 Task: Look for space in São Fidélis, Brazil from 8th June, 2023 to 16th June, 2023 for 2 adults in price range Rs.10000 to Rs.15000. Place can be entire place with 1  bedroom having 1 bed and 1 bathroom. Property type can be hotel. Amenities needed are: washing machine, . Booking option can be shelf check-in. Required host language is Spanish.
Action: Mouse moved to (510, 138)
Screenshot: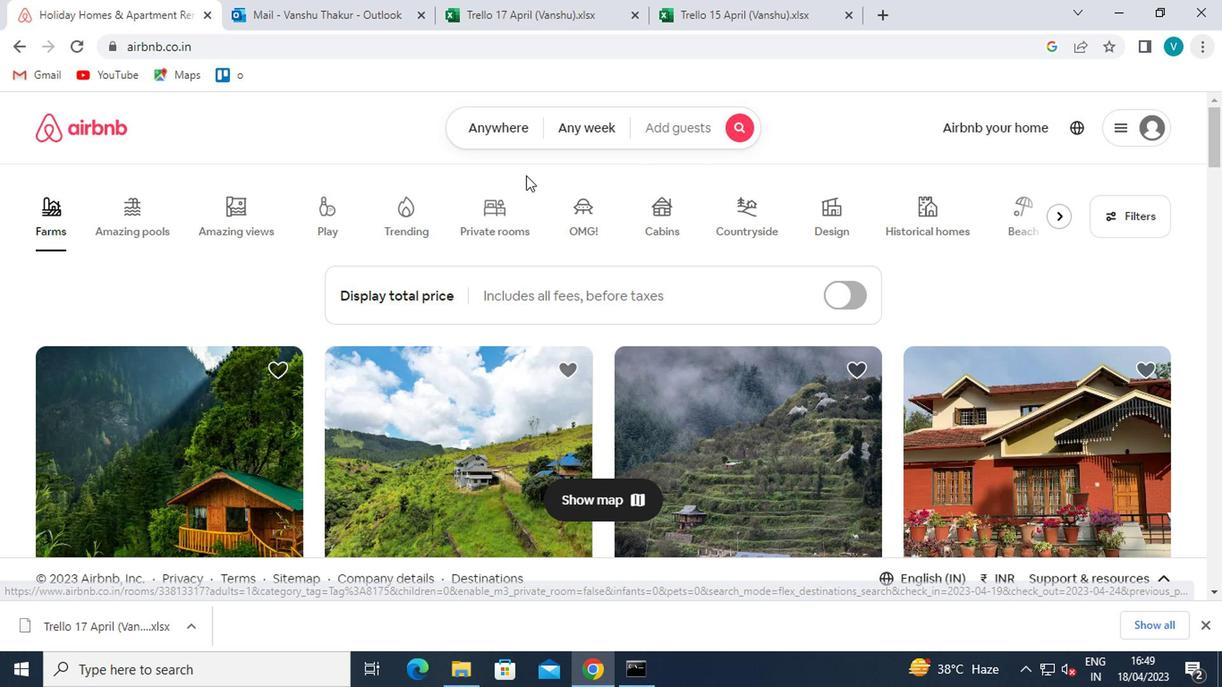 
Action: Mouse pressed left at (510, 138)
Screenshot: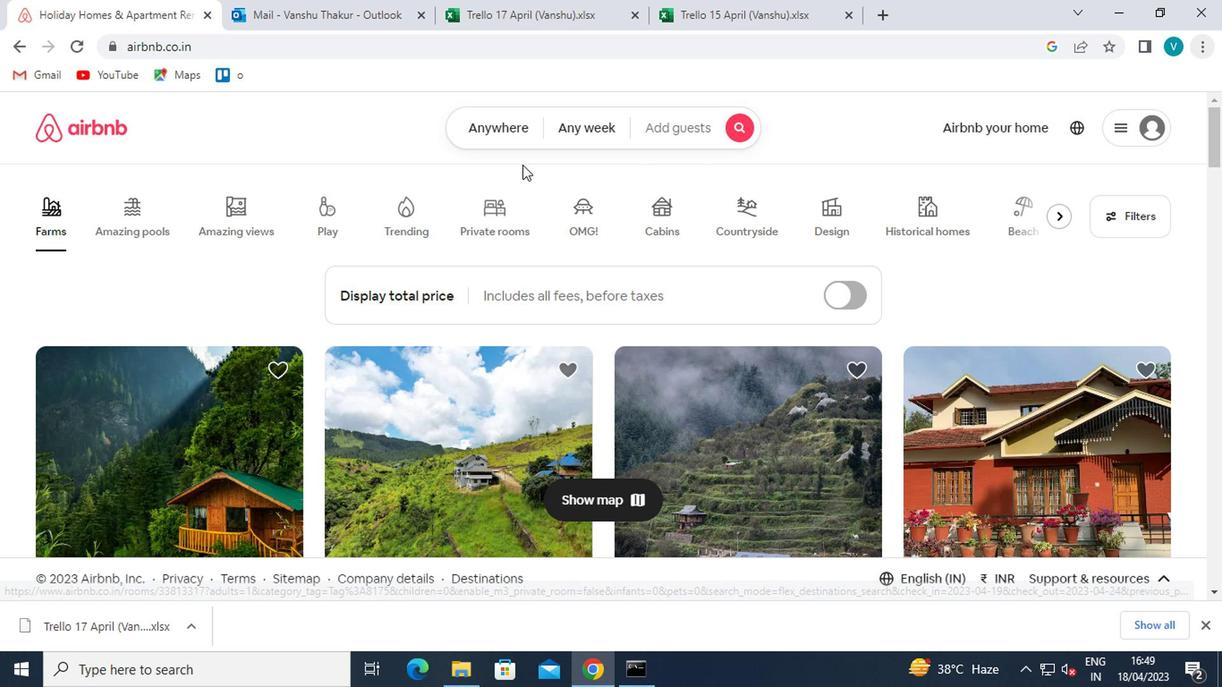 
Action: Mouse moved to (412, 194)
Screenshot: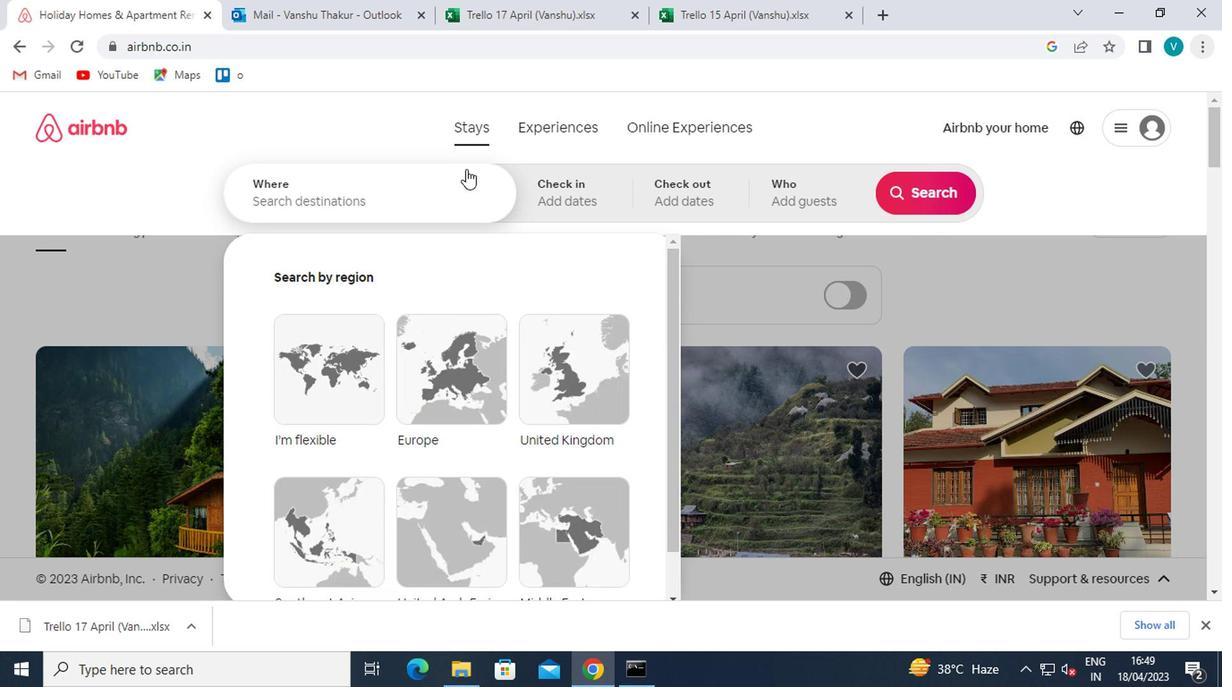 
Action: Mouse pressed left at (412, 194)
Screenshot: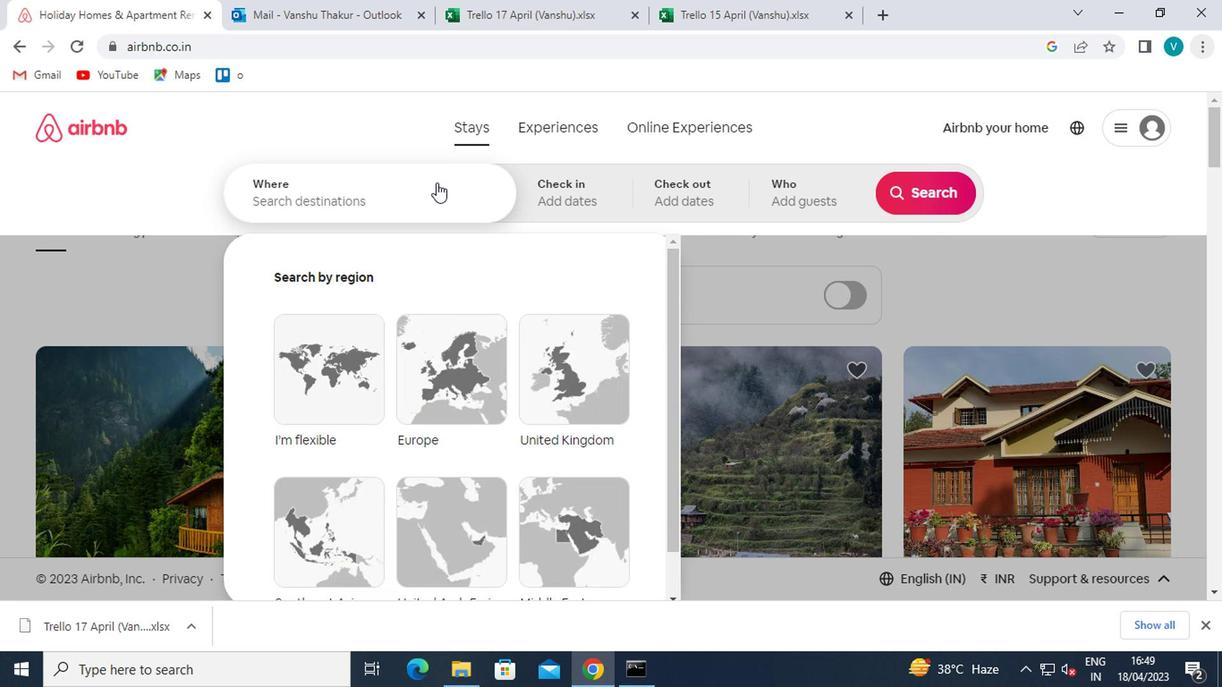 
Action: Mouse moved to (394, 192)
Screenshot: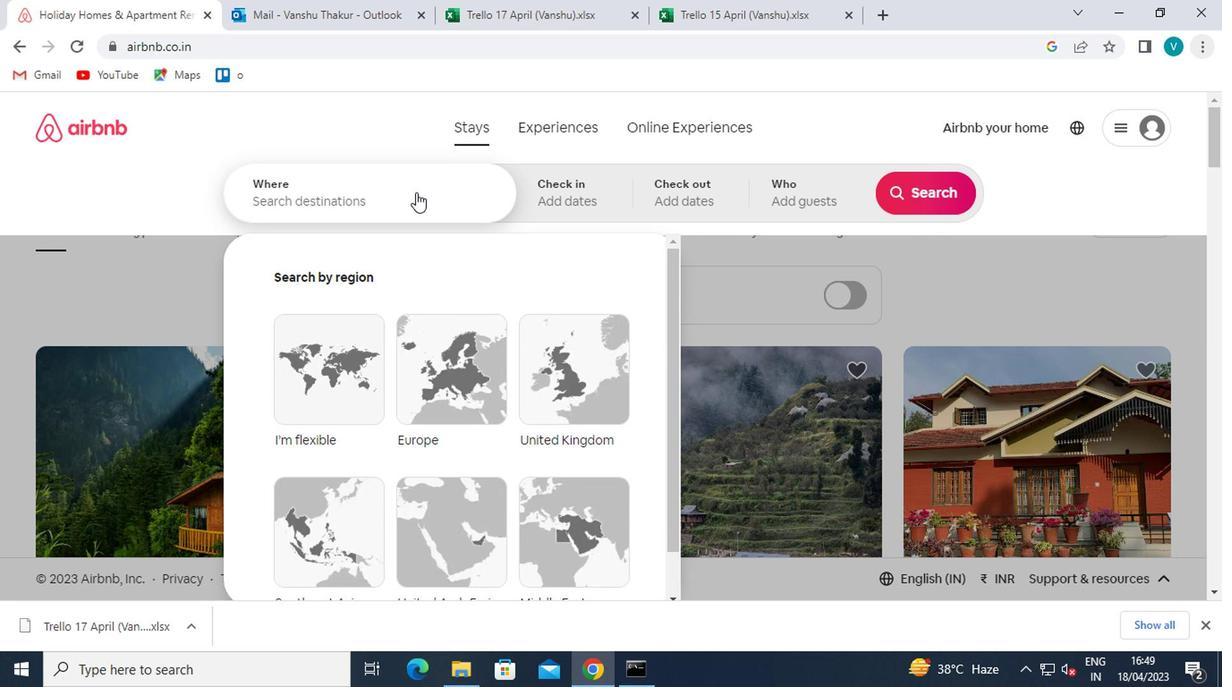 
Action: Key pressed <Key.shift>SAO<Key.space><Key.shift>FIDELIS
Screenshot: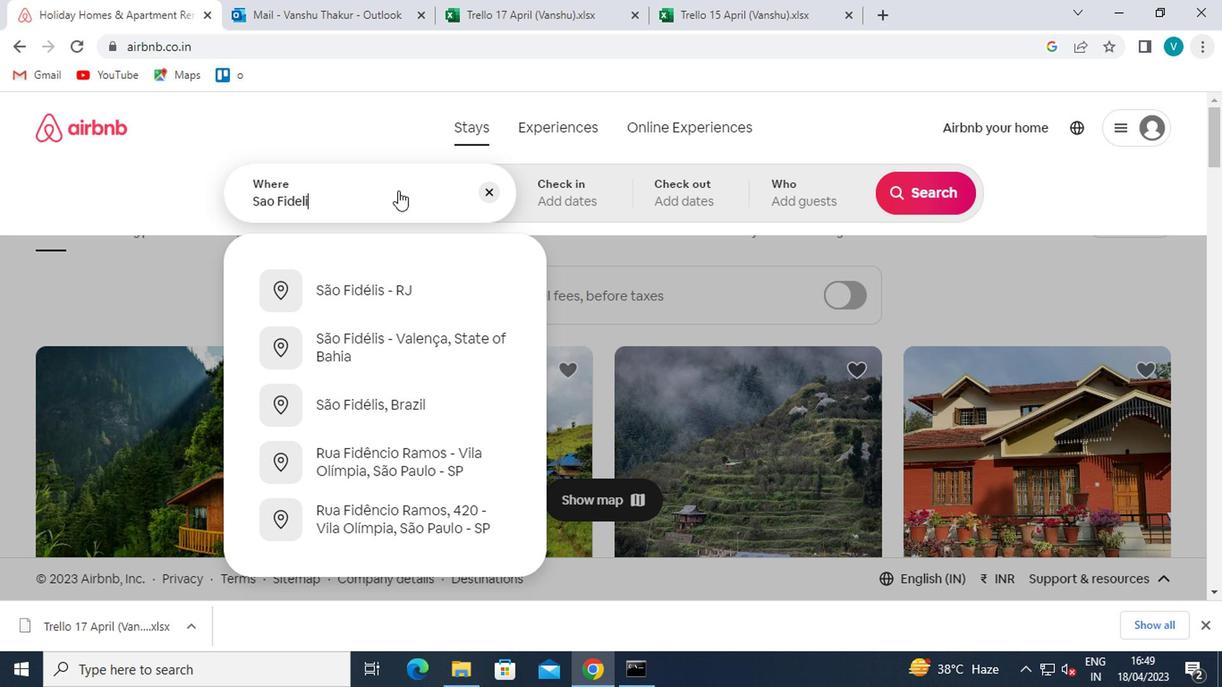 
Action: Mouse moved to (374, 334)
Screenshot: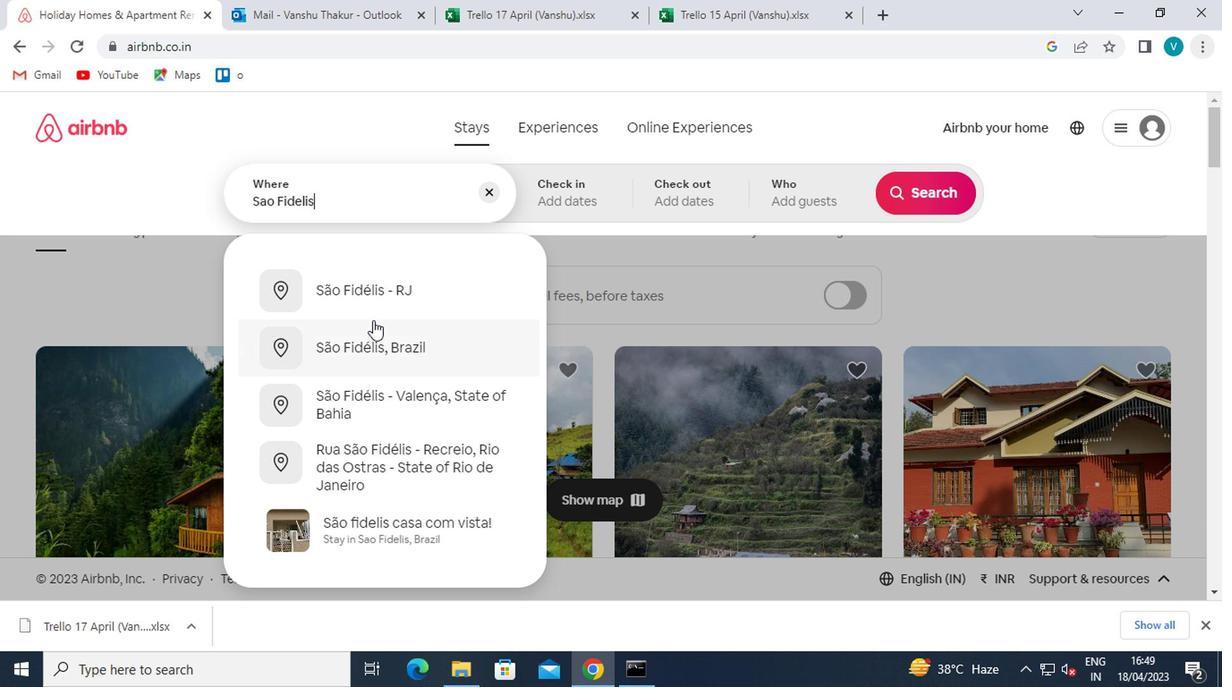 
Action: Mouse pressed left at (374, 334)
Screenshot: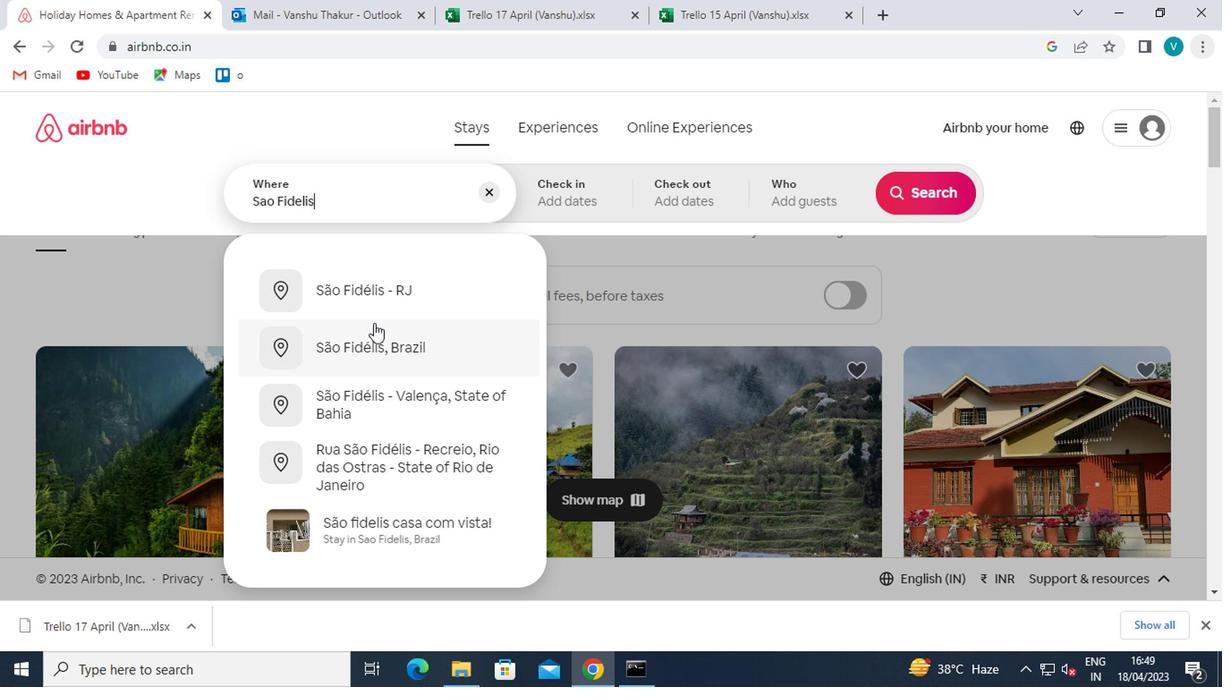 
Action: Mouse moved to (908, 343)
Screenshot: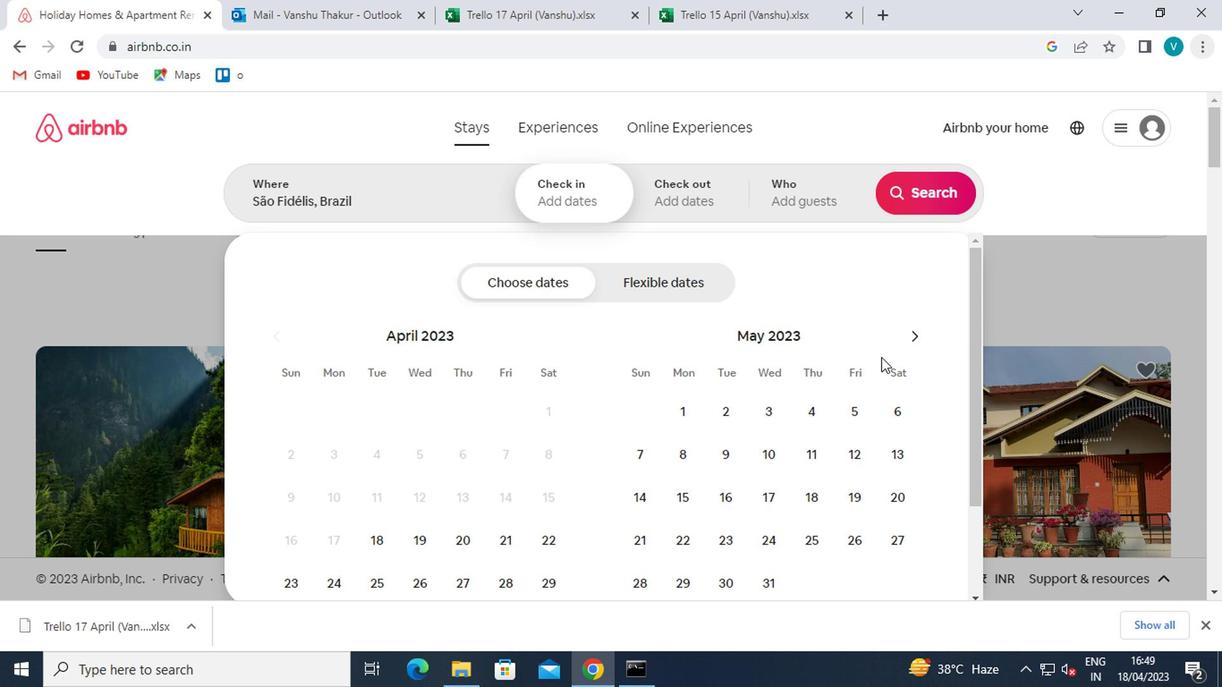 
Action: Mouse pressed left at (908, 343)
Screenshot: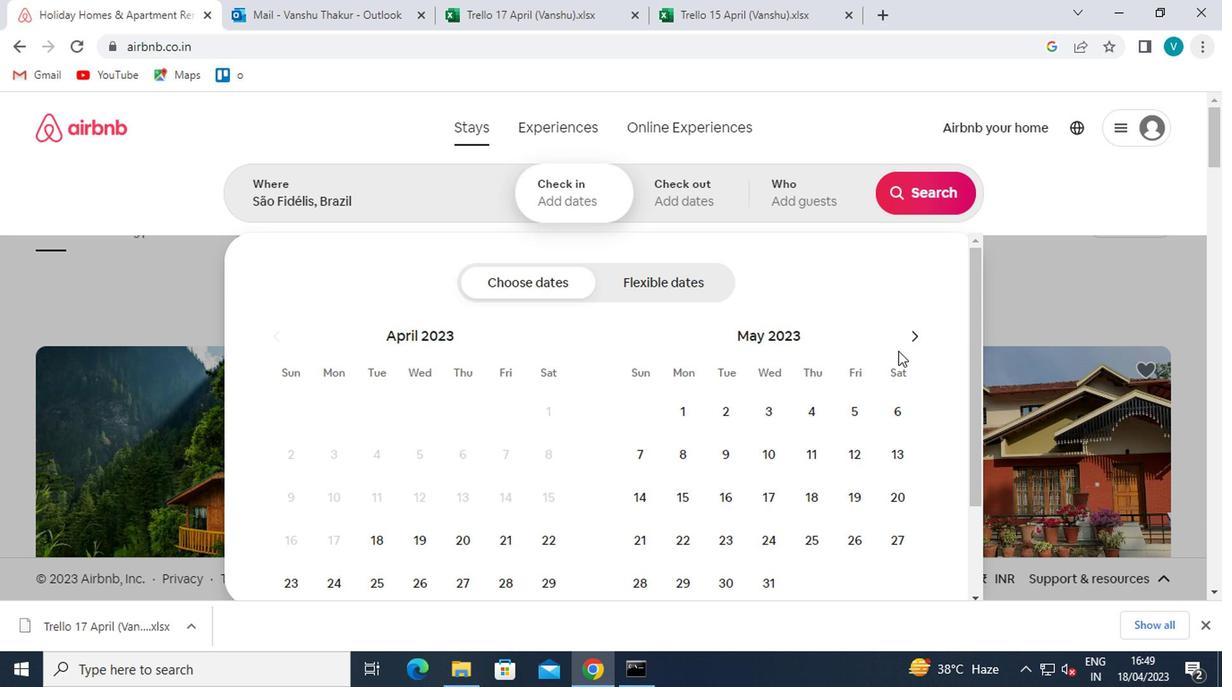 
Action: Mouse pressed left at (908, 343)
Screenshot: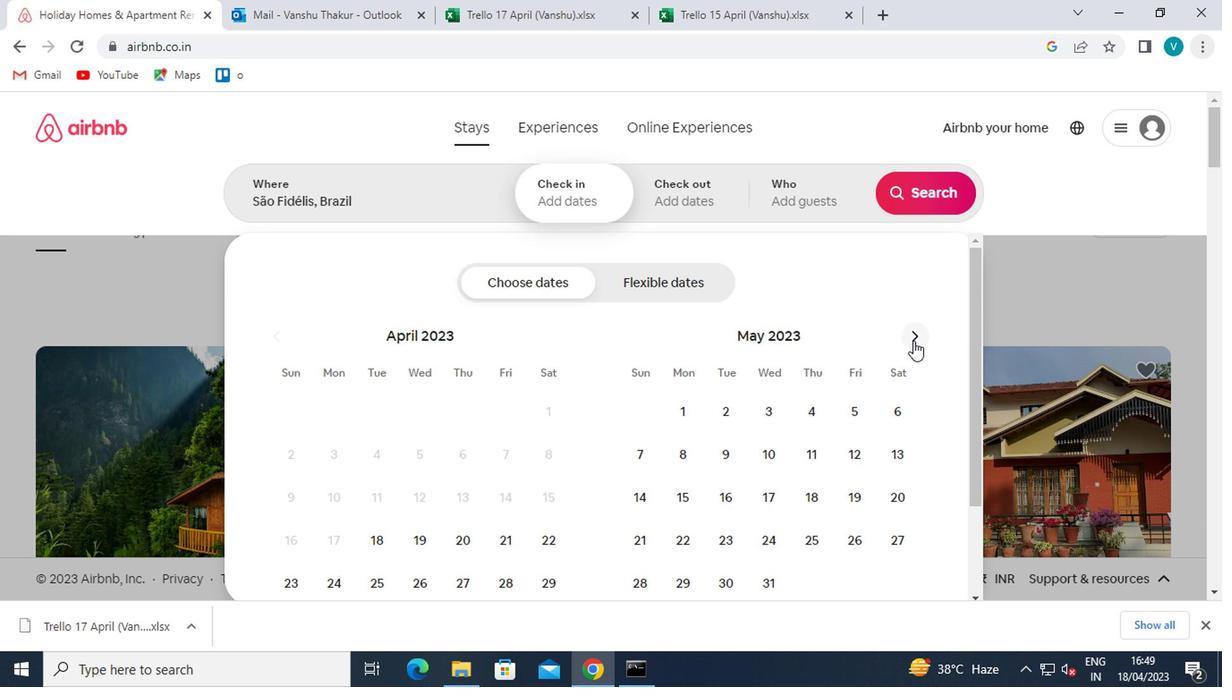 
Action: Mouse moved to (807, 451)
Screenshot: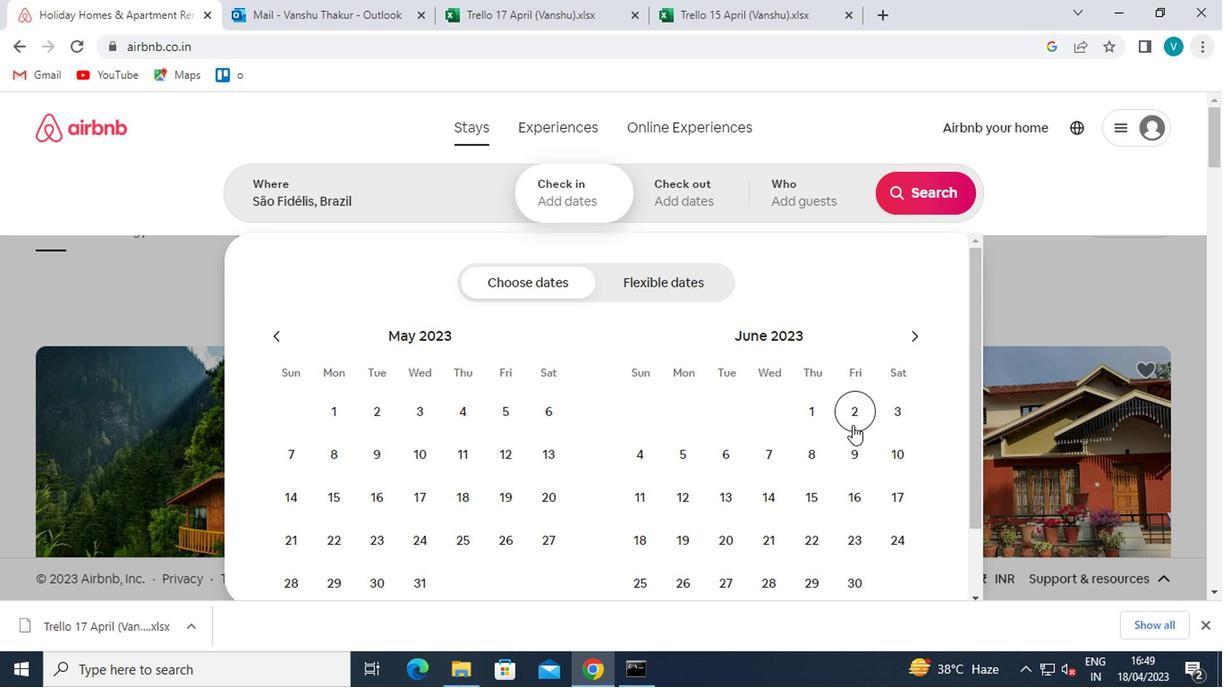 
Action: Mouse pressed left at (807, 451)
Screenshot: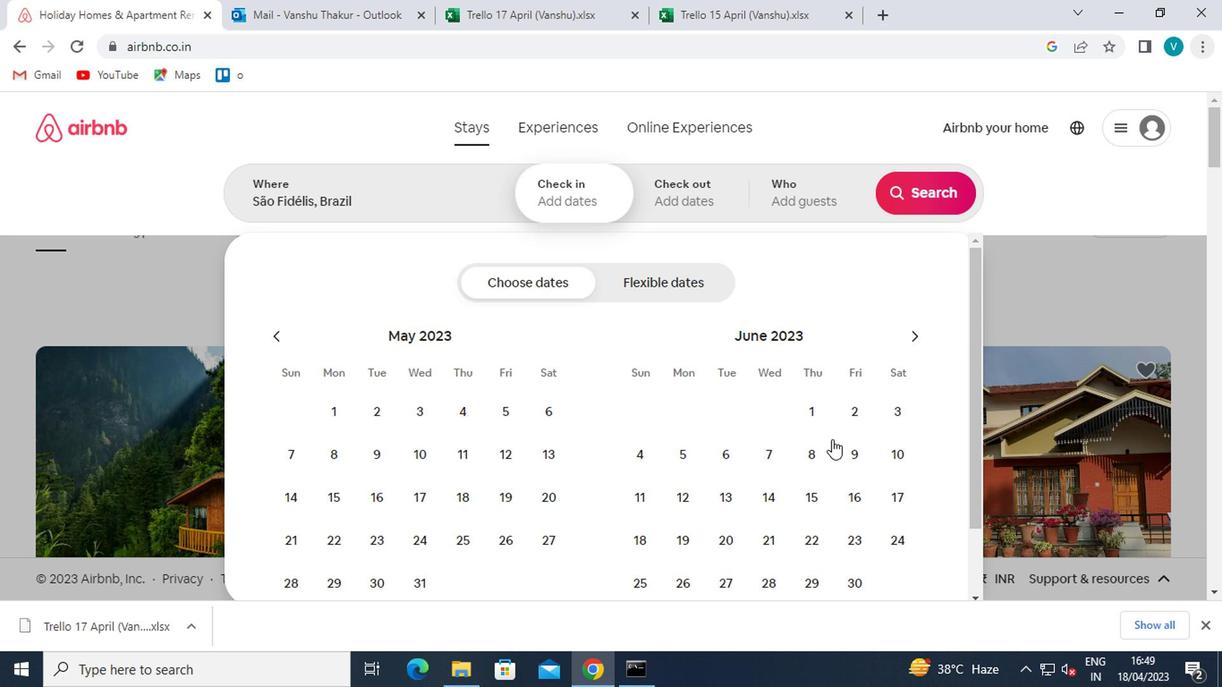 
Action: Mouse moved to (848, 496)
Screenshot: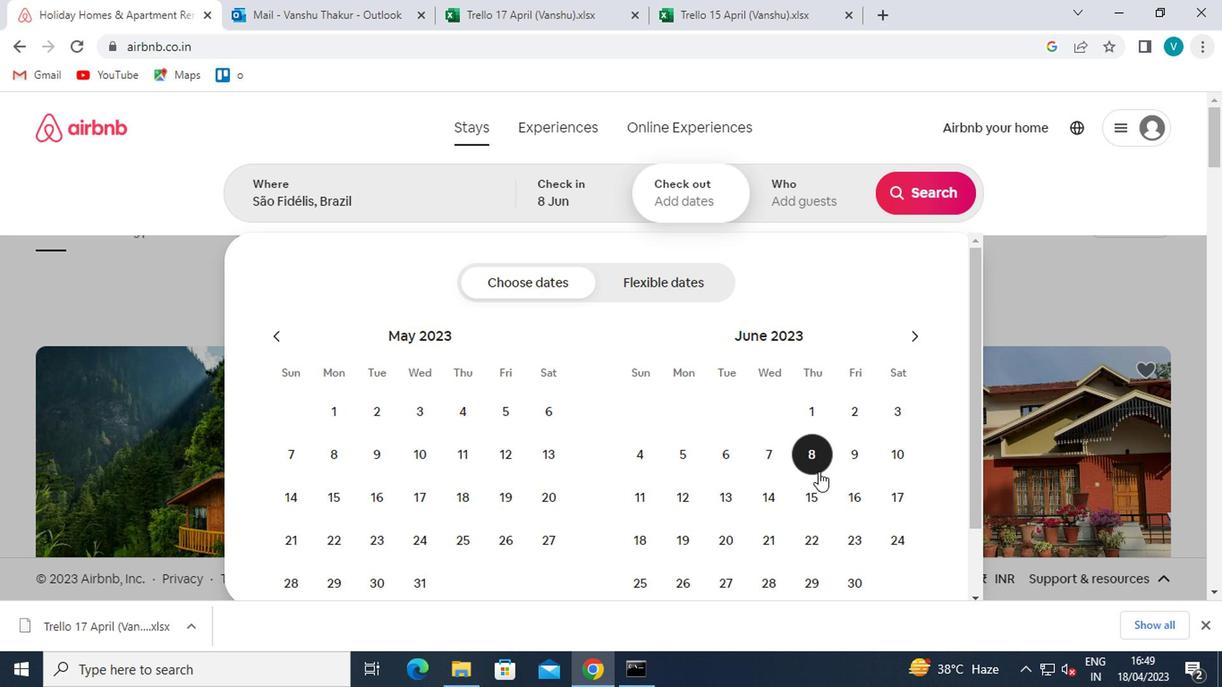 
Action: Mouse pressed left at (848, 496)
Screenshot: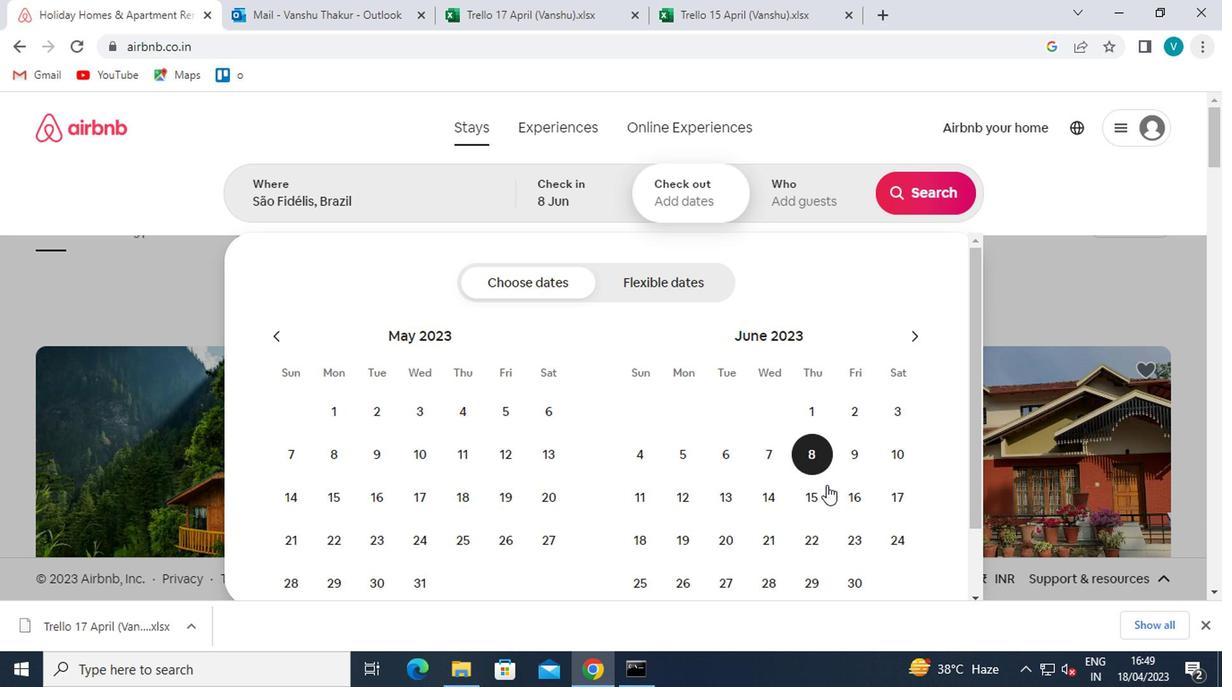 
Action: Mouse moved to (839, 213)
Screenshot: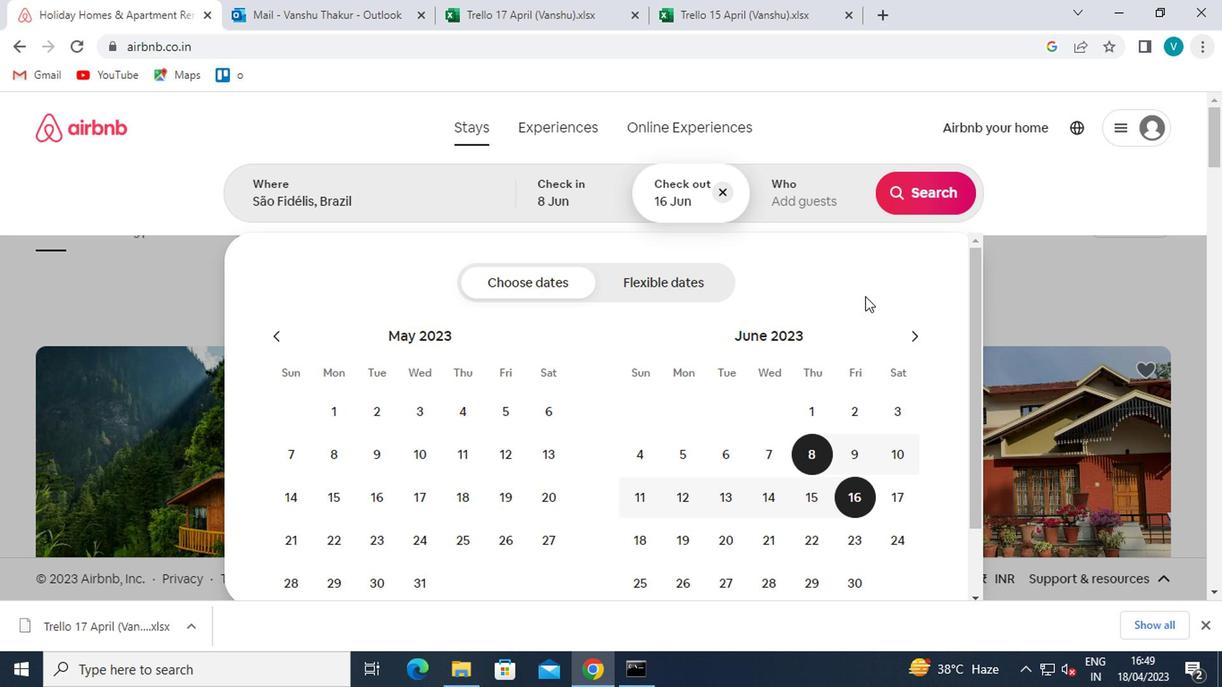 
Action: Mouse pressed left at (839, 213)
Screenshot: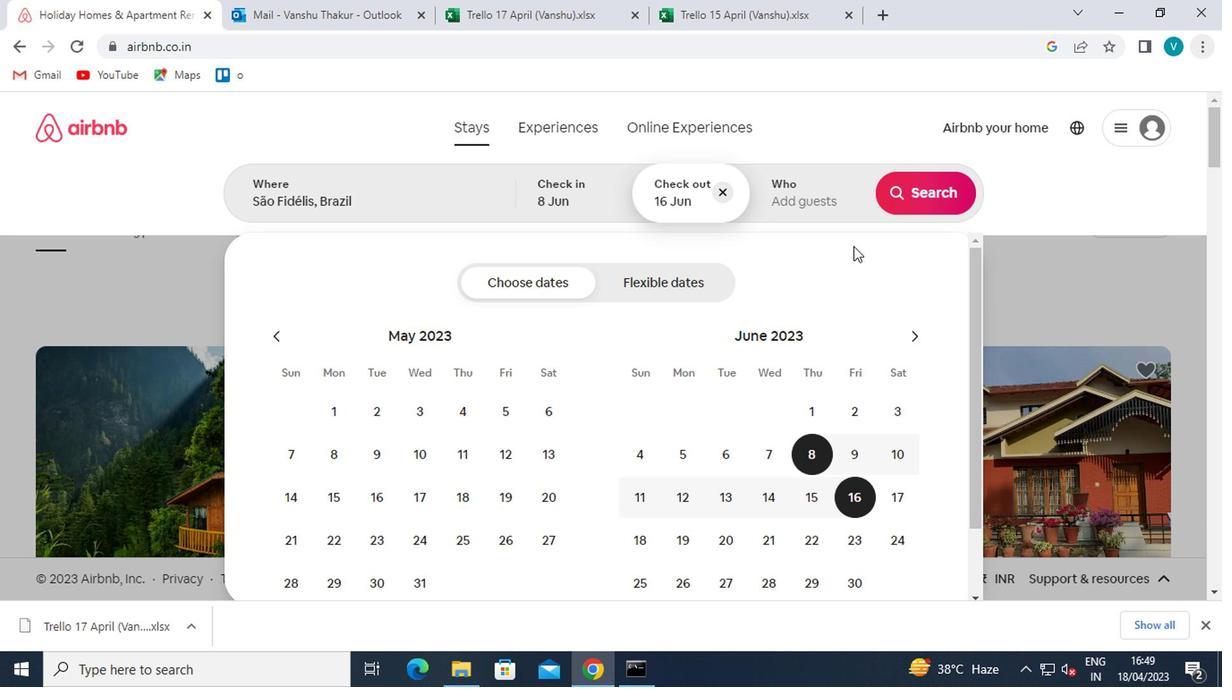 
Action: Mouse moved to (933, 285)
Screenshot: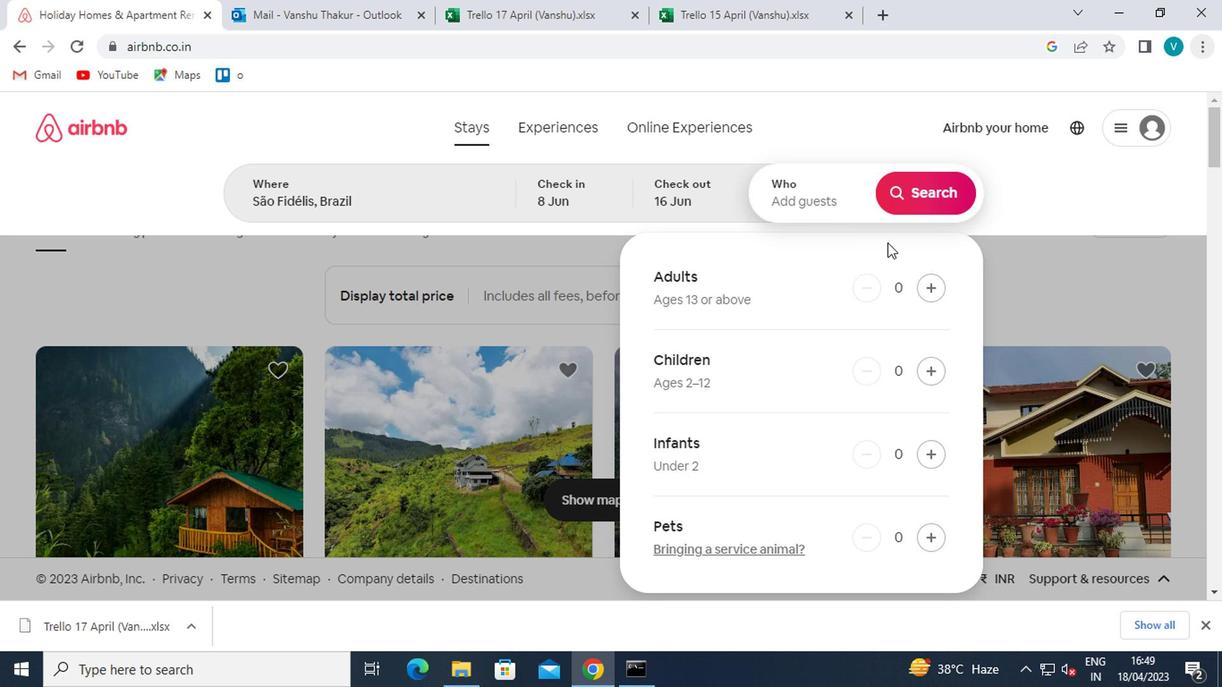 
Action: Mouse pressed left at (933, 285)
Screenshot: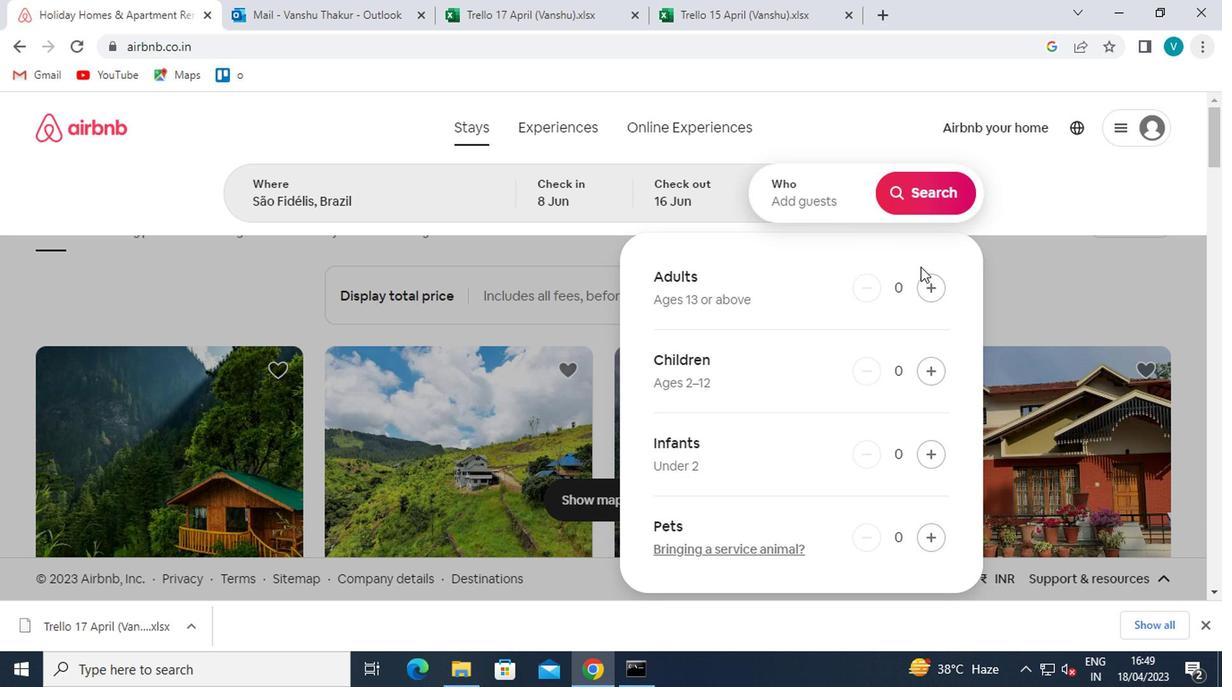 
Action: Mouse pressed left at (933, 285)
Screenshot: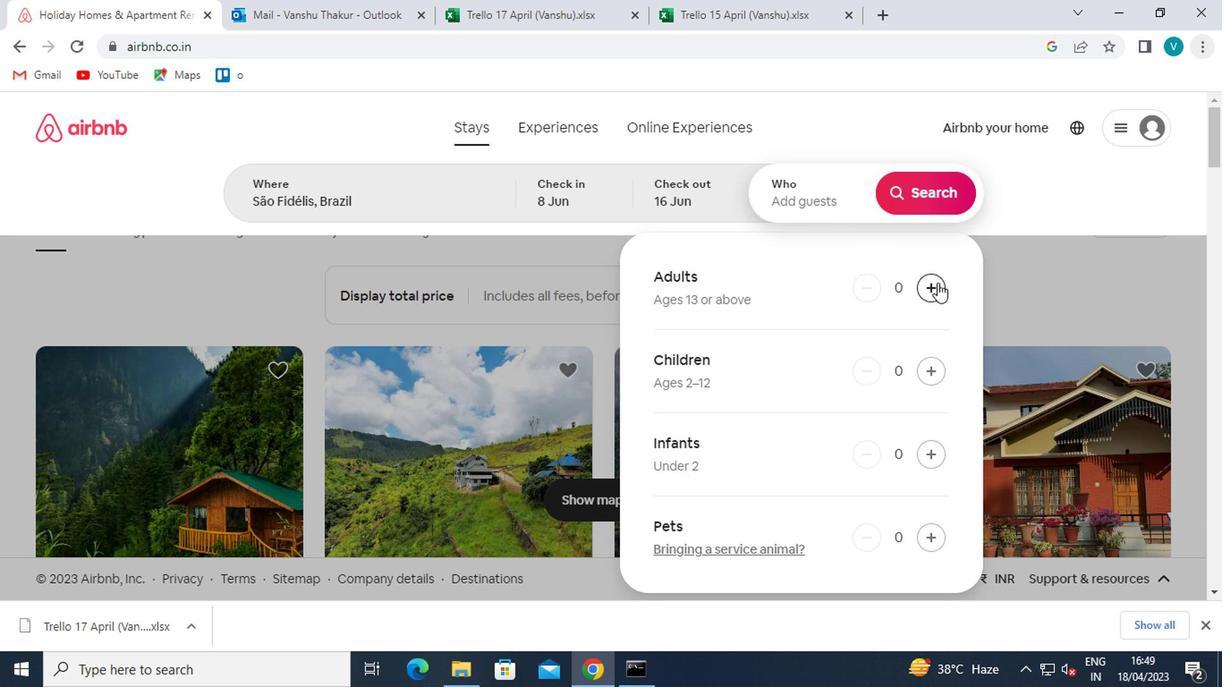 
Action: Mouse moved to (931, 203)
Screenshot: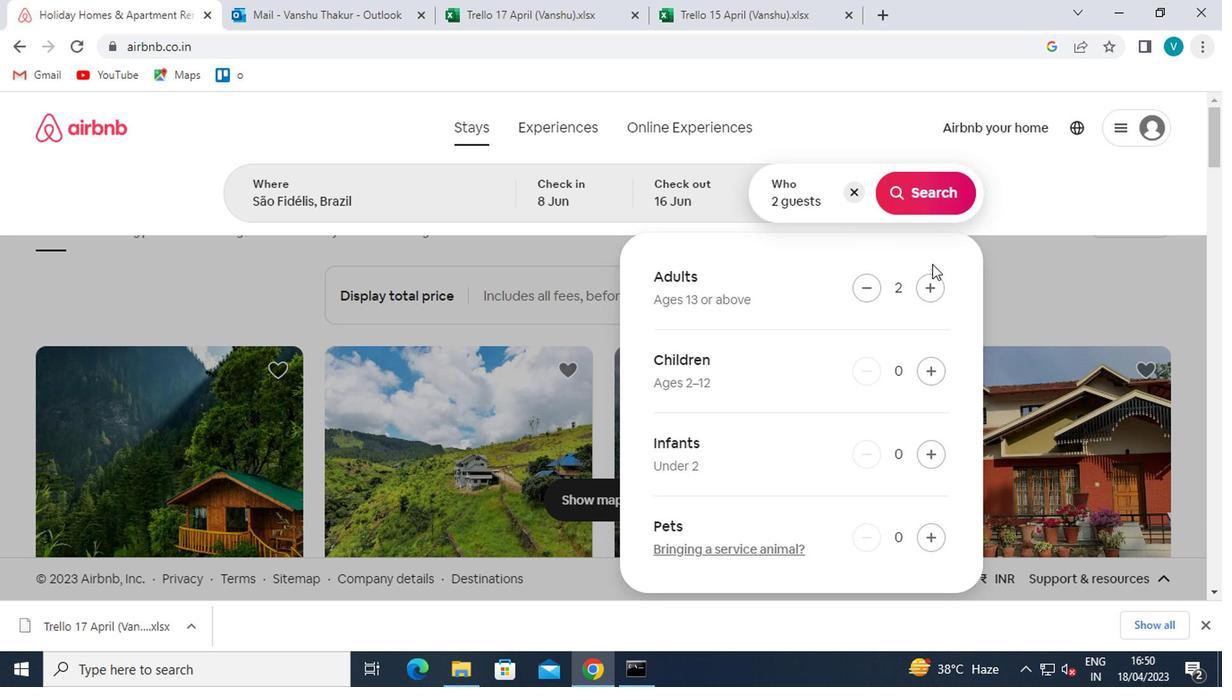
Action: Mouse pressed left at (931, 203)
Screenshot: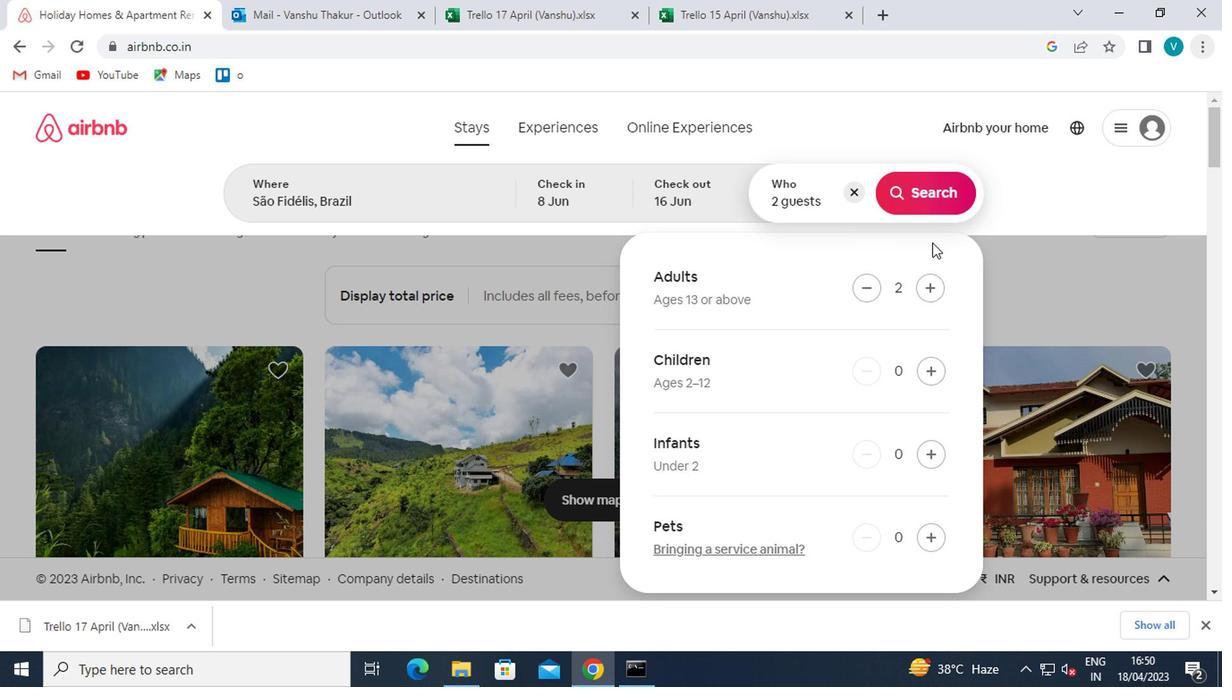 
Action: Mouse moved to (1128, 194)
Screenshot: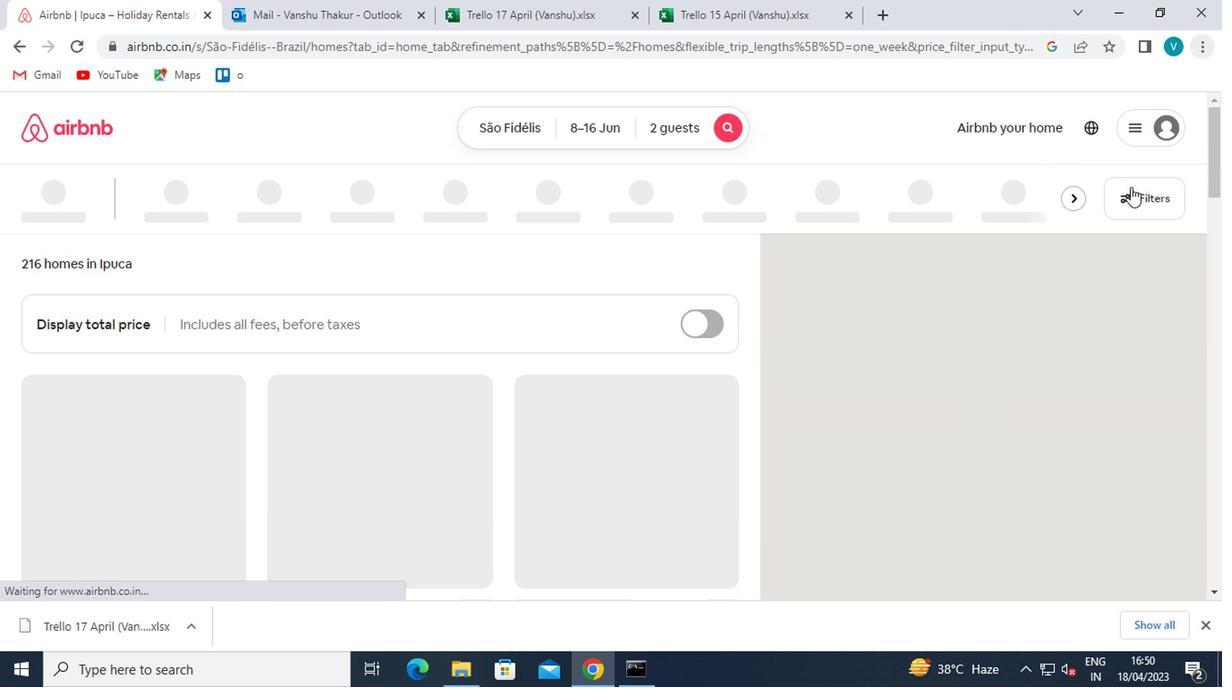 
Action: Mouse pressed left at (1128, 194)
Screenshot: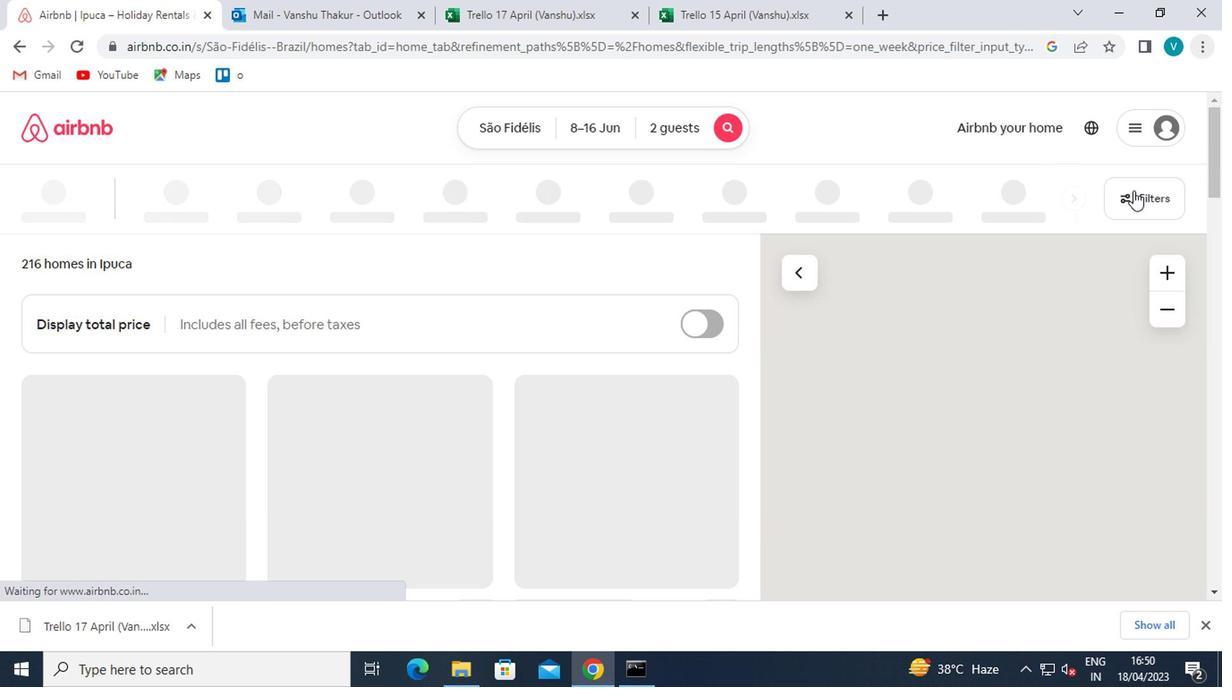 
Action: Mouse moved to (438, 433)
Screenshot: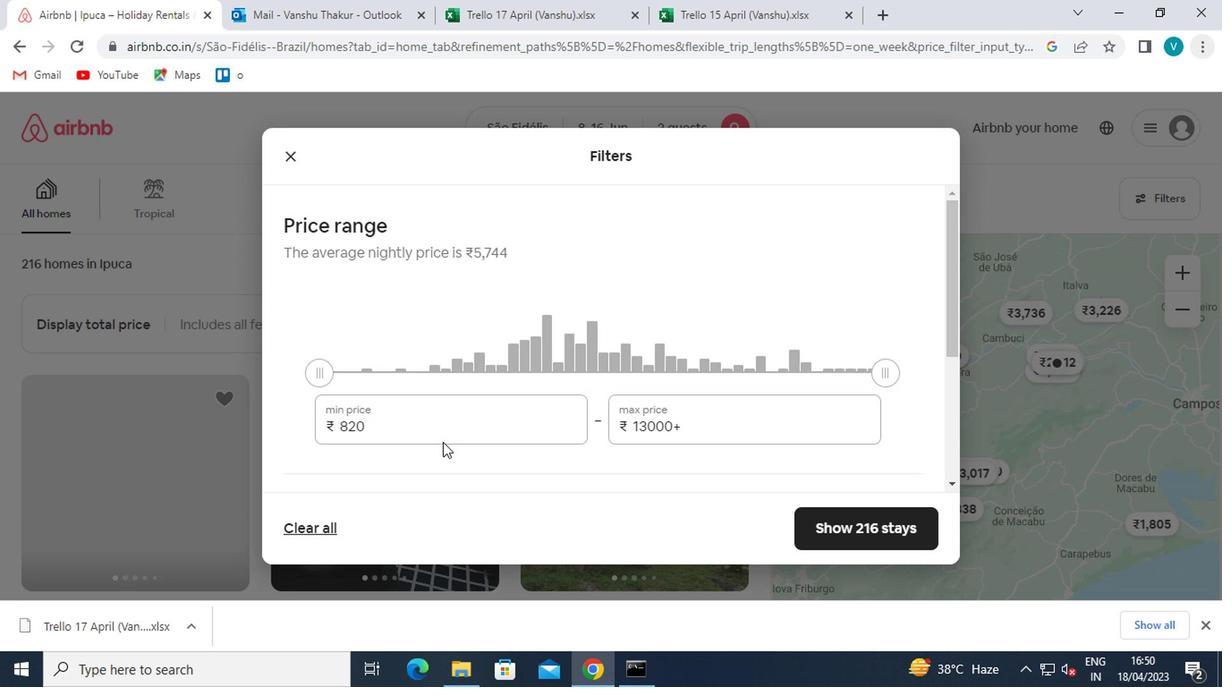 
Action: Mouse pressed left at (438, 433)
Screenshot: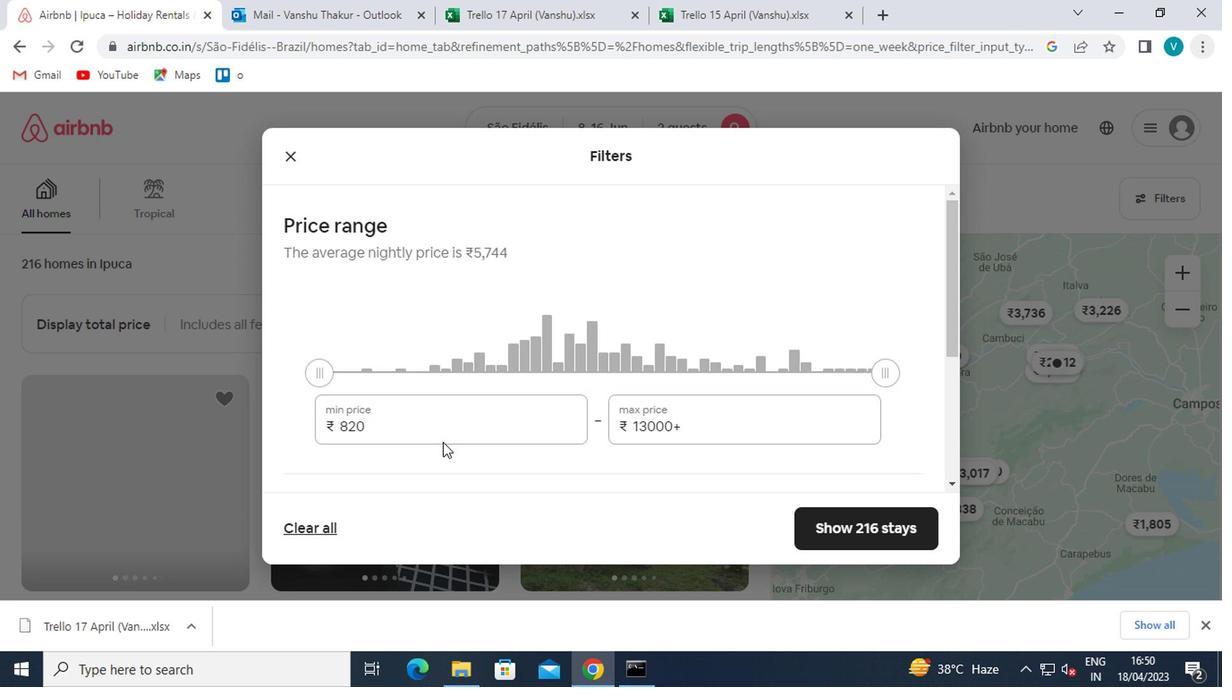 
Action: Key pressed <Key.backspace><Key.backspace><Key.backspace>10000
Screenshot: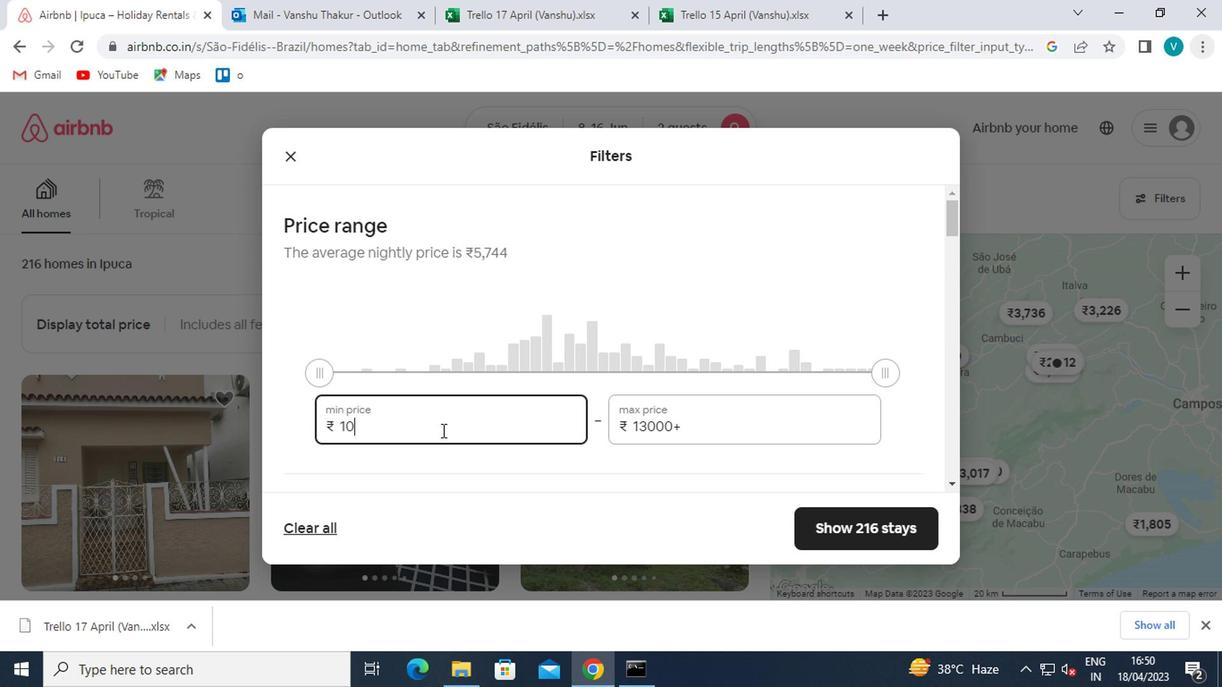 
Action: Mouse moved to (699, 438)
Screenshot: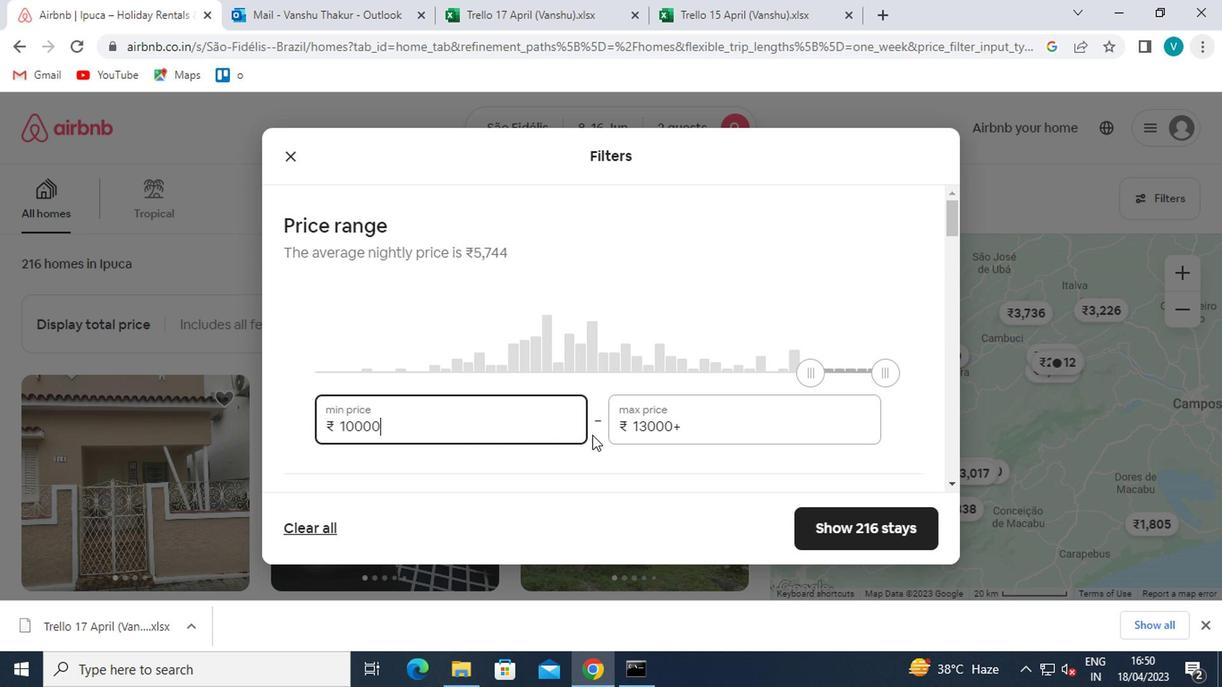 
Action: Mouse pressed left at (699, 438)
Screenshot: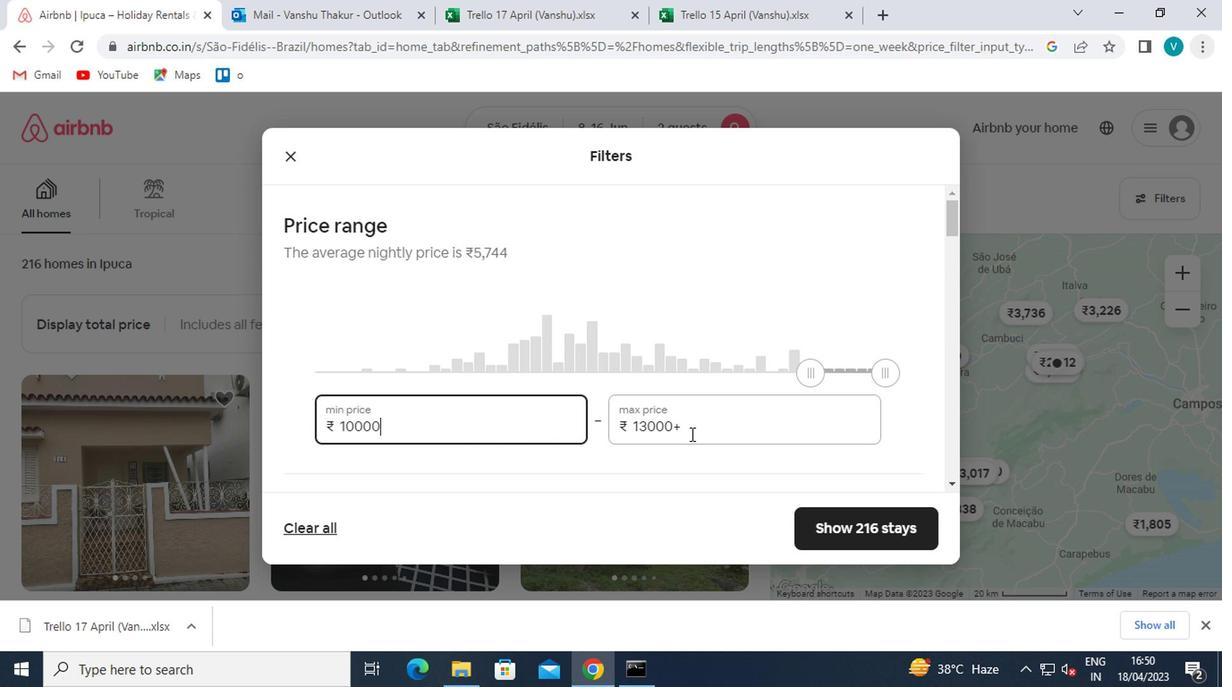 
Action: Mouse moved to (605, 371)
Screenshot: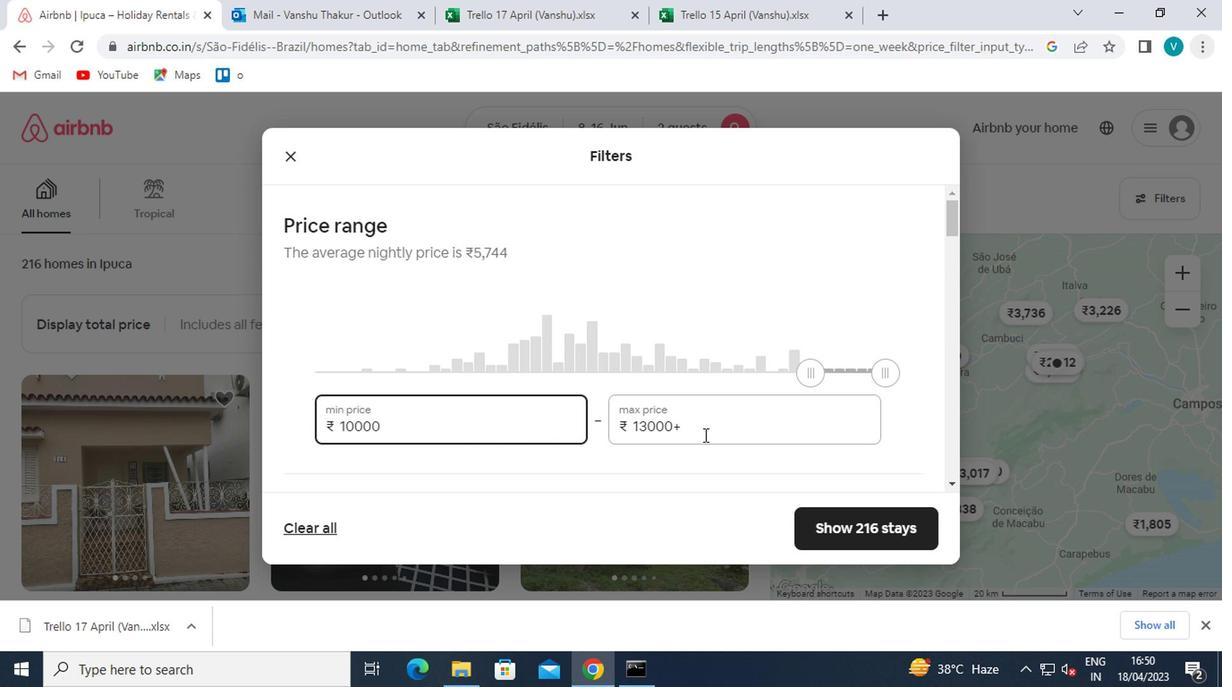 
Action: Key pressed <Key.backspace><Key.backspace><Key.backspace><Key.backspace><Key.backspace><Key.backspace><Key.backspace>15000
Screenshot: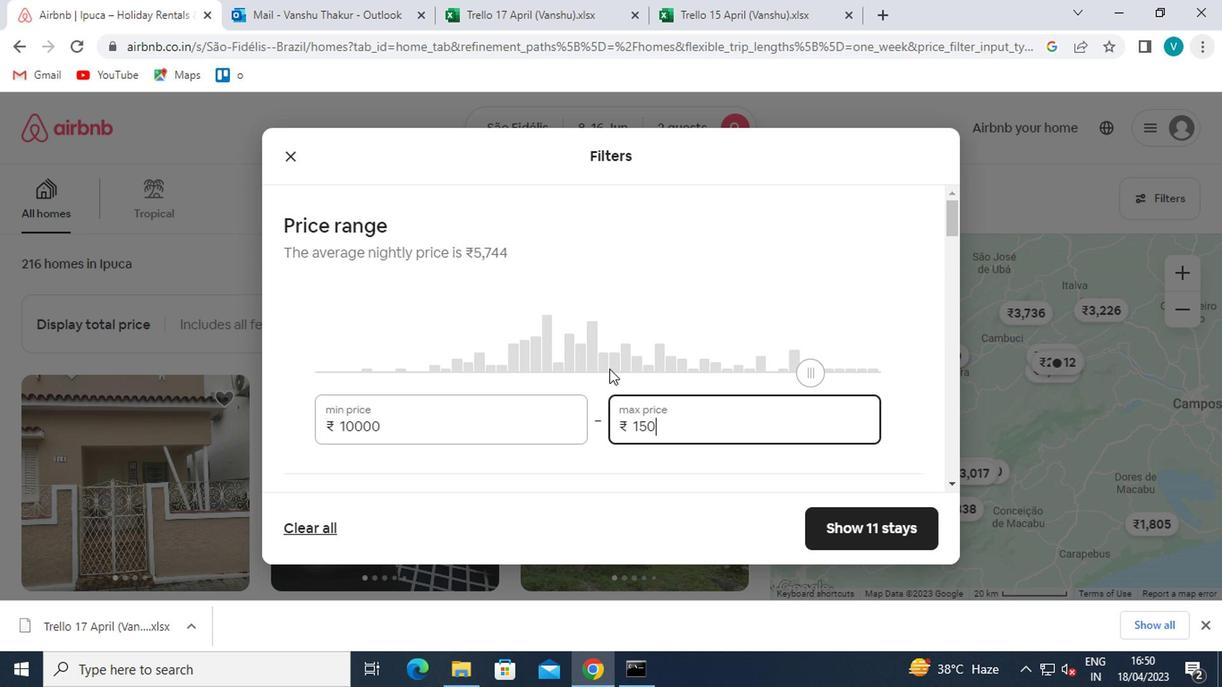 
Action: Mouse moved to (724, 466)
Screenshot: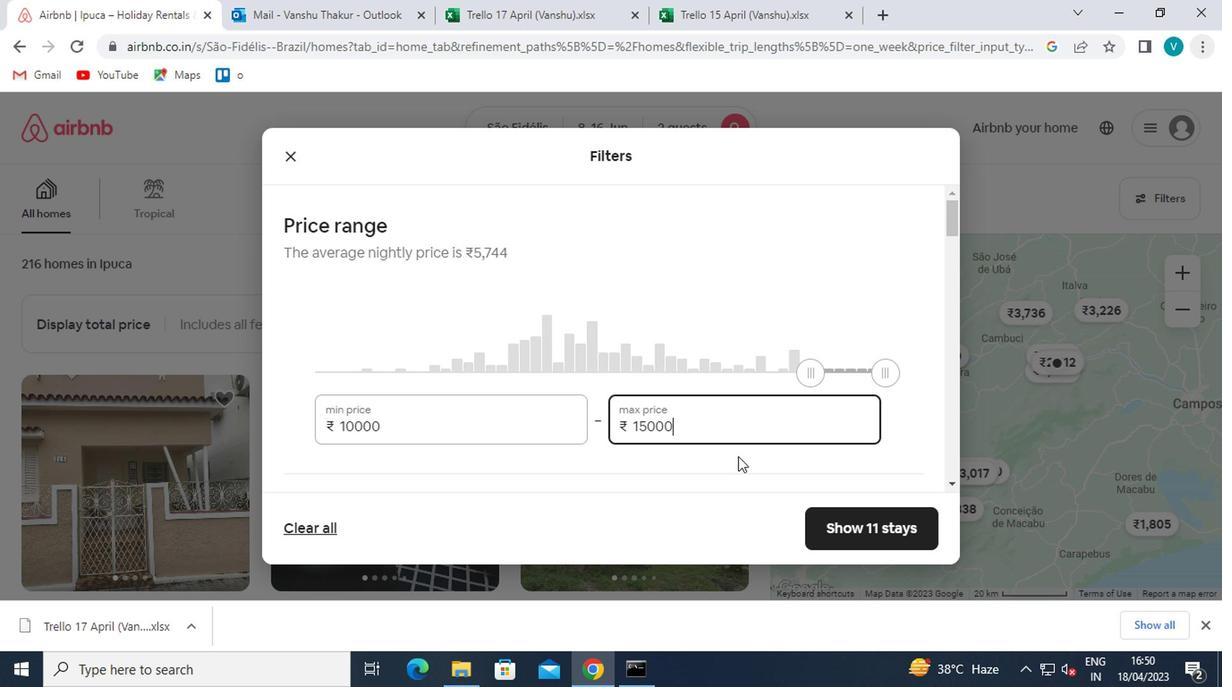 
Action: Mouse scrolled (724, 465) with delta (0, 0)
Screenshot: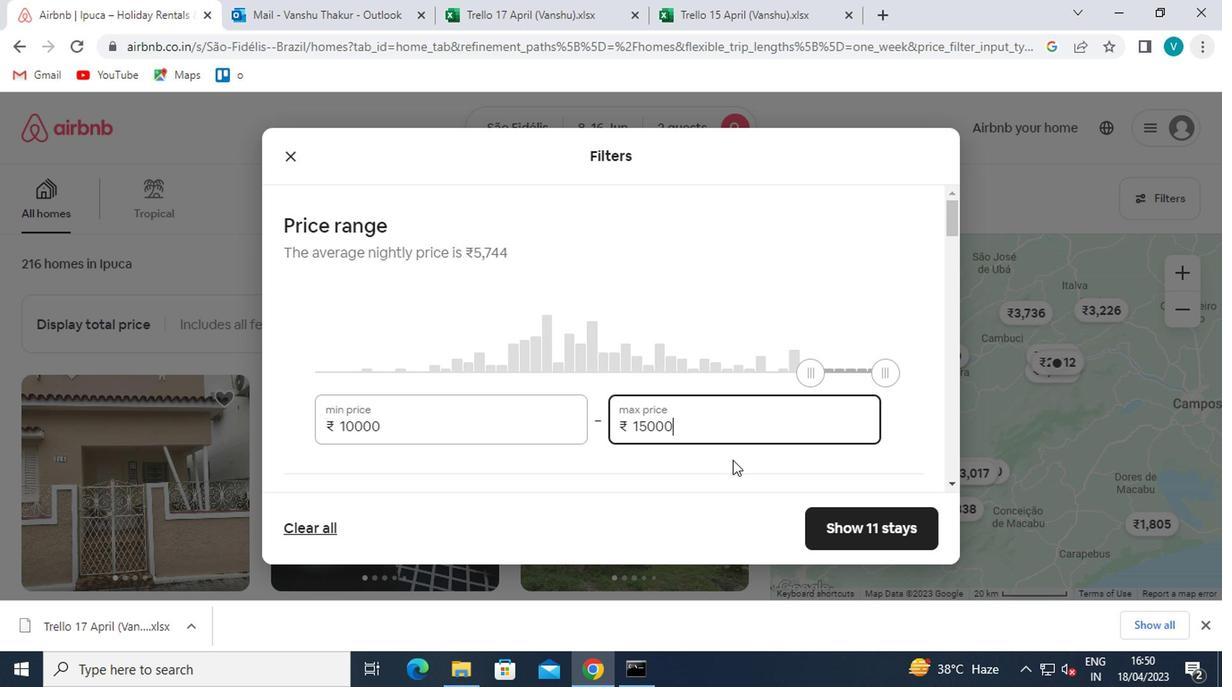 
Action: Mouse scrolled (724, 465) with delta (0, 0)
Screenshot: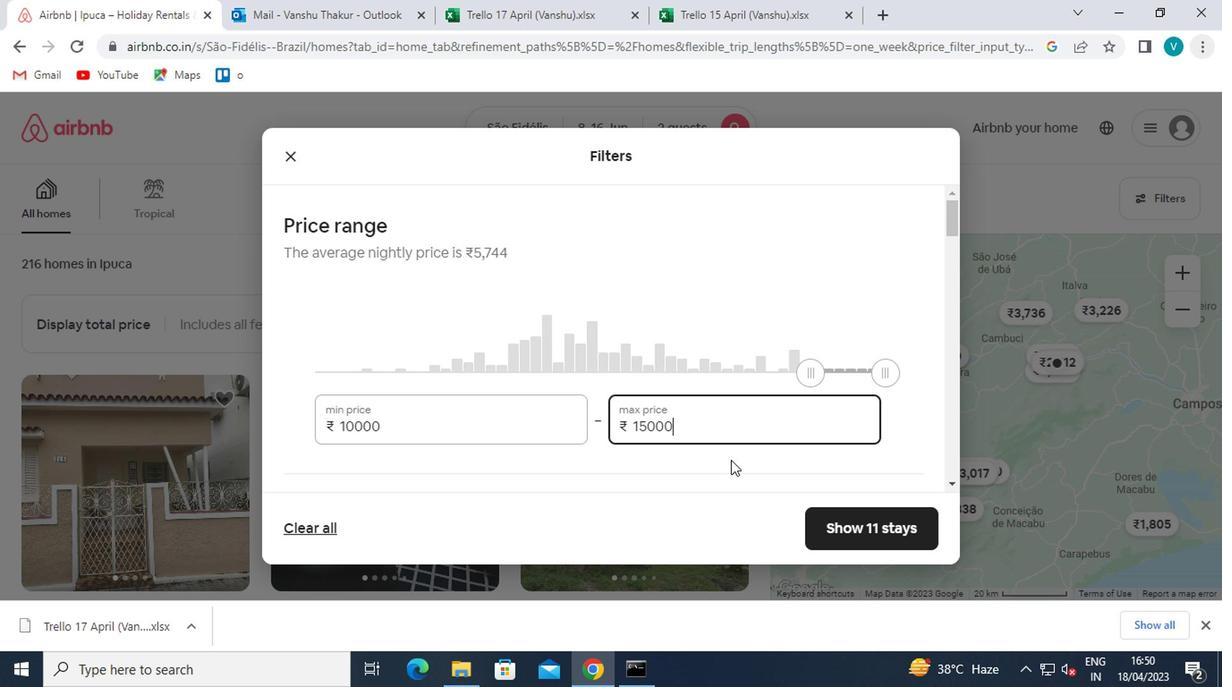 
Action: Mouse scrolled (724, 465) with delta (0, 0)
Screenshot: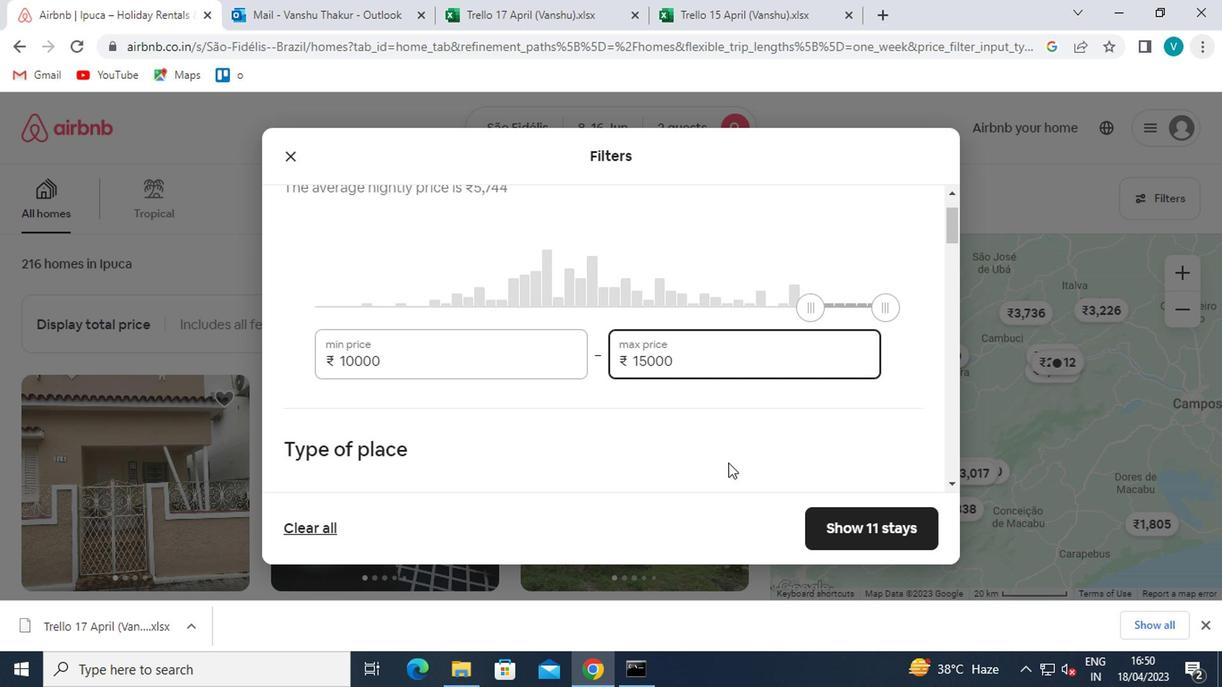 
Action: Mouse moved to (289, 317)
Screenshot: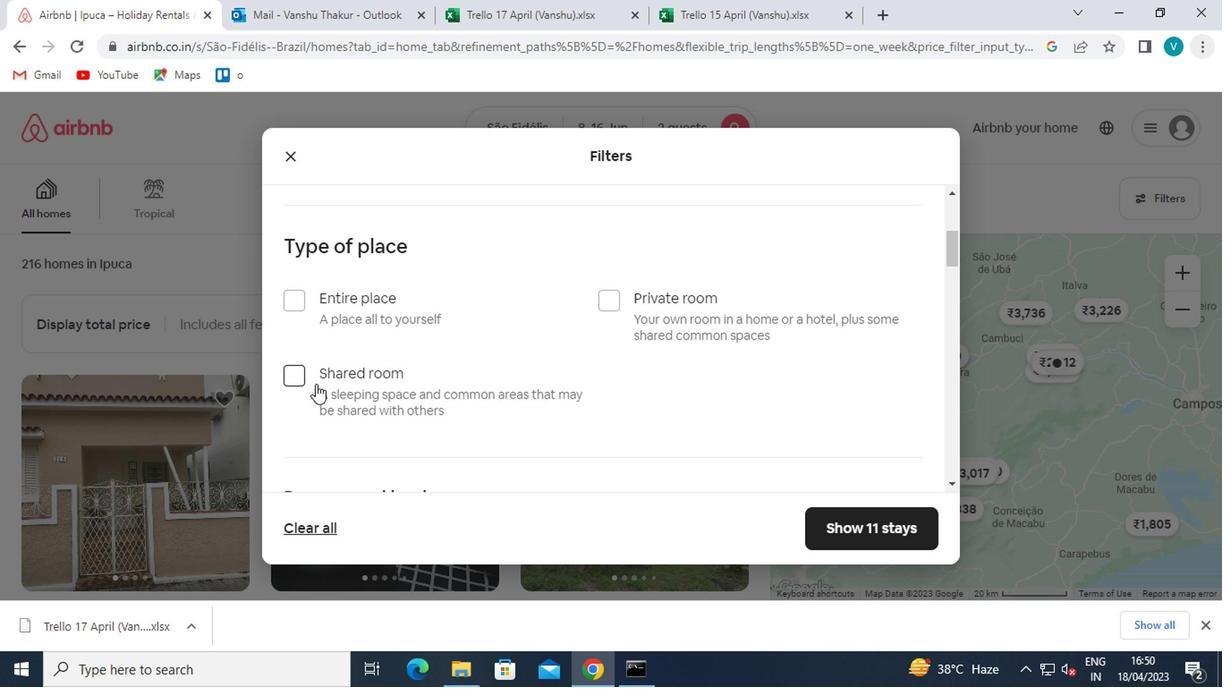 
Action: Mouse pressed left at (289, 317)
Screenshot: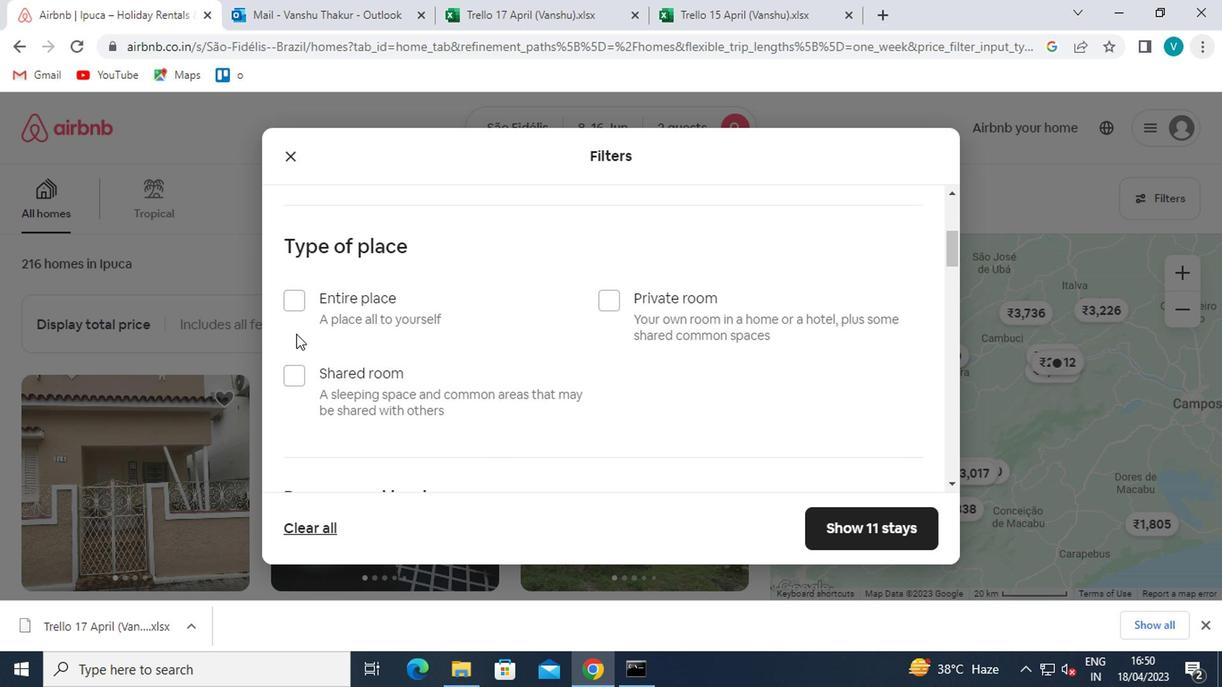 
Action: Mouse moved to (300, 321)
Screenshot: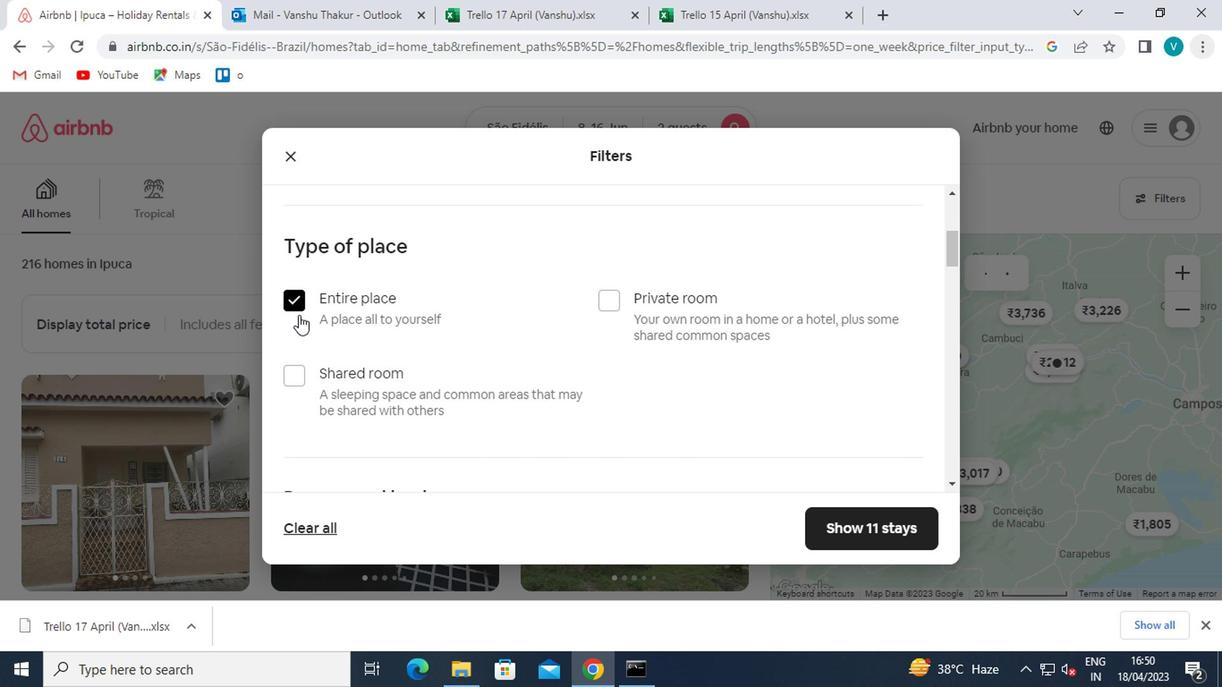 
Action: Mouse scrolled (300, 320) with delta (0, -1)
Screenshot: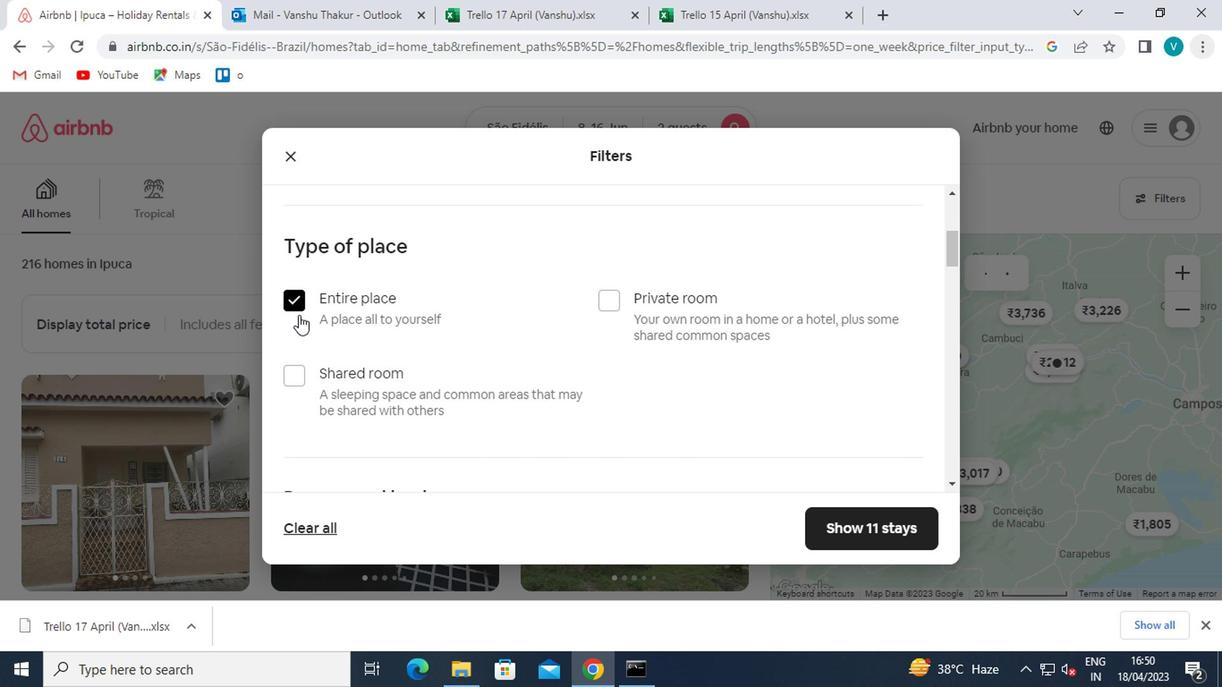 
Action: Mouse moved to (300, 321)
Screenshot: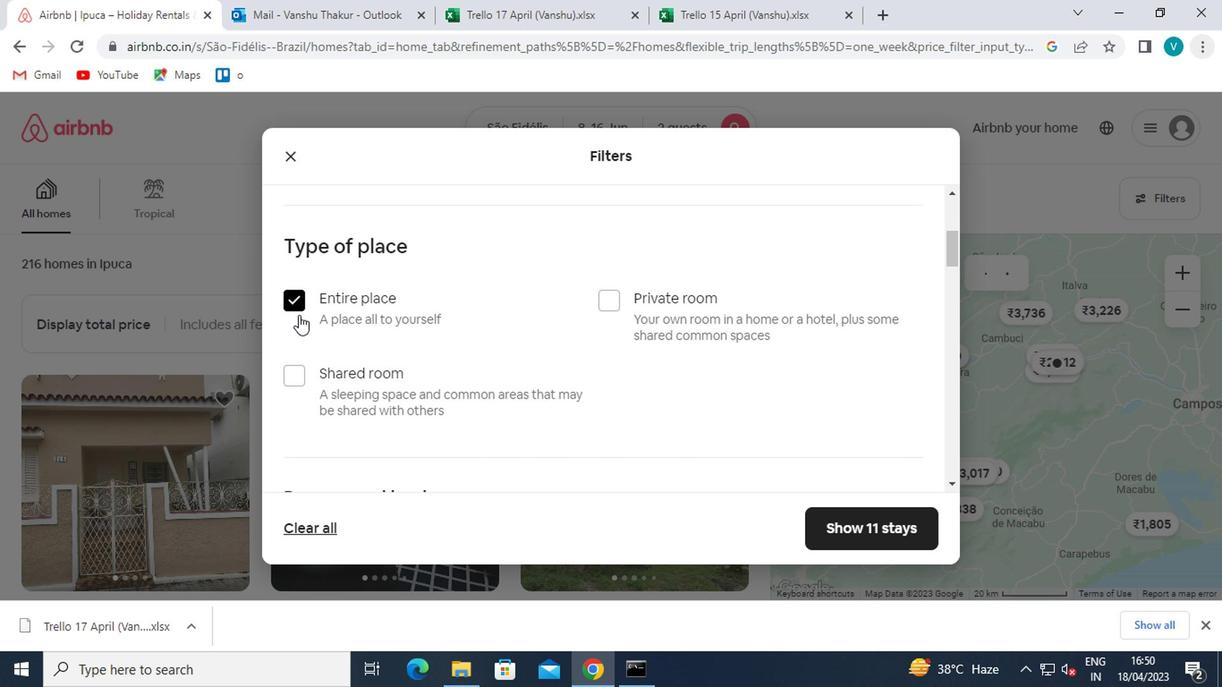 
Action: Mouse scrolled (300, 320) with delta (0, -1)
Screenshot: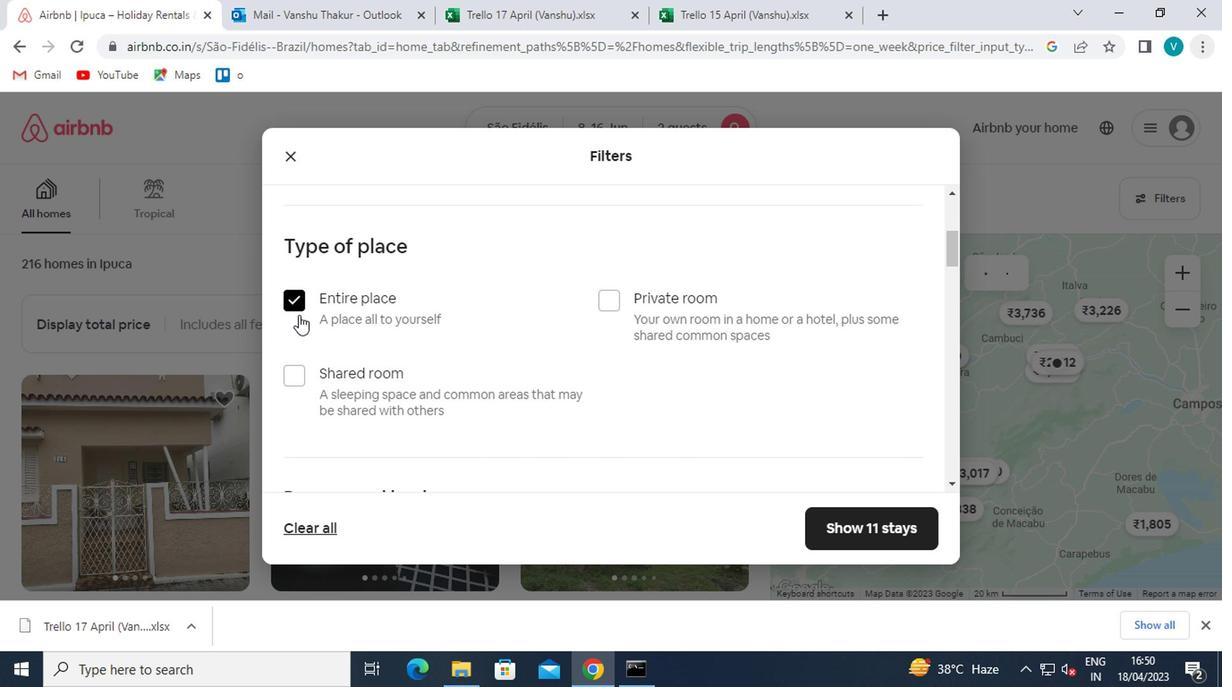 
Action: Mouse moved to (380, 411)
Screenshot: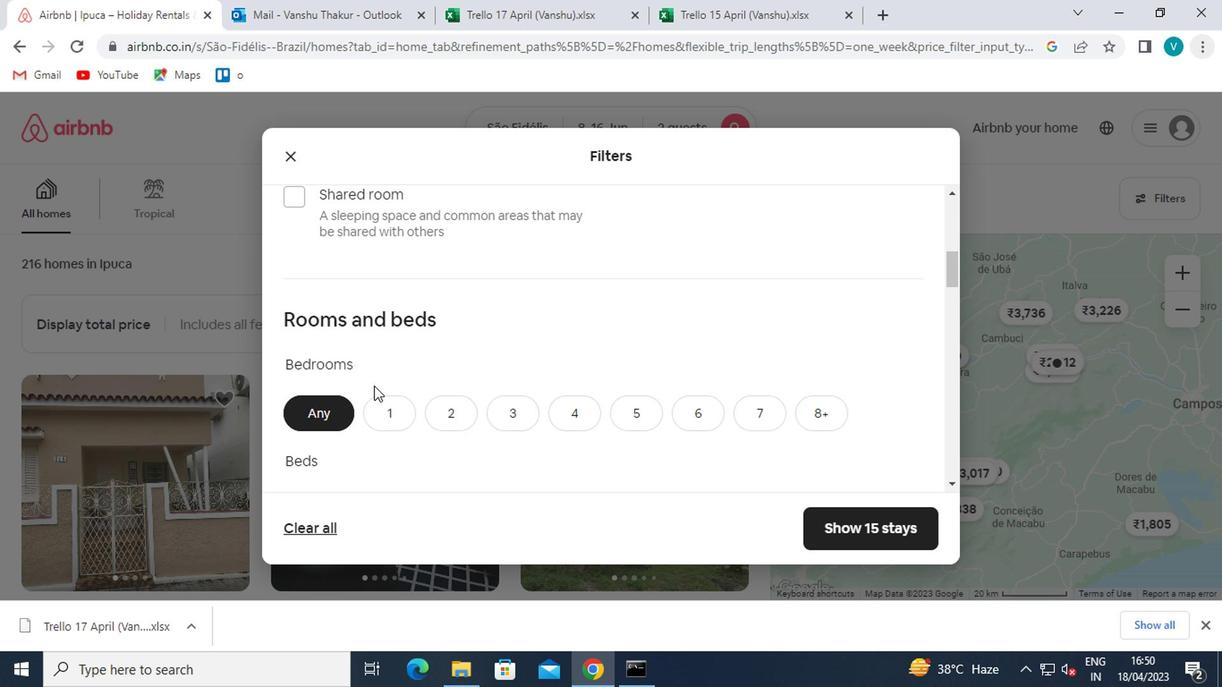 
Action: Mouse pressed left at (380, 411)
Screenshot: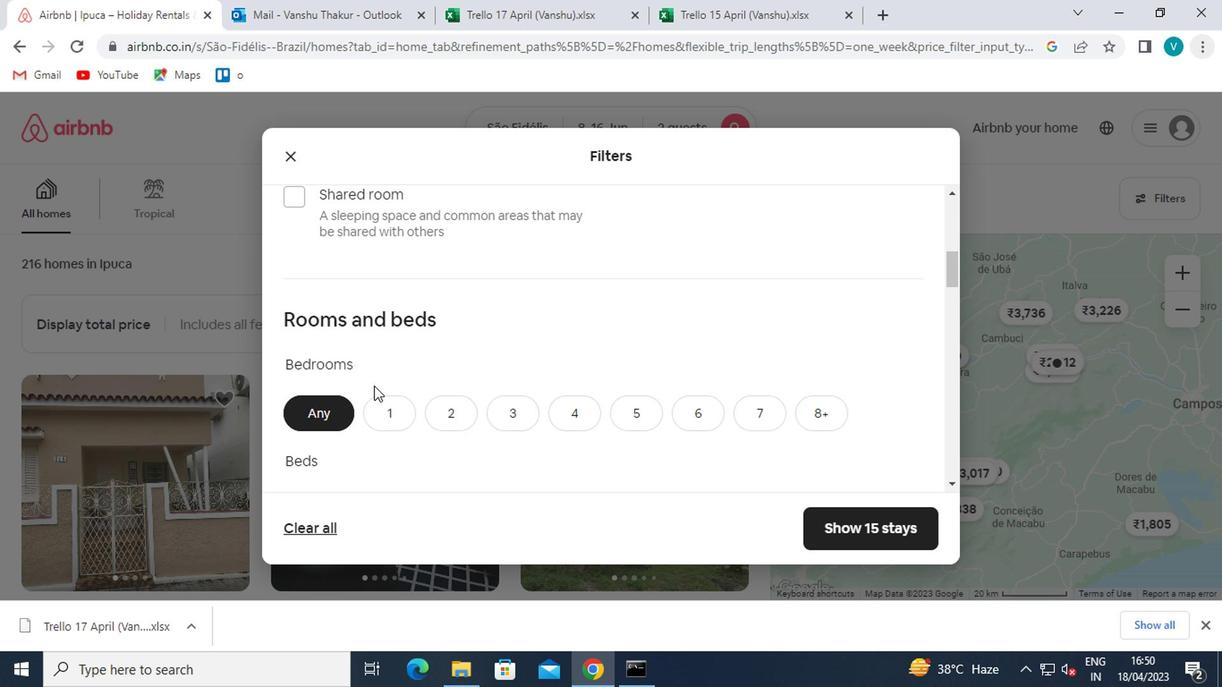
Action: Mouse moved to (380, 411)
Screenshot: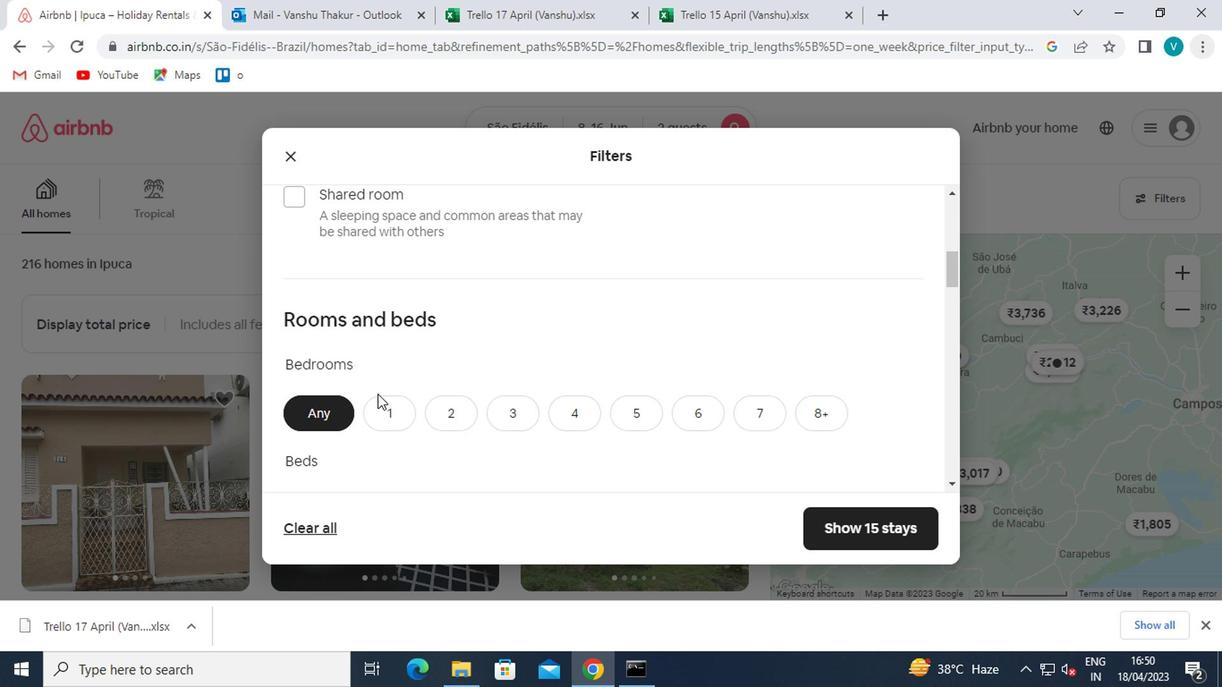 
Action: Mouse scrolled (380, 410) with delta (0, 0)
Screenshot: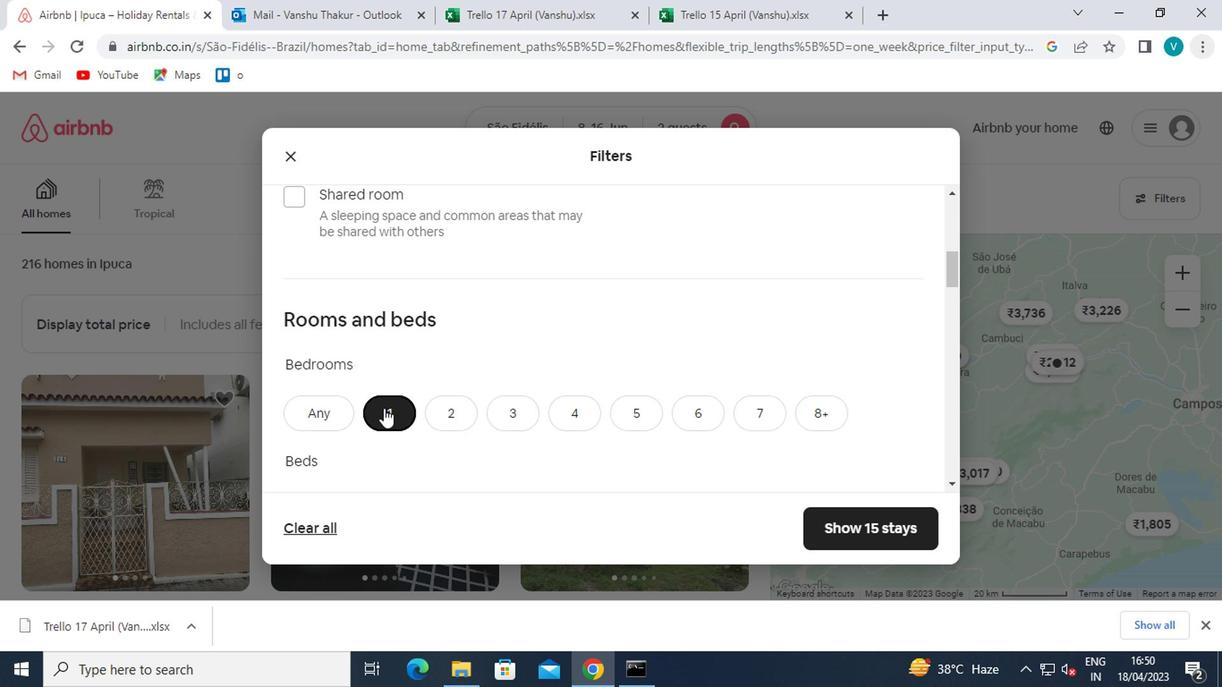 
Action: Mouse scrolled (380, 410) with delta (0, 0)
Screenshot: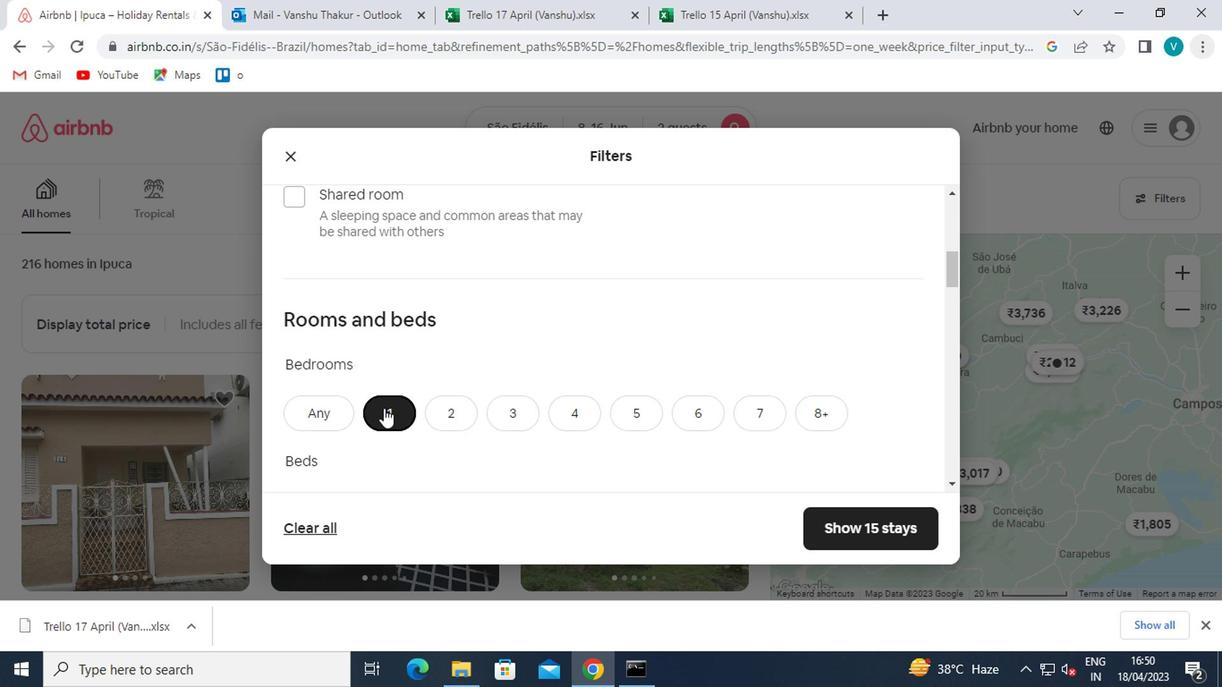 
Action: Mouse moved to (387, 341)
Screenshot: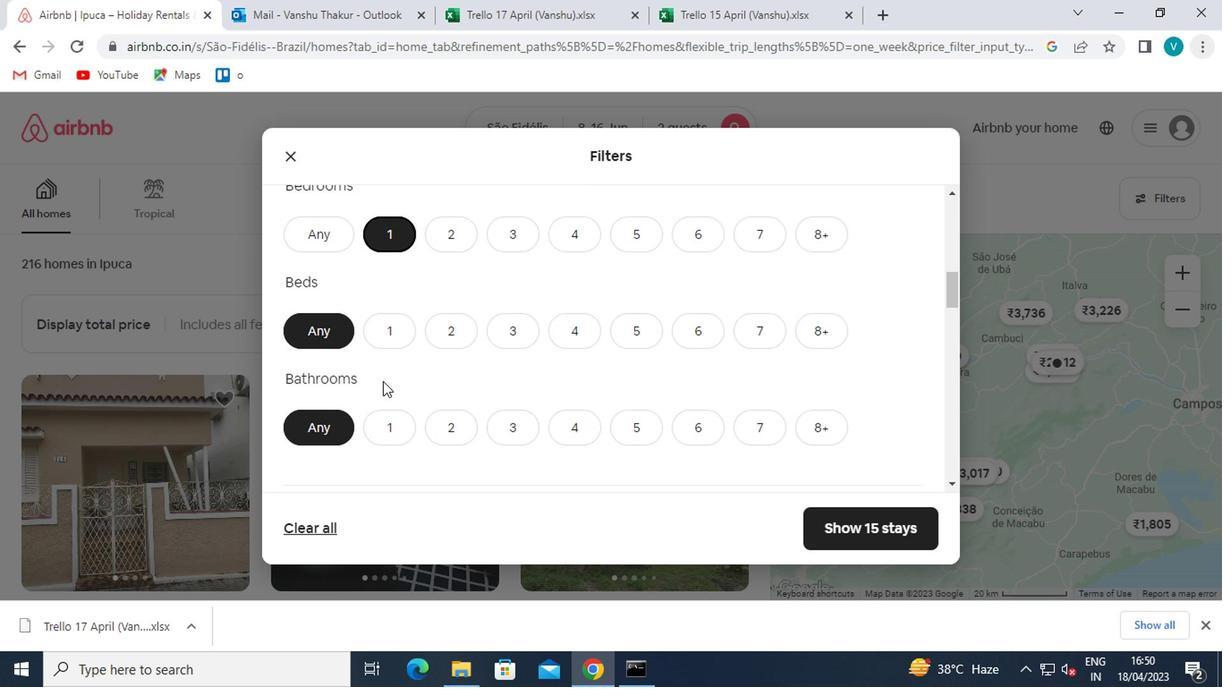 
Action: Mouse pressed left at (387, 341)
Screenshot: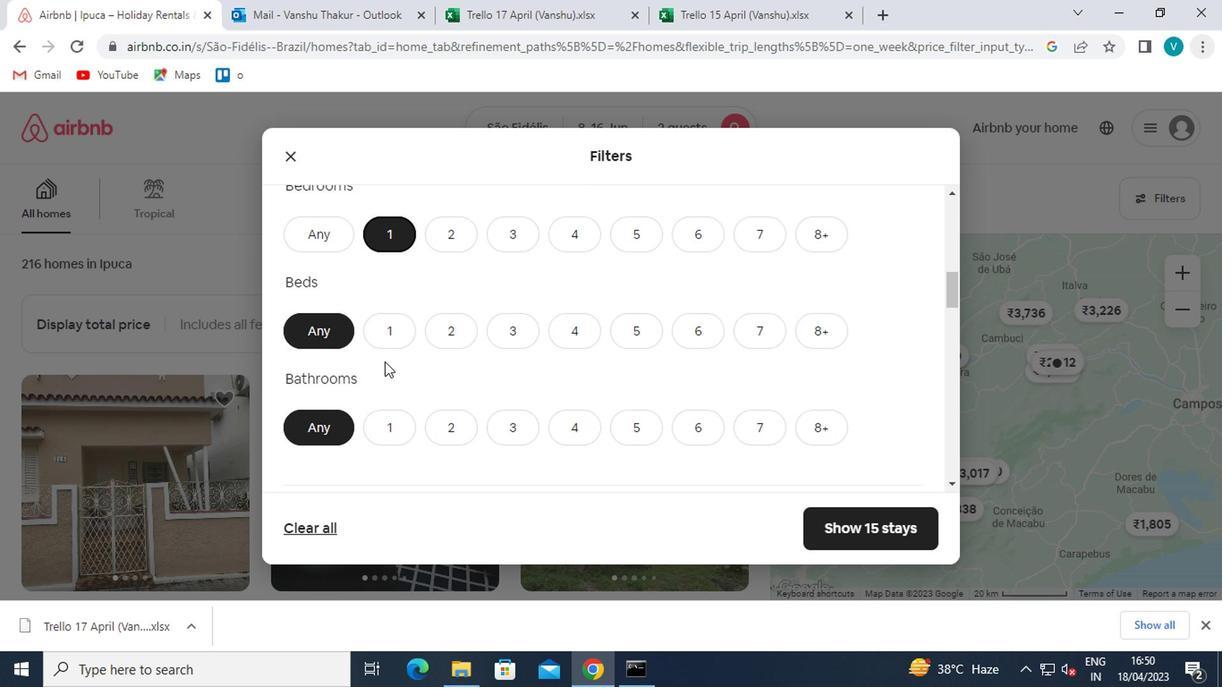 
Action: Mouse moved to (381, 419)
Screenshot: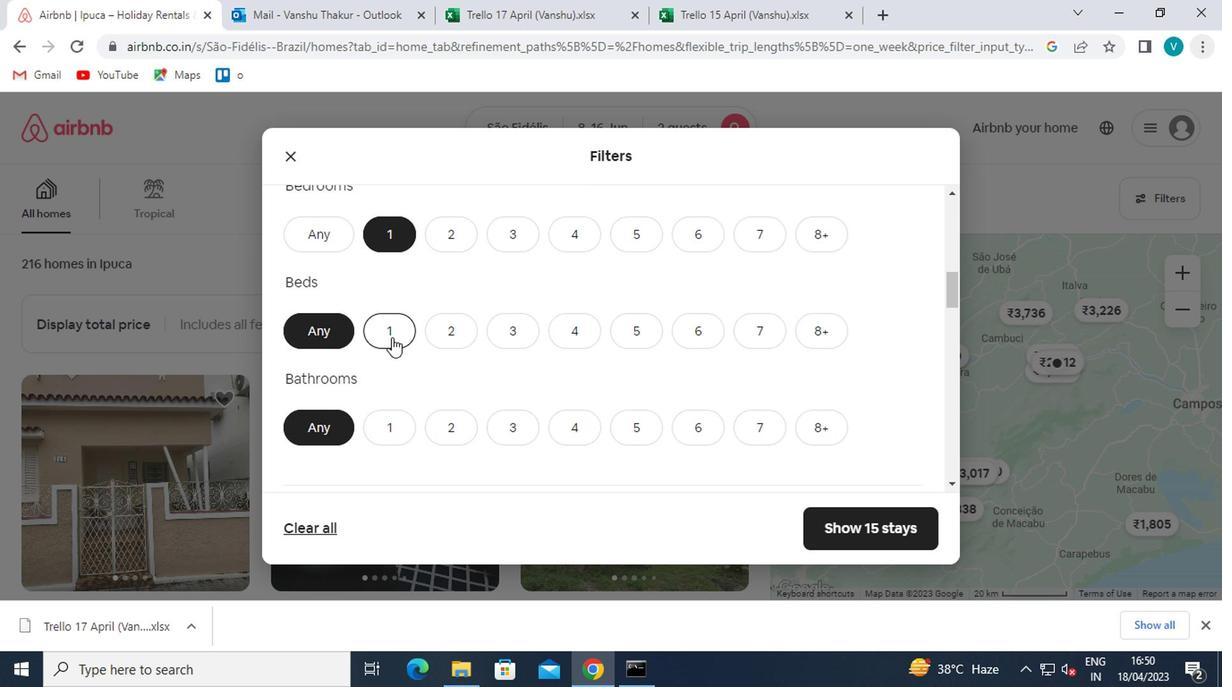 
Action: Mouse pressed left at (381, 419)
Screenshot: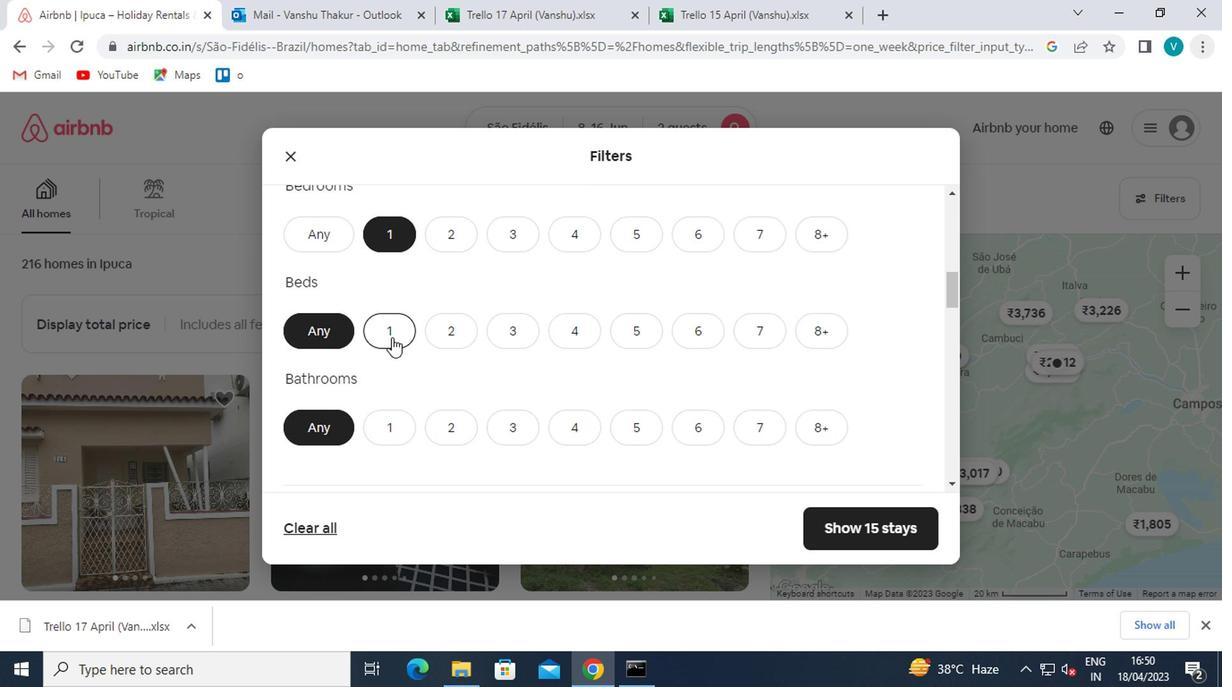 
Action: Mouse moved to (385, 422)
Screenshot: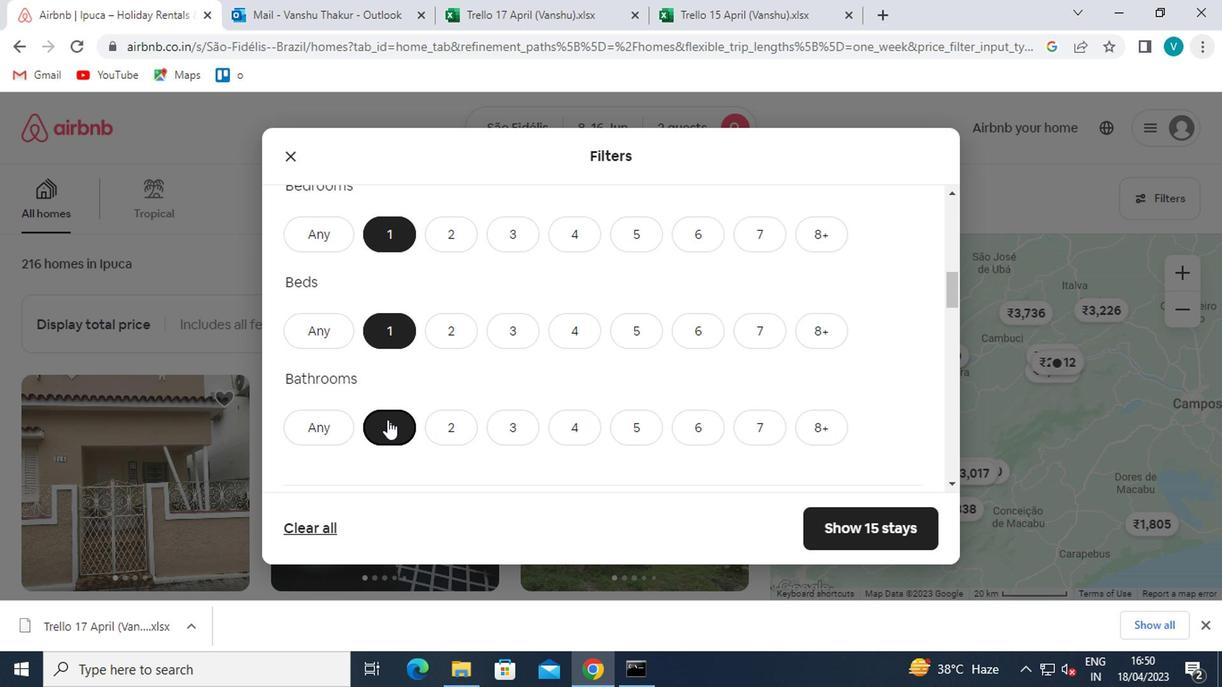 
Action: Mouse scrolled (385, 422) with delta (0, 0)
Screenshot: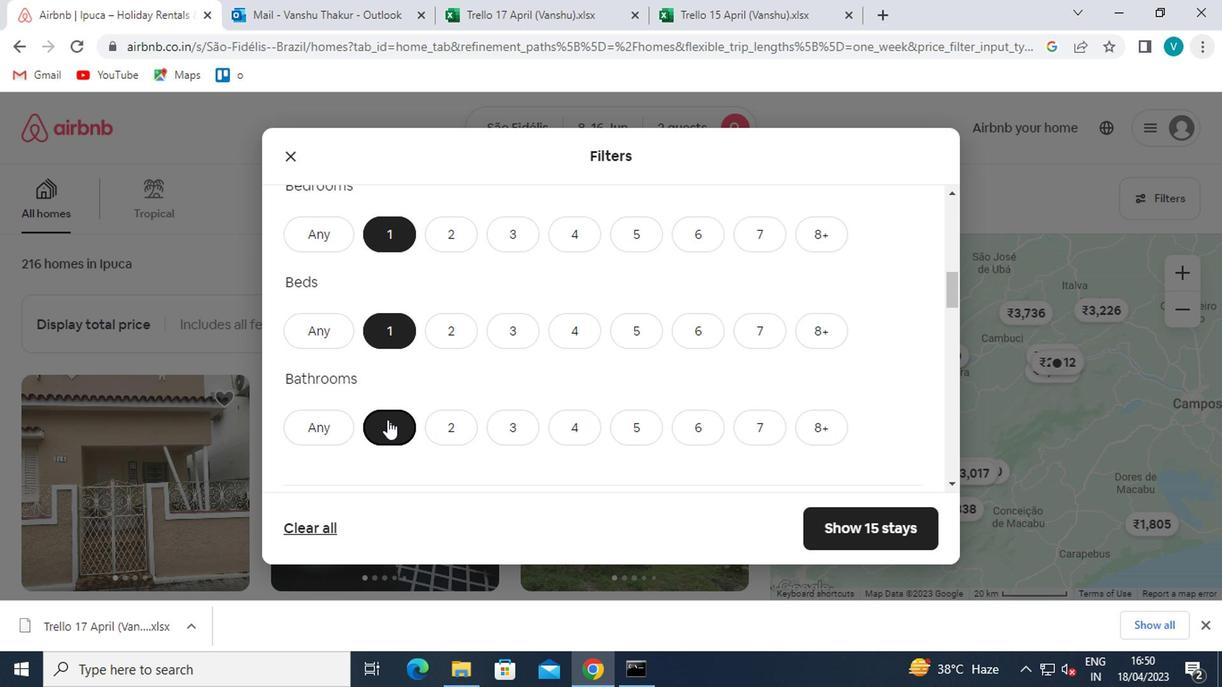 
Action: Mouse scrolled (385, 422) with delta (0, 0)
Screenshot: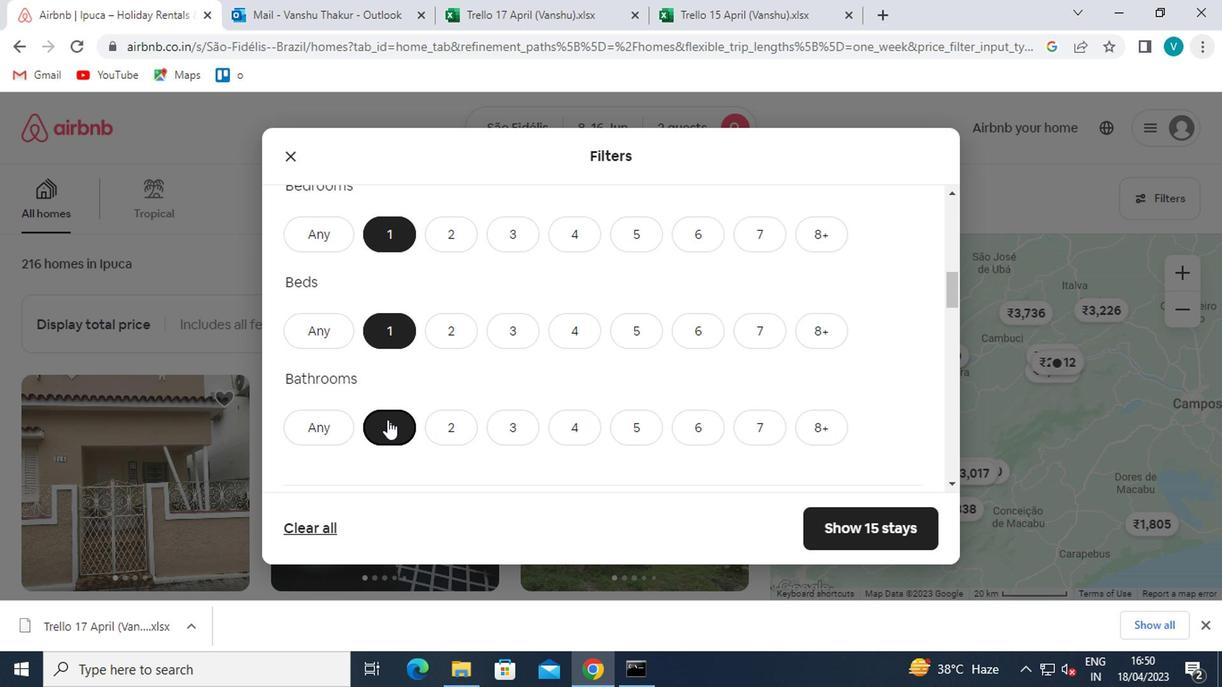 
Action: Mouse moved to (794, 439)
Screenshot: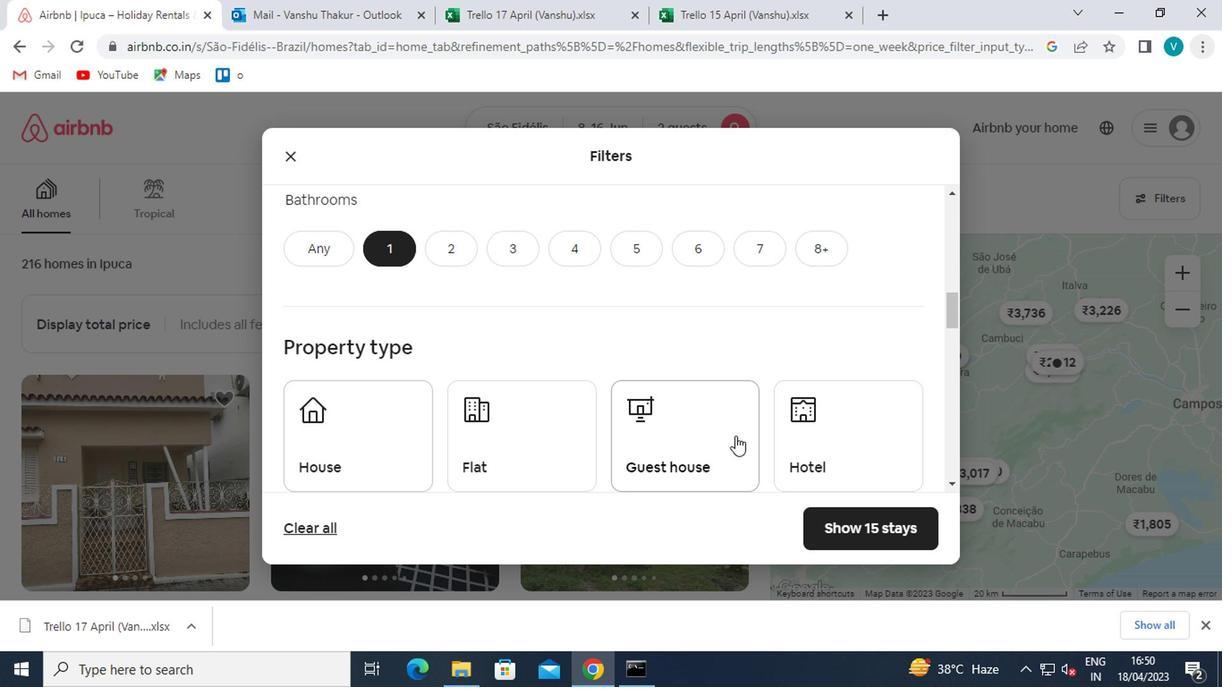 
Action: Mouse pressed left at (794, 439)
Screenshot: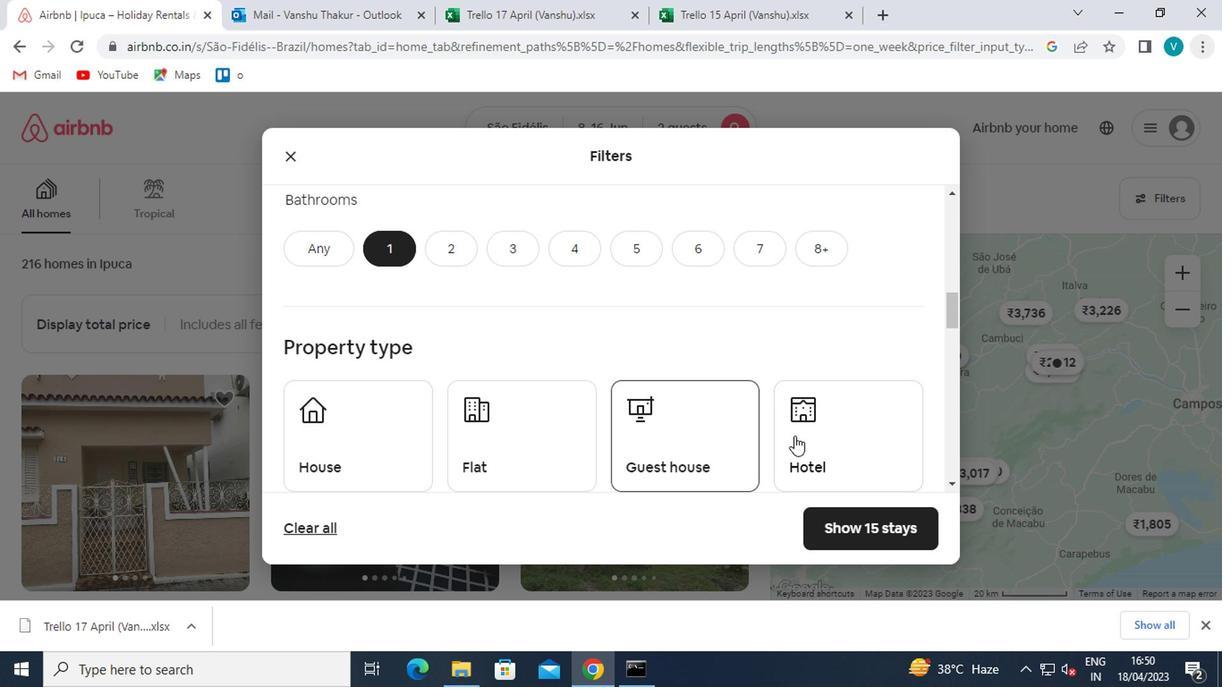
Action: Mouse moved to (791, 437)
Screenshot: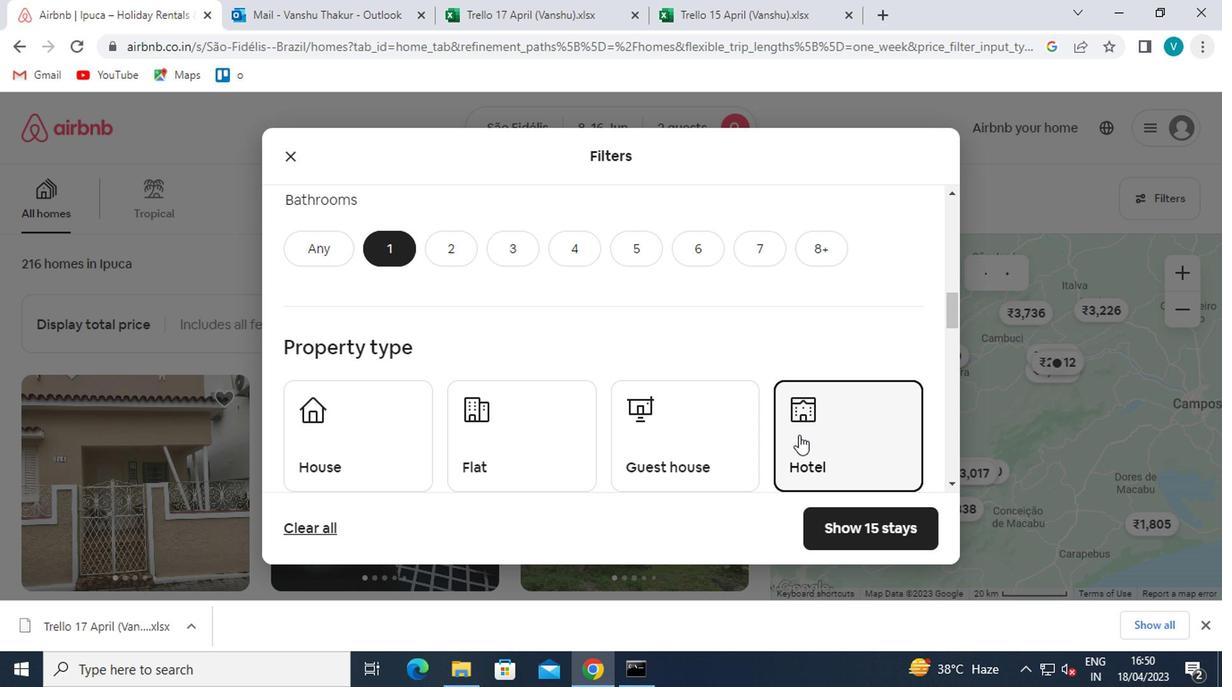 
Action: Mouse scrolled (791, 436) with delta (0, -1)
Screenshot: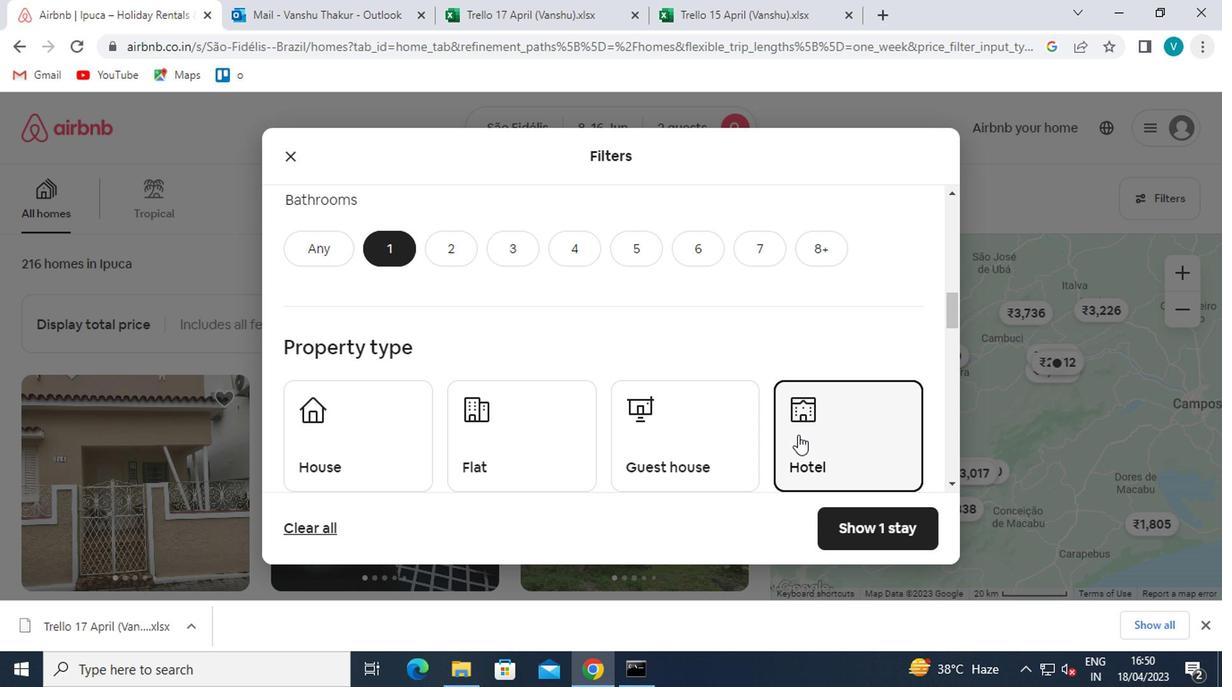 
Action: Mouse scrolled (791, 436) with delta (0, -1)
Screenshot: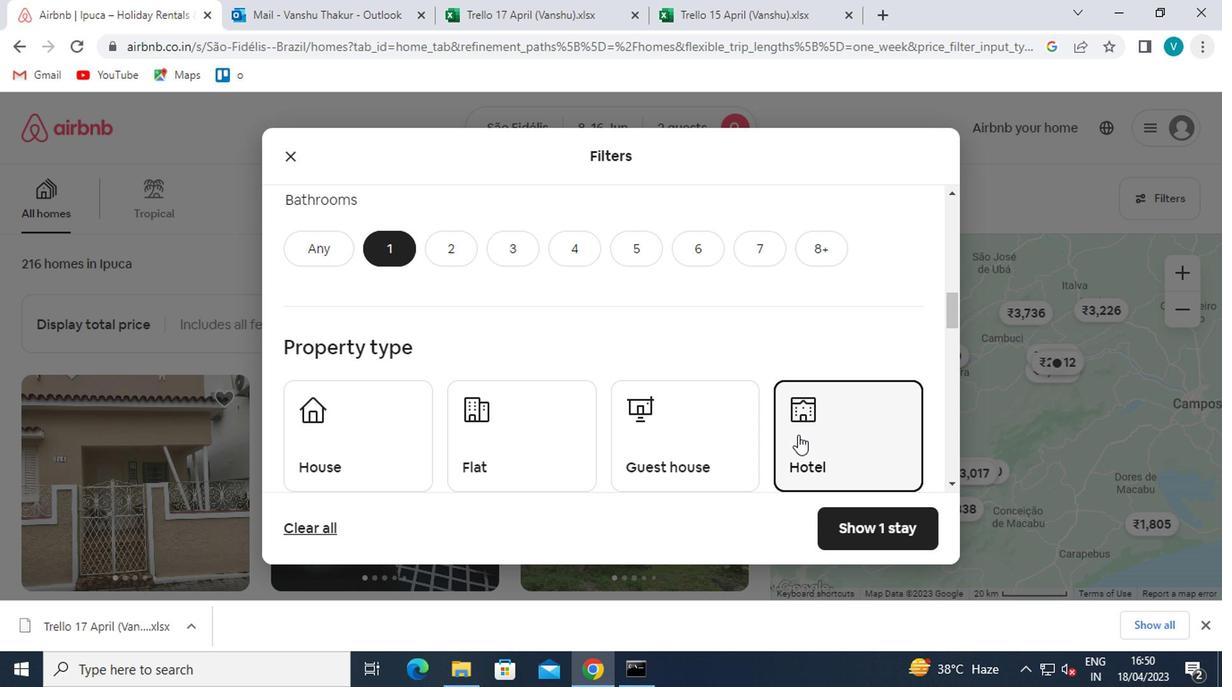 
Action: Mouse scrolled (791, 436) with delta (0, -1)
Screenshot: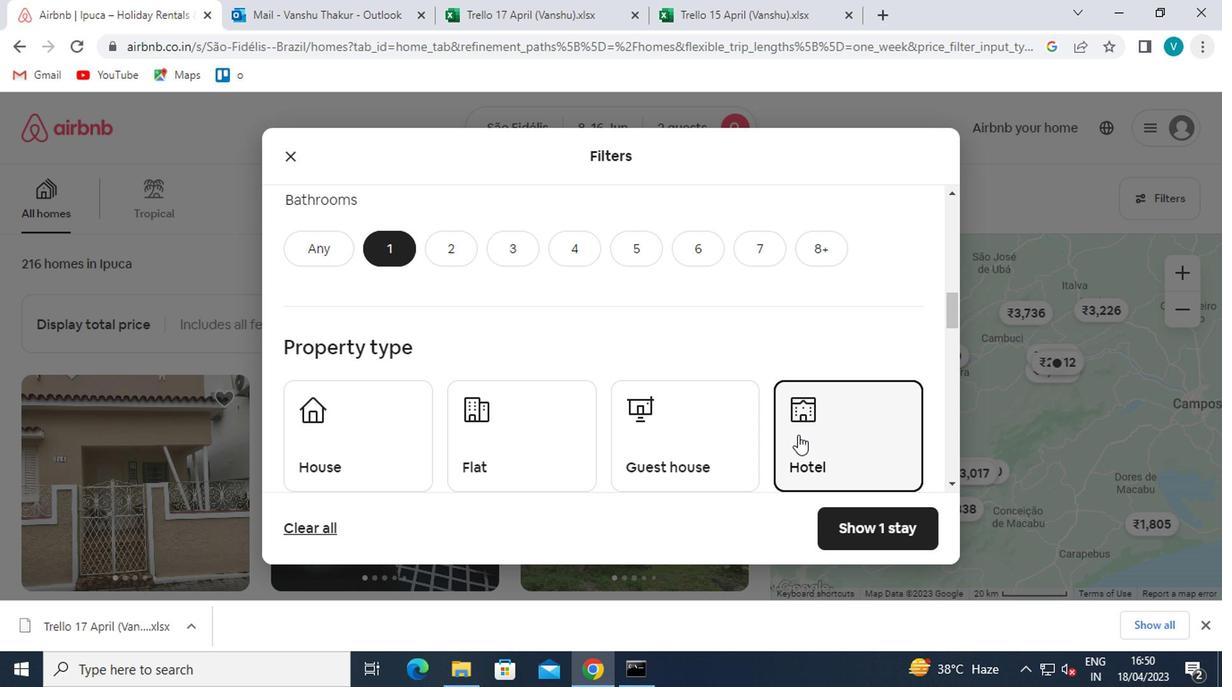 
Action: Mouse moved to (605, 438)
Screenshot: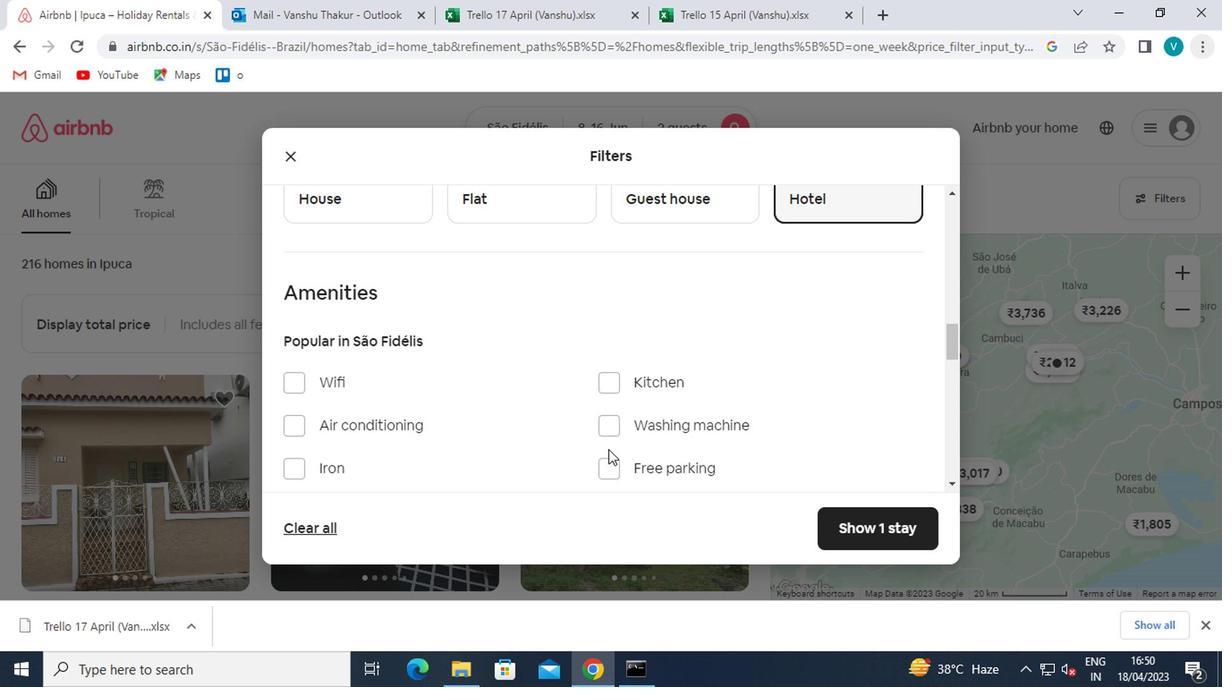 
Action: Mouse pressed left at (605, 438)
Screenshot: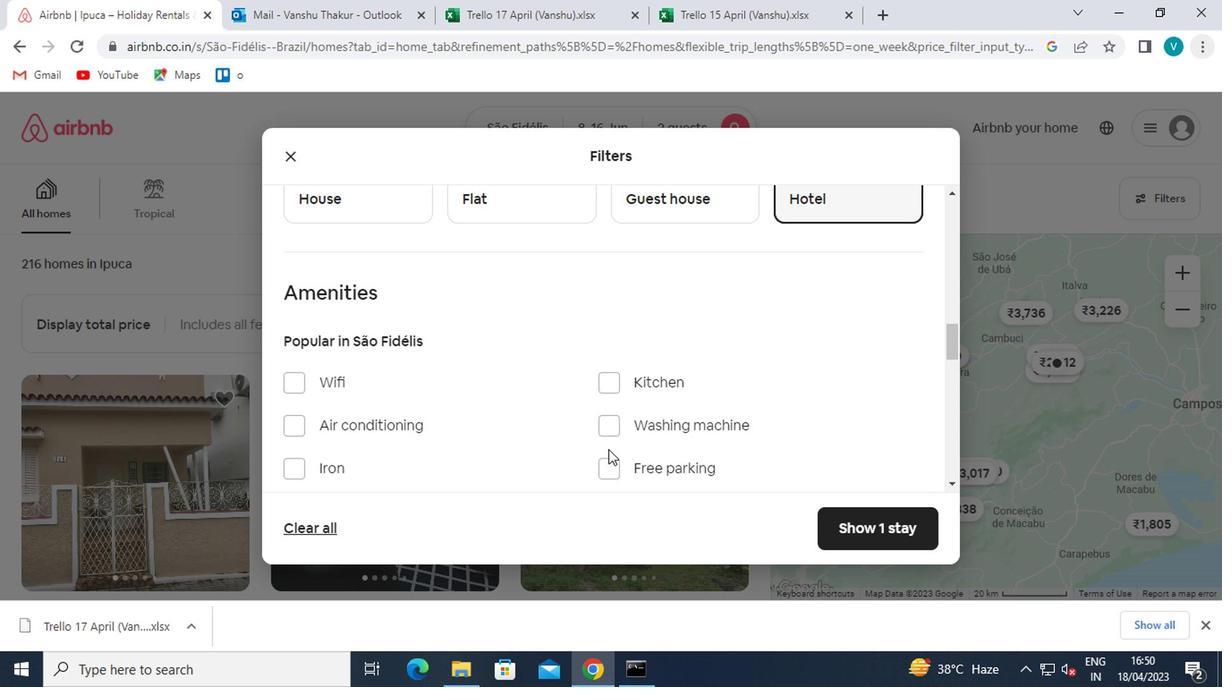 
Action: Mouse moved to (601, 436)
Screenshot: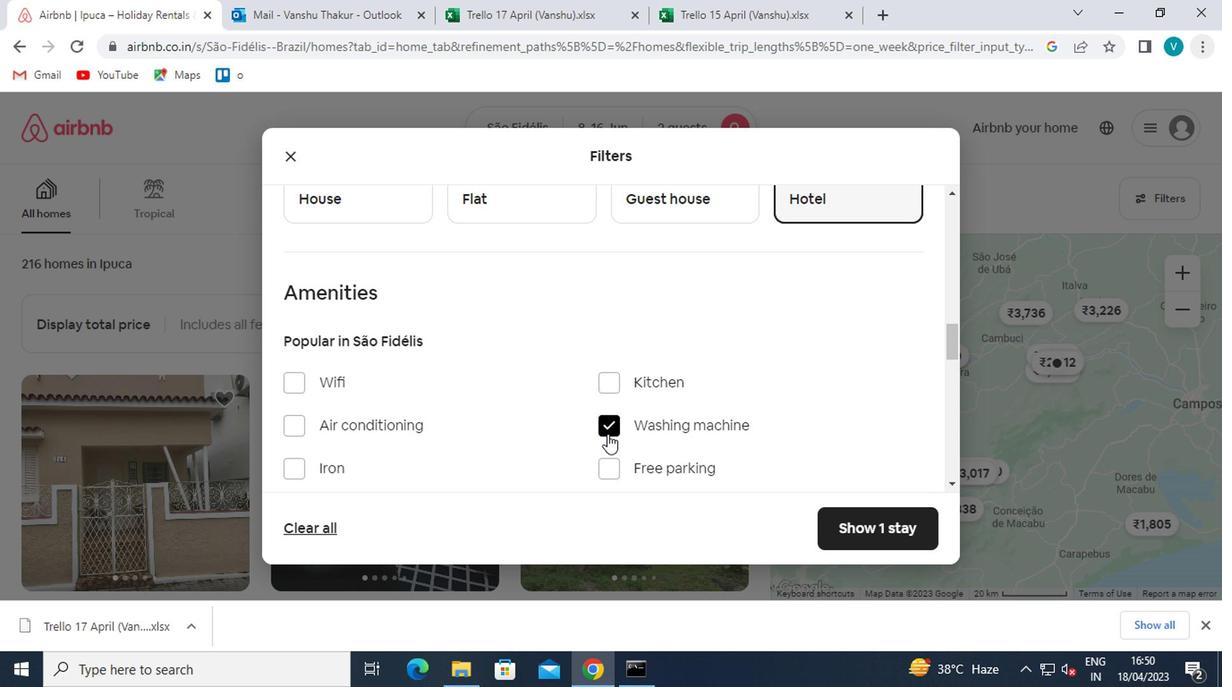 
Action: Mouse scrolled (601, 435) with delta (0, 0)
Screenshot: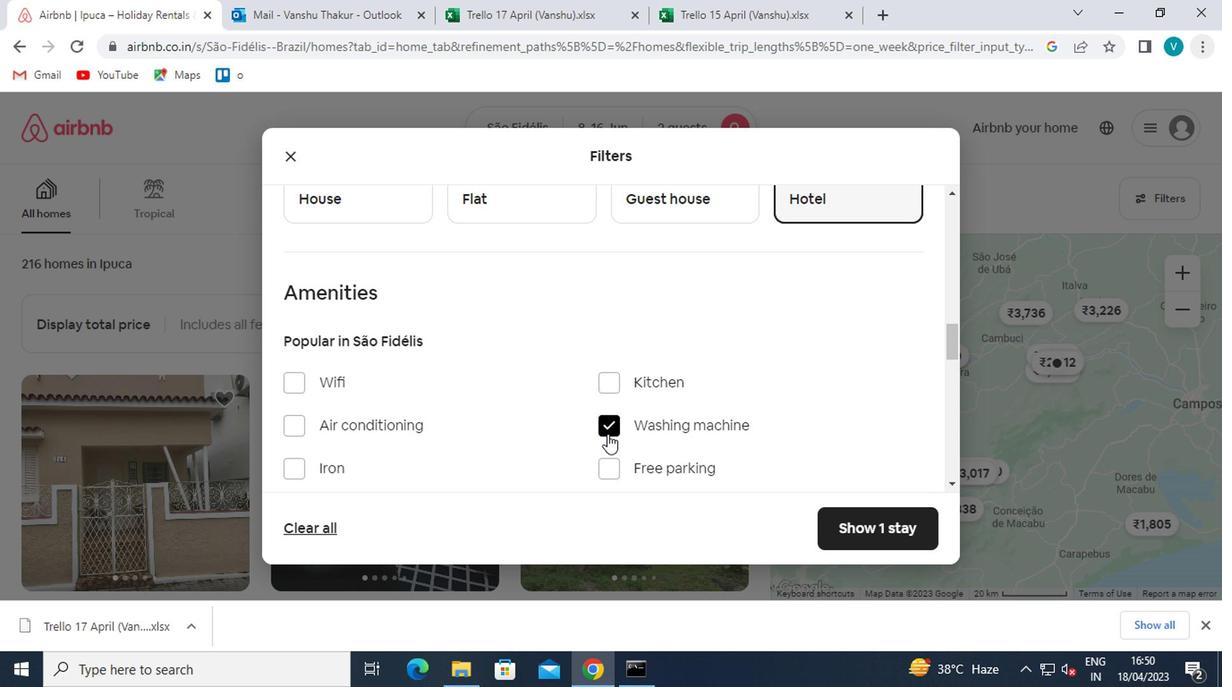 
Action: Mouse scrolled (601, 435) with delta (0, 0)
Screenshot: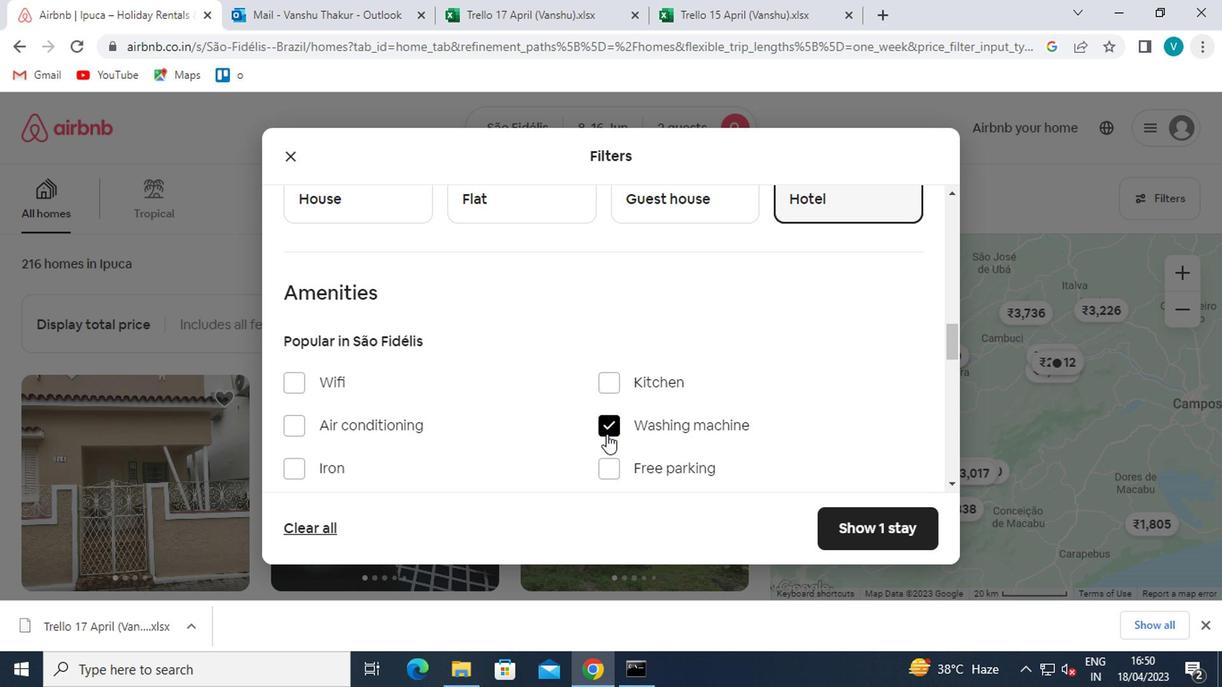 
Action: Mouse scrolled (601, 435) with delta (0, 0)
Screenshot: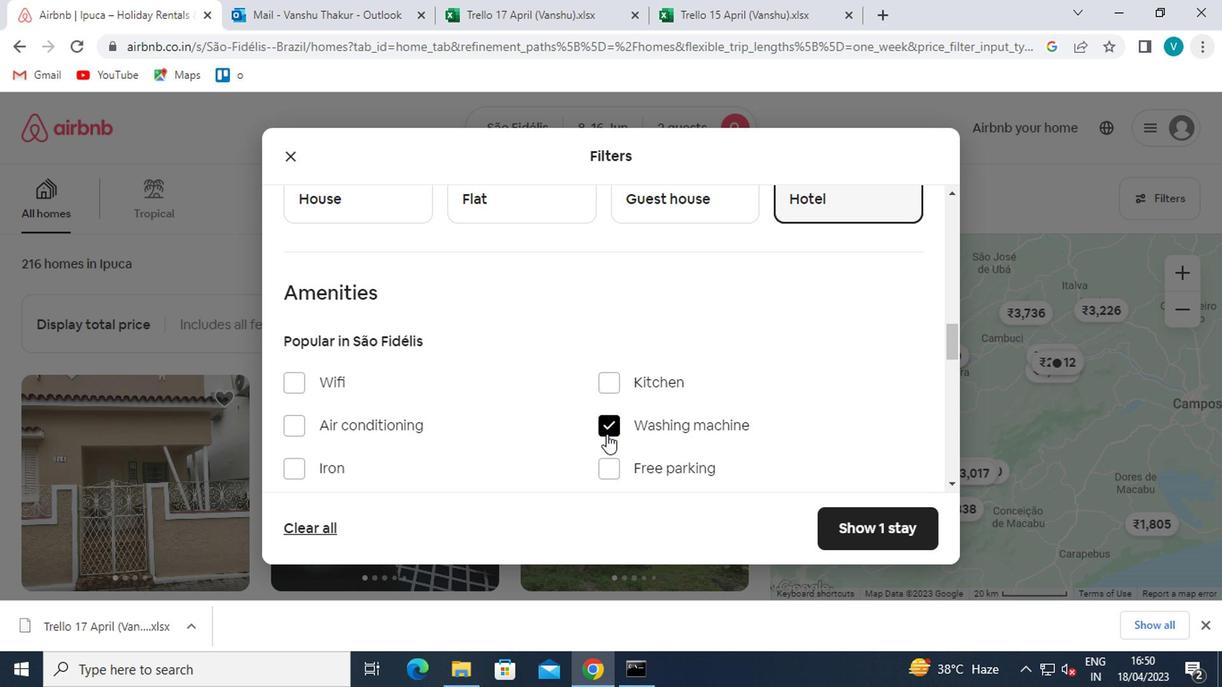 
Action: Mouse scrolled (601, 435) with delta (0, 0)
Screenshot: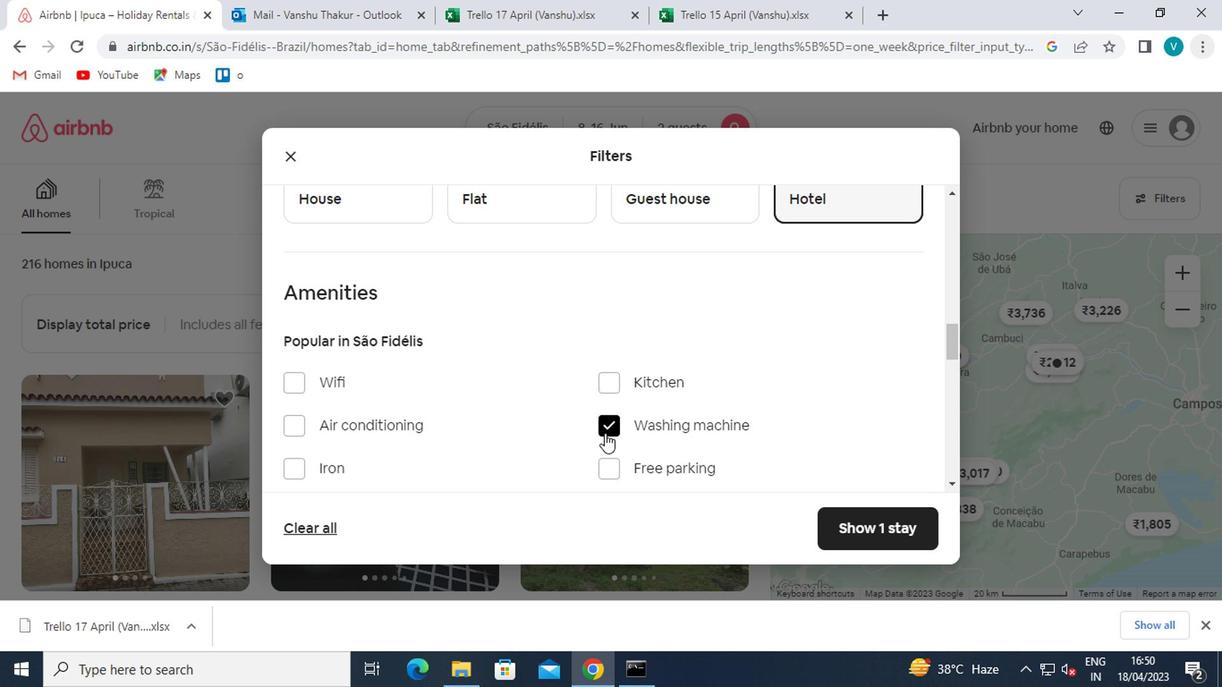 
Action: Mouse scrolled (601, 435) with delta (0, 0)
Screenshot: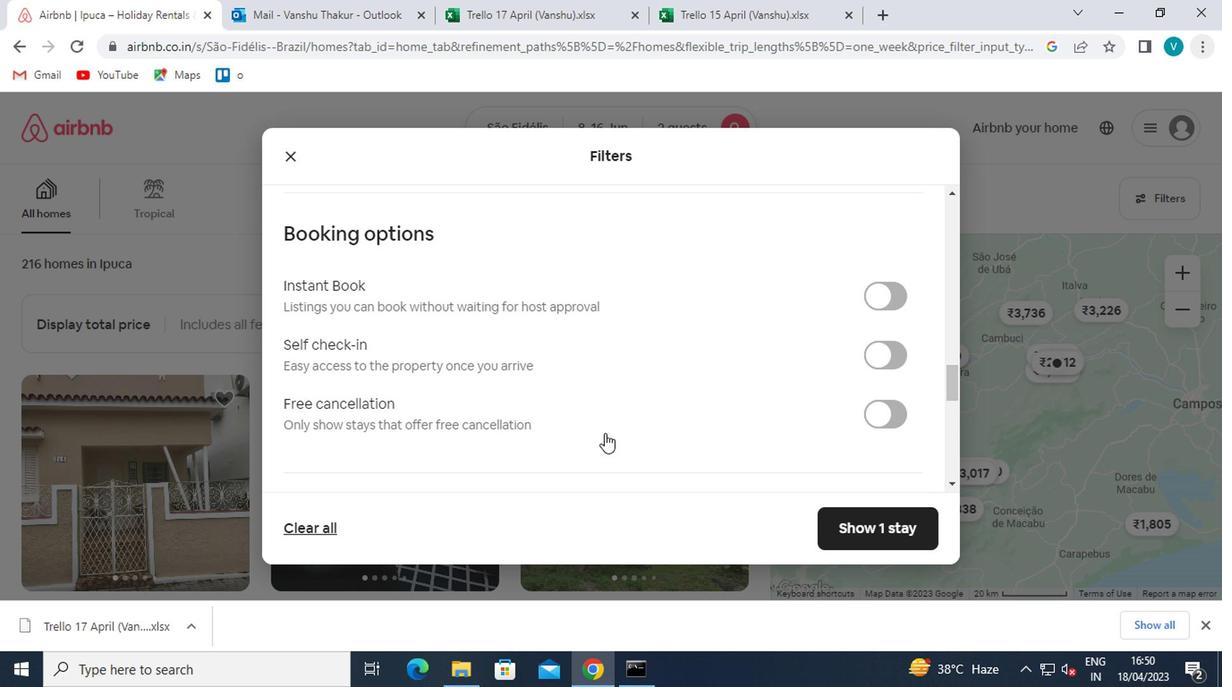 
Action: Mouse scrolled (601, 435) with delta (0, 0)
Screenshot: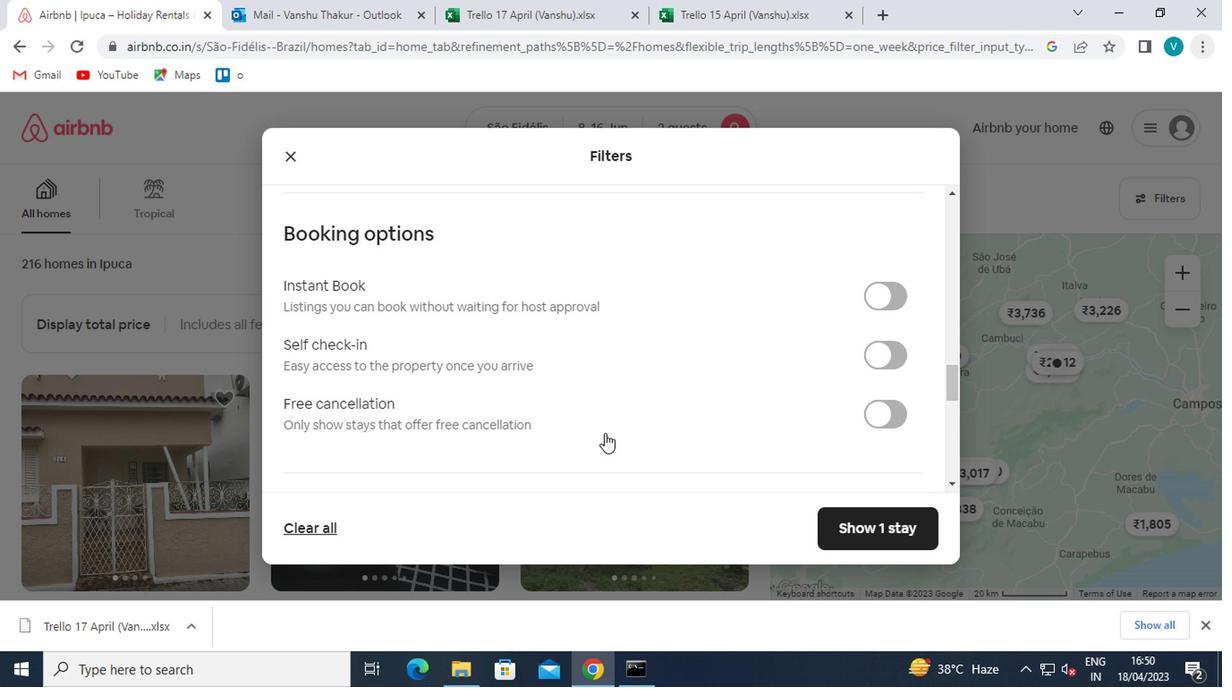 
Action: Mouse moved to (622, 419)
Screenshot: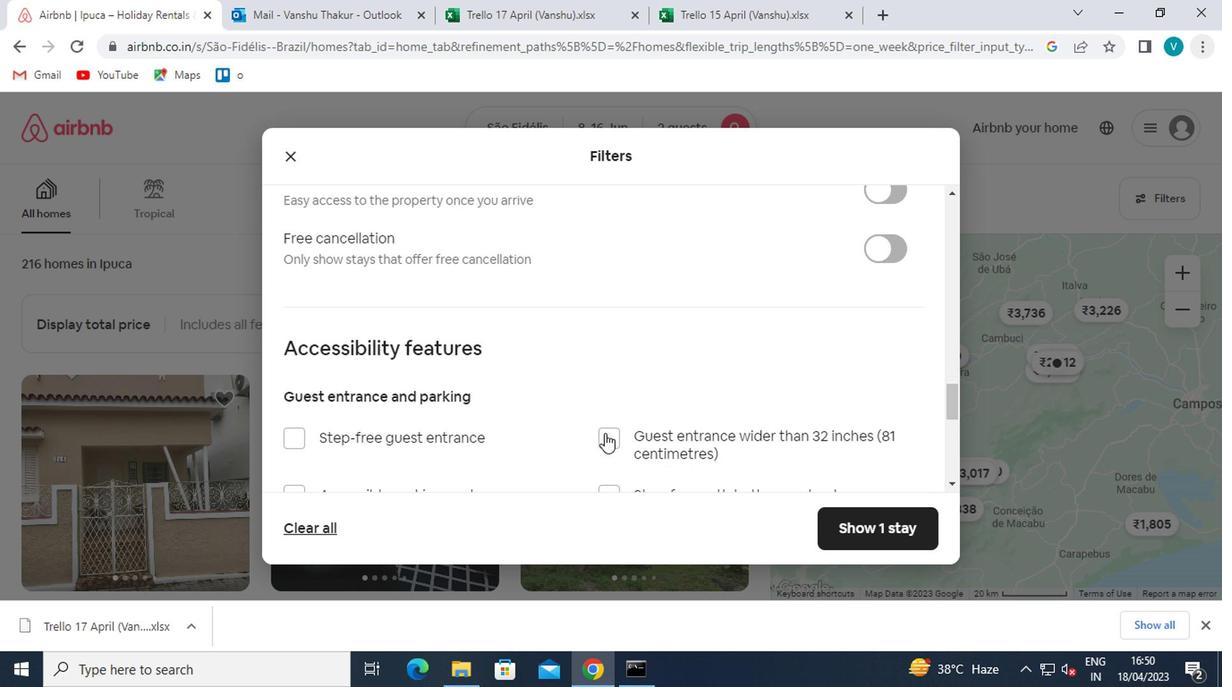 
Action: Mouse scrolled (622, 420) with delta (0, 0)
Screenshot: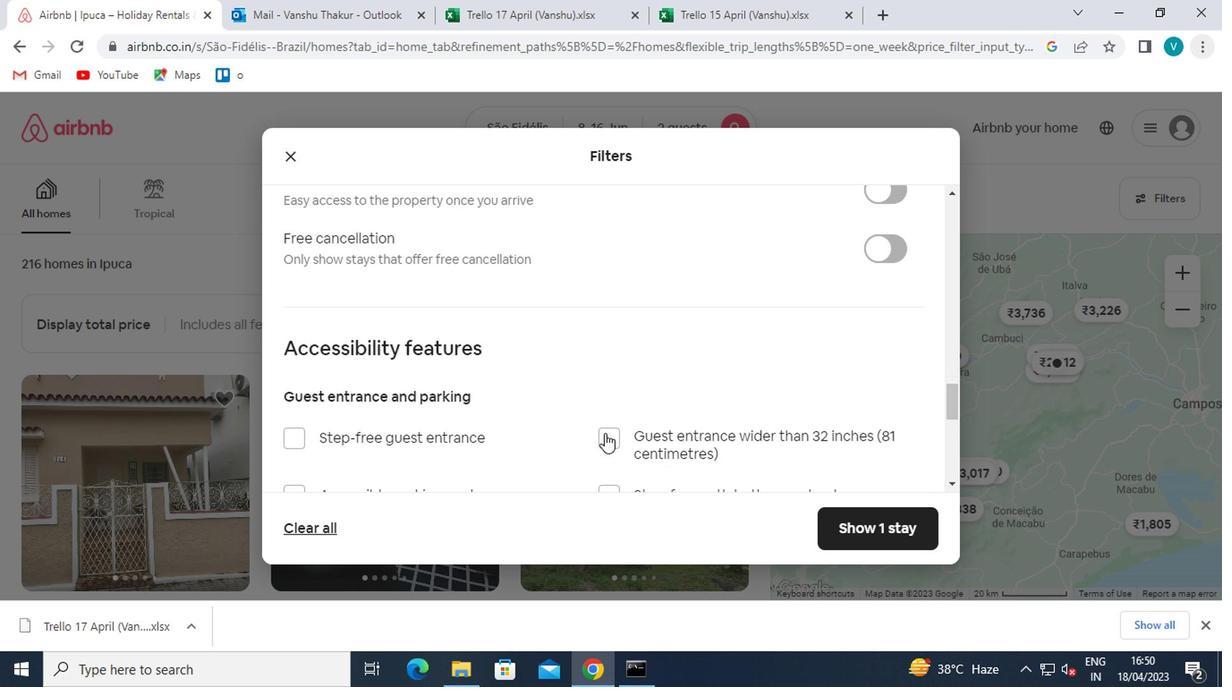 
Action: Mouse moved to (623, 418)
Screenshot: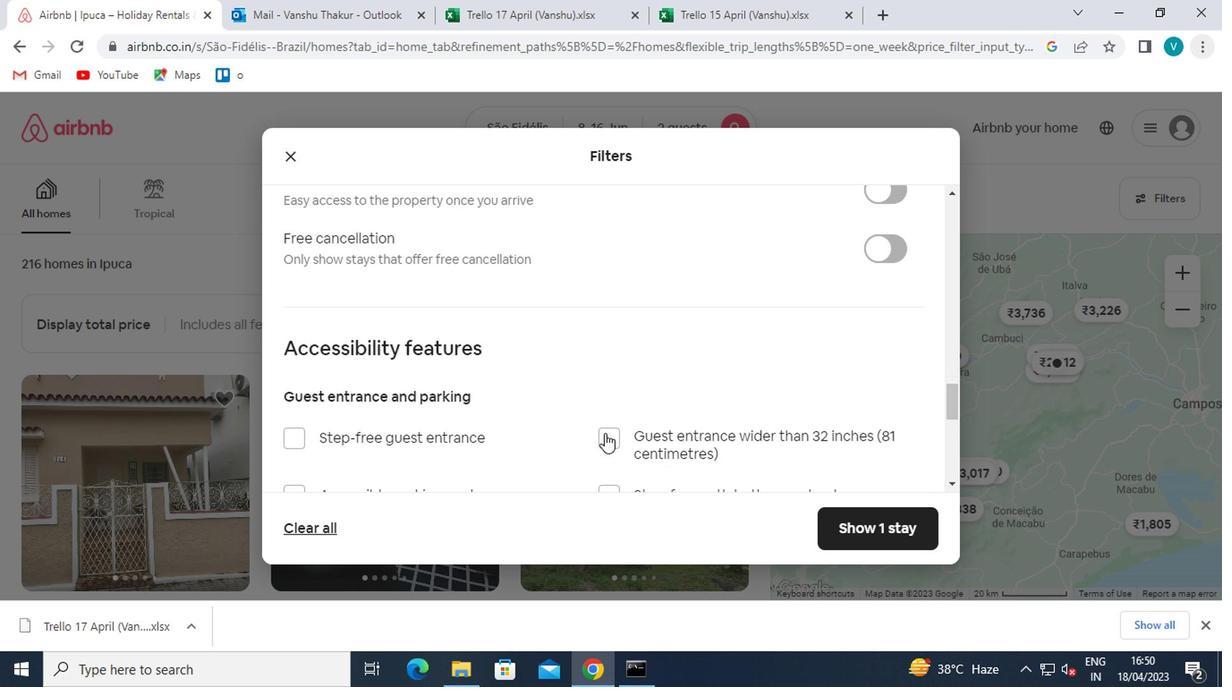 
Action: Mouse scrolled (623, 419) with delta (0, 1)
Screenshot: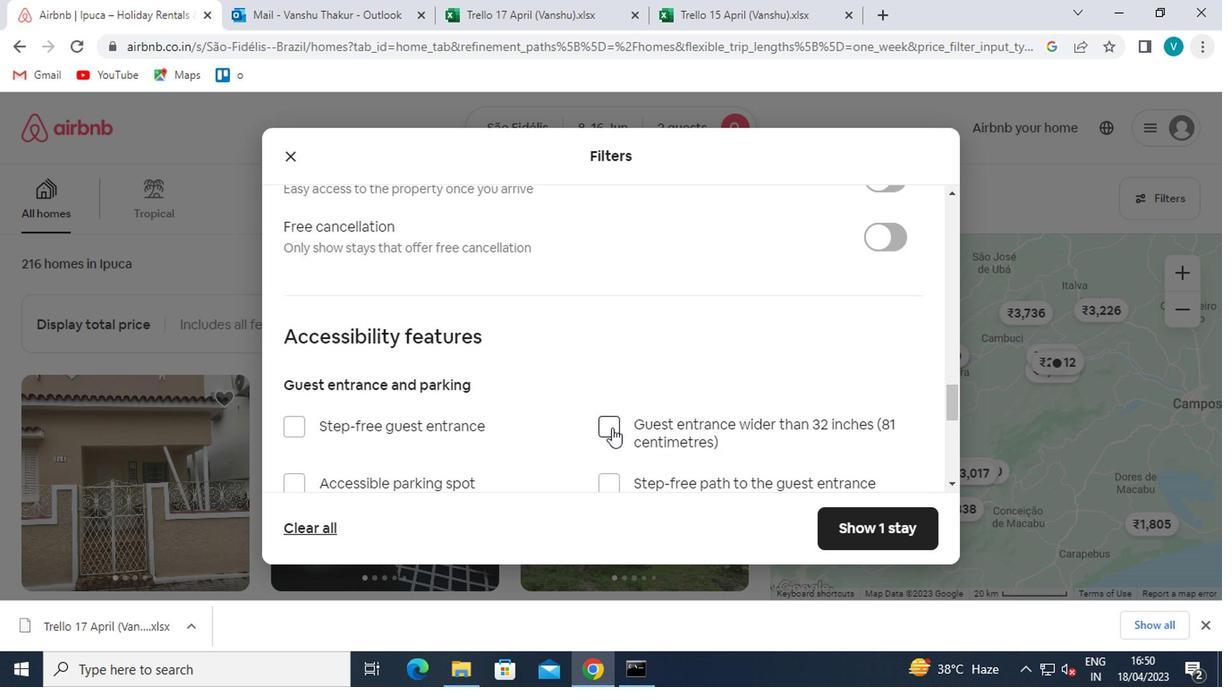 
Action: Mouse moved to (848, 366)
Screenshot: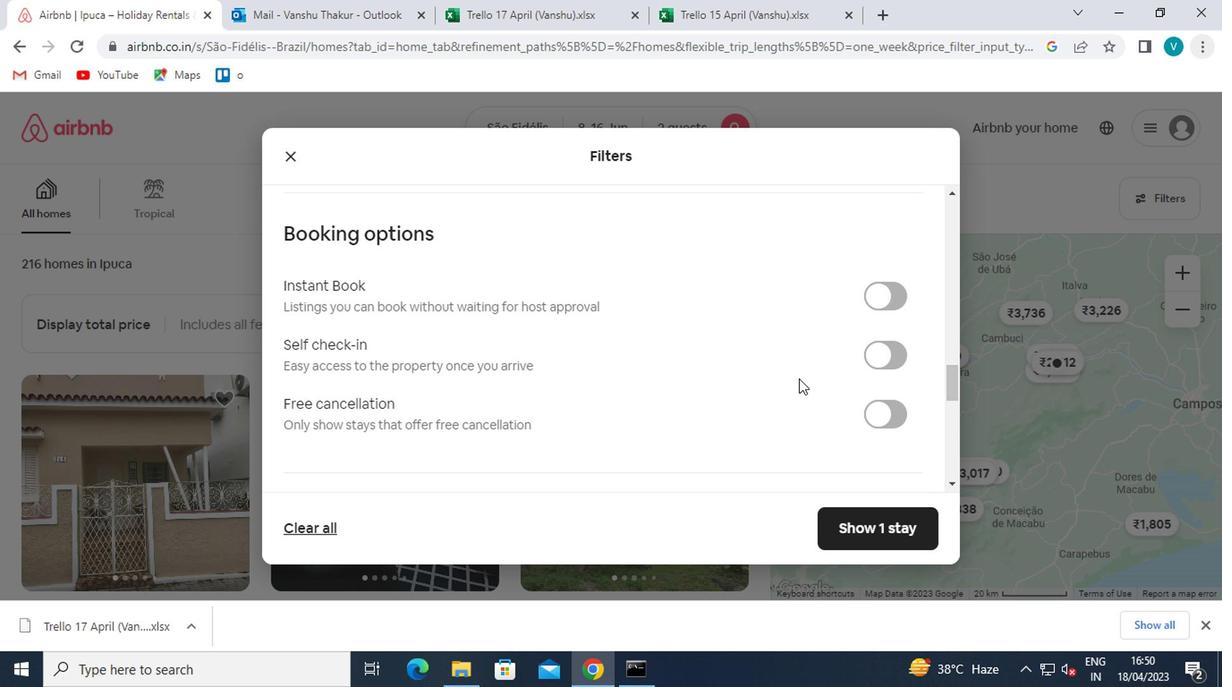 
Action: Mouse pressed left at (848, 366)
Screenshot: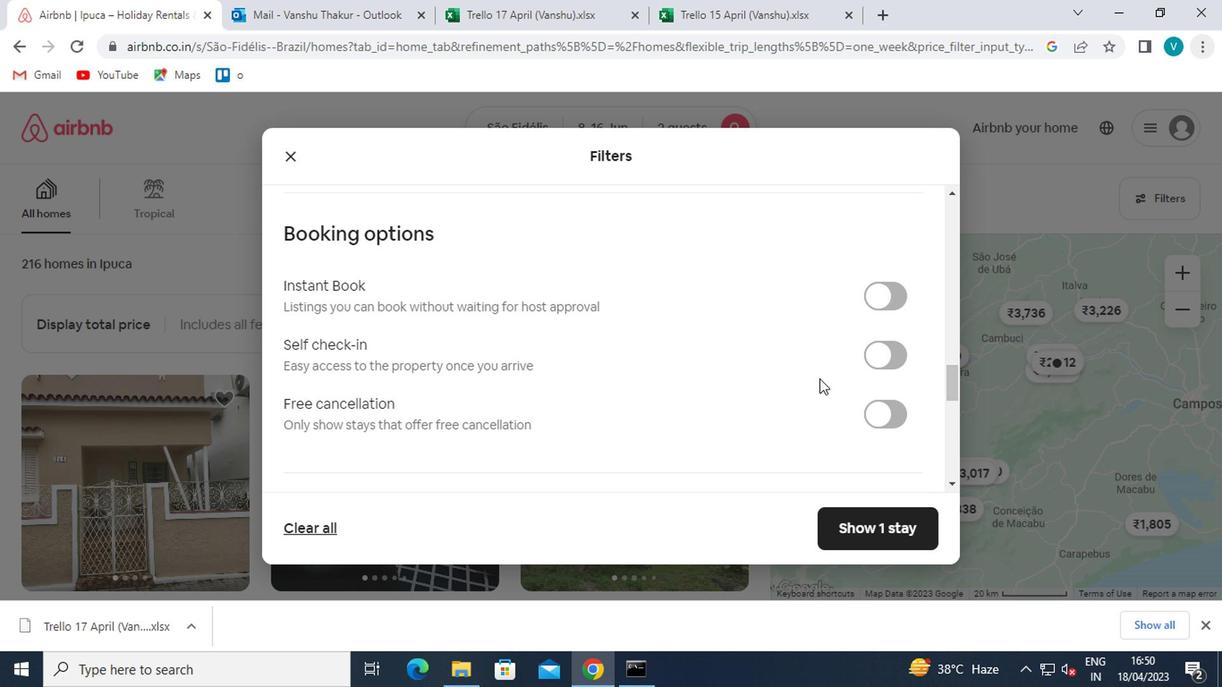 
Action: Mouse moved to (875, 354)
Screenshot: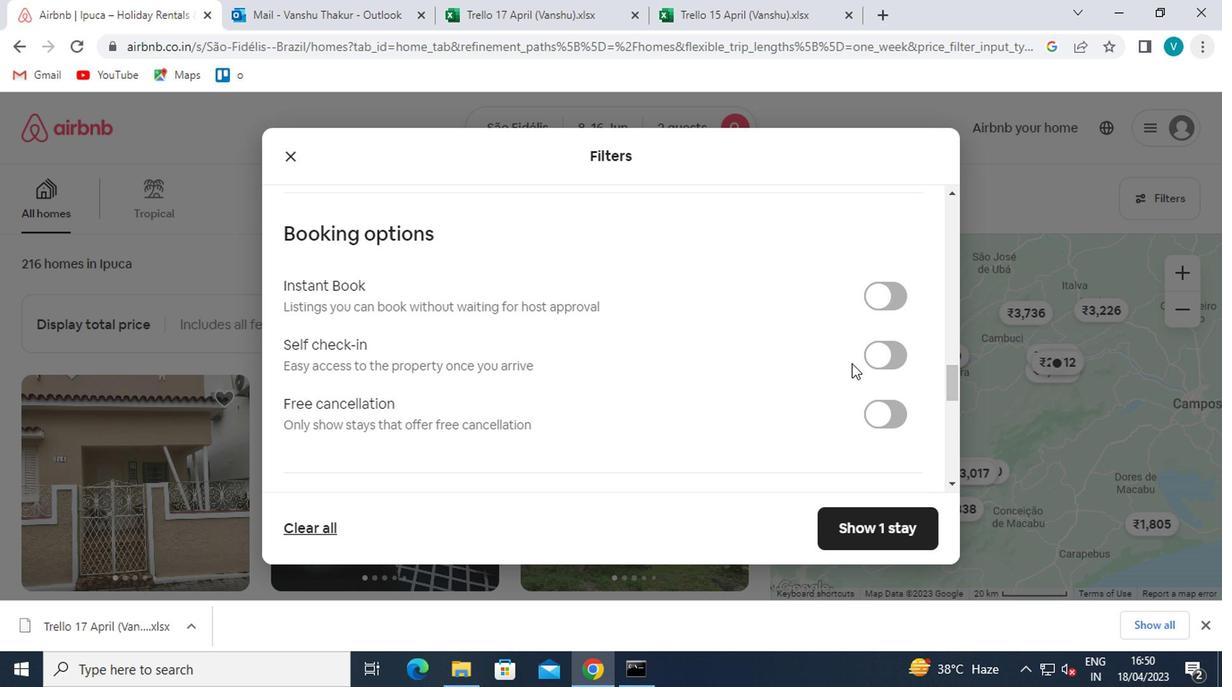 
Action: Mouse pressed left at (875, 354)
Screenshot: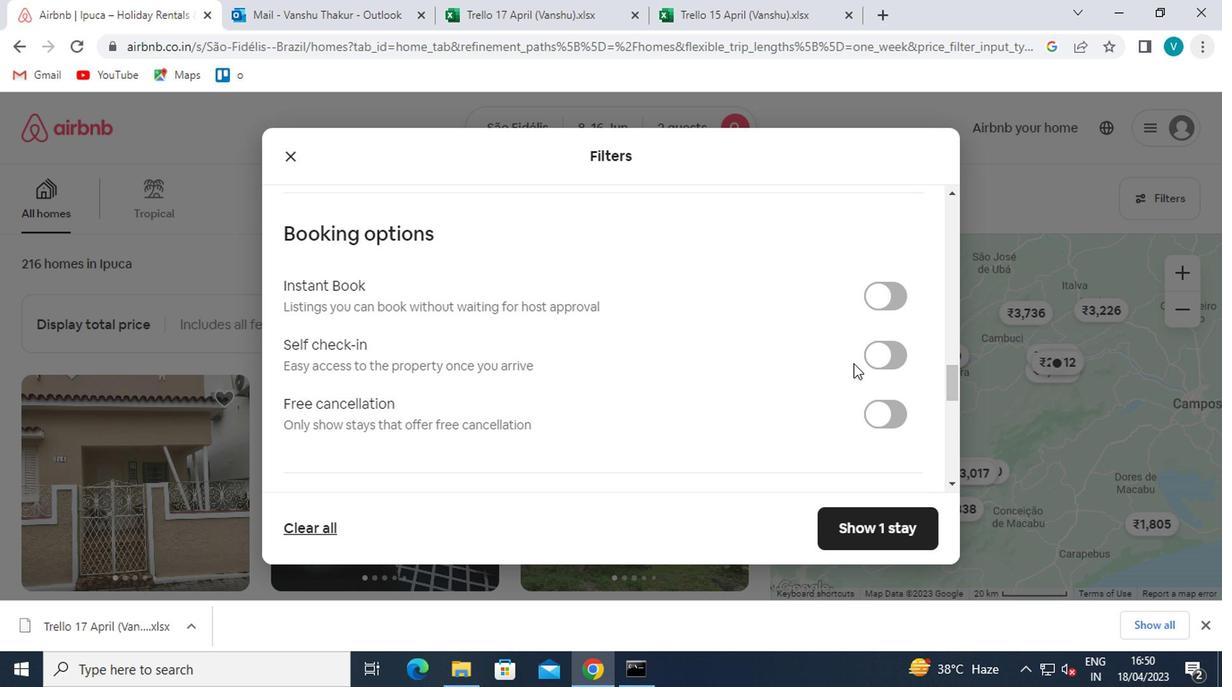 
Action: Mouse moved to (576, 359)
Screenshot: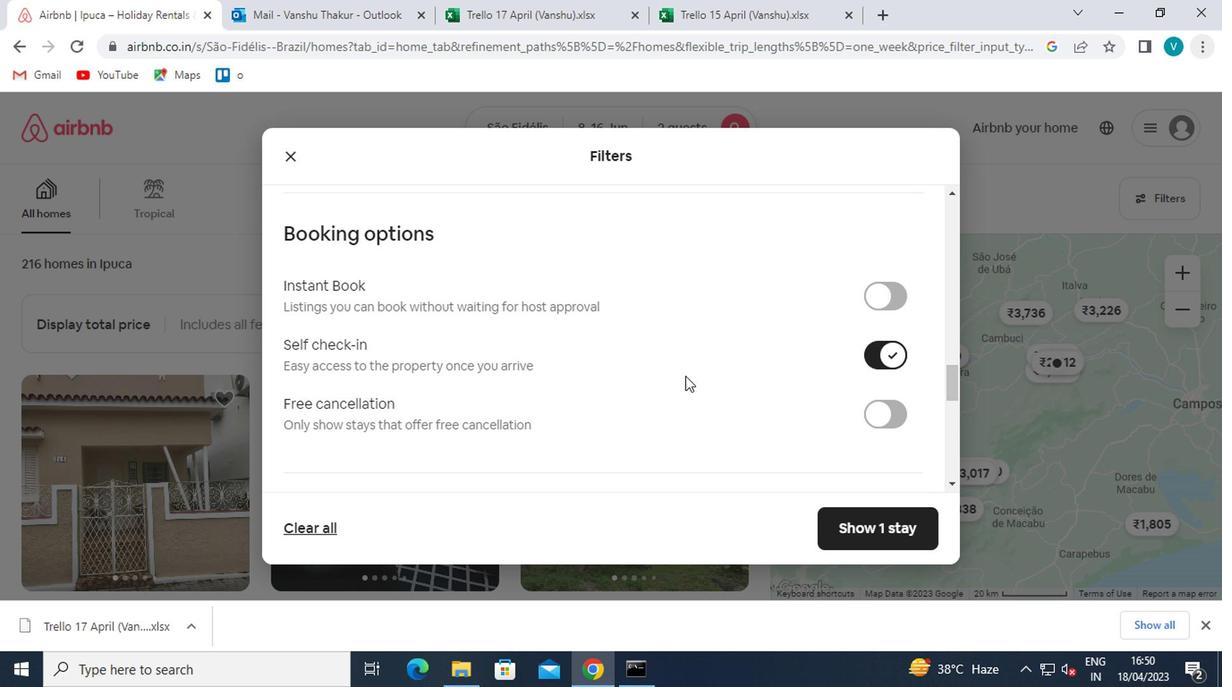
Action: Mouse scrolled (576, 358) with delta (0, 0)
Screenshot: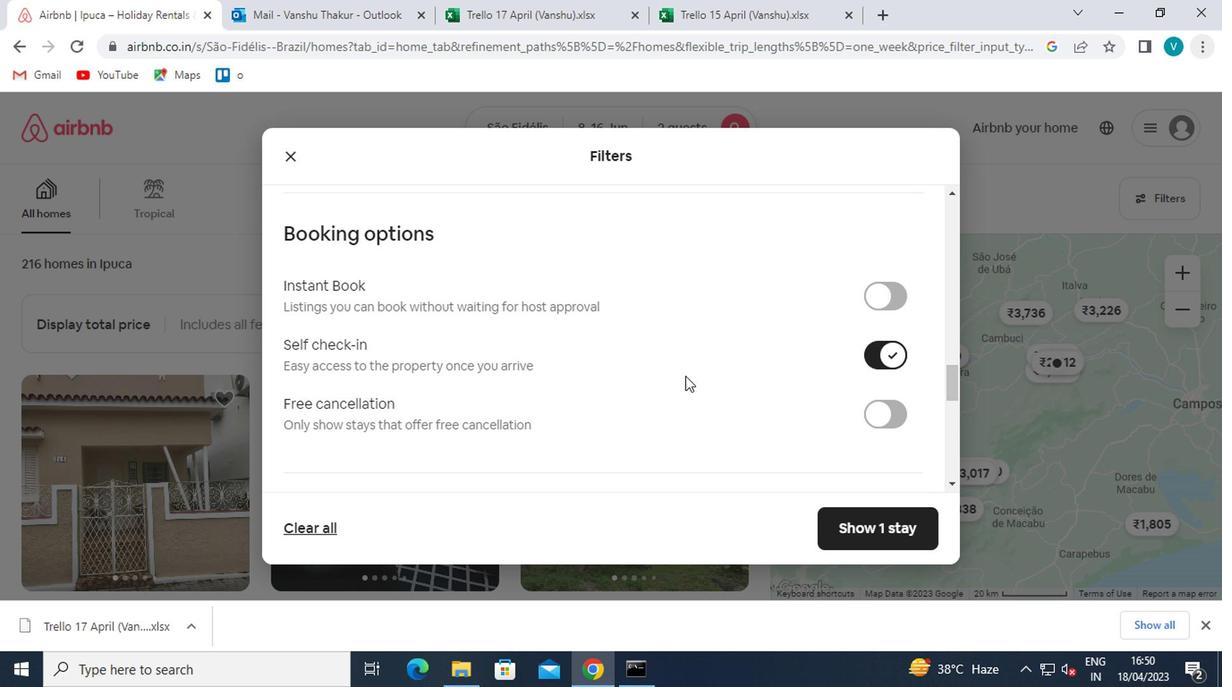 
Action: Mouse moved to (574, 358)
Screenshot: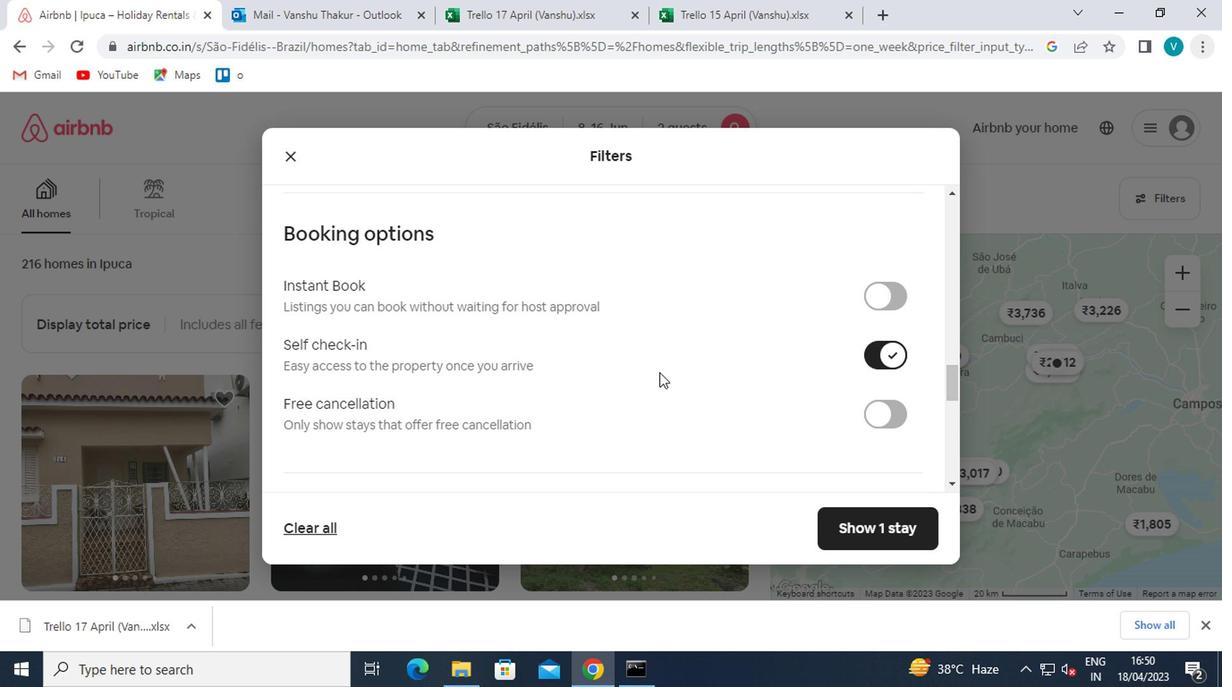 
Action: Mouse scrolled (574, 357) with delta (0, -1)
Screenshot: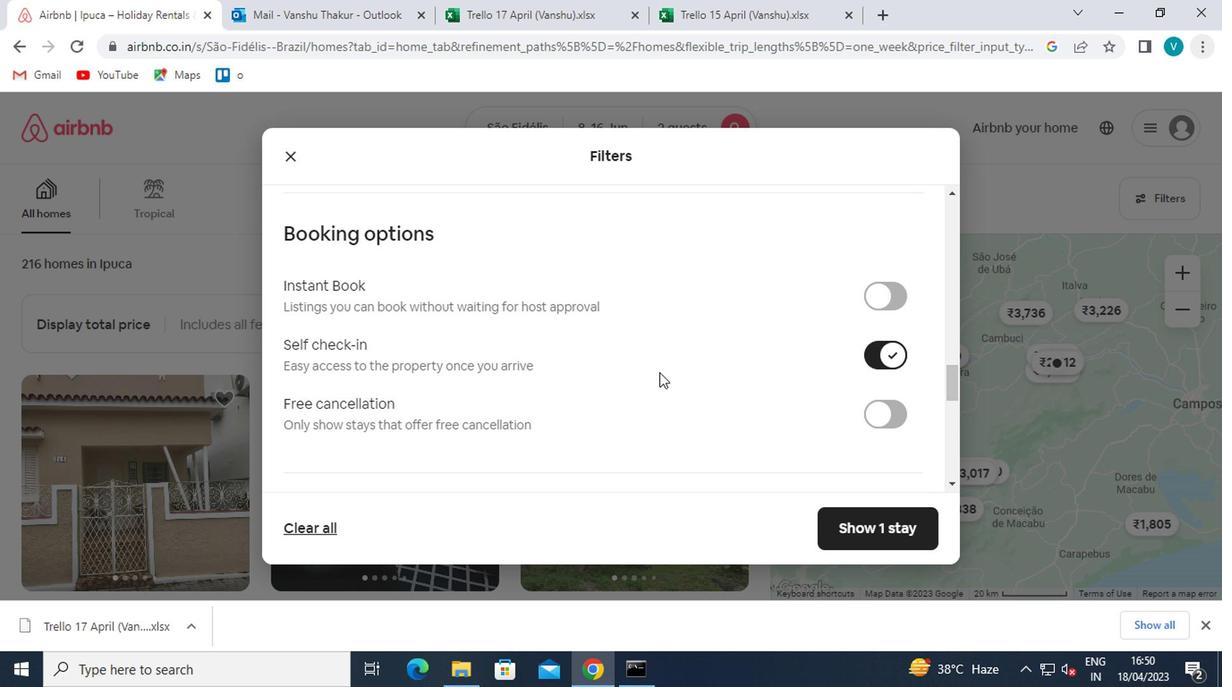 
Action: Mouse moved to (573, 358)
Screenshot: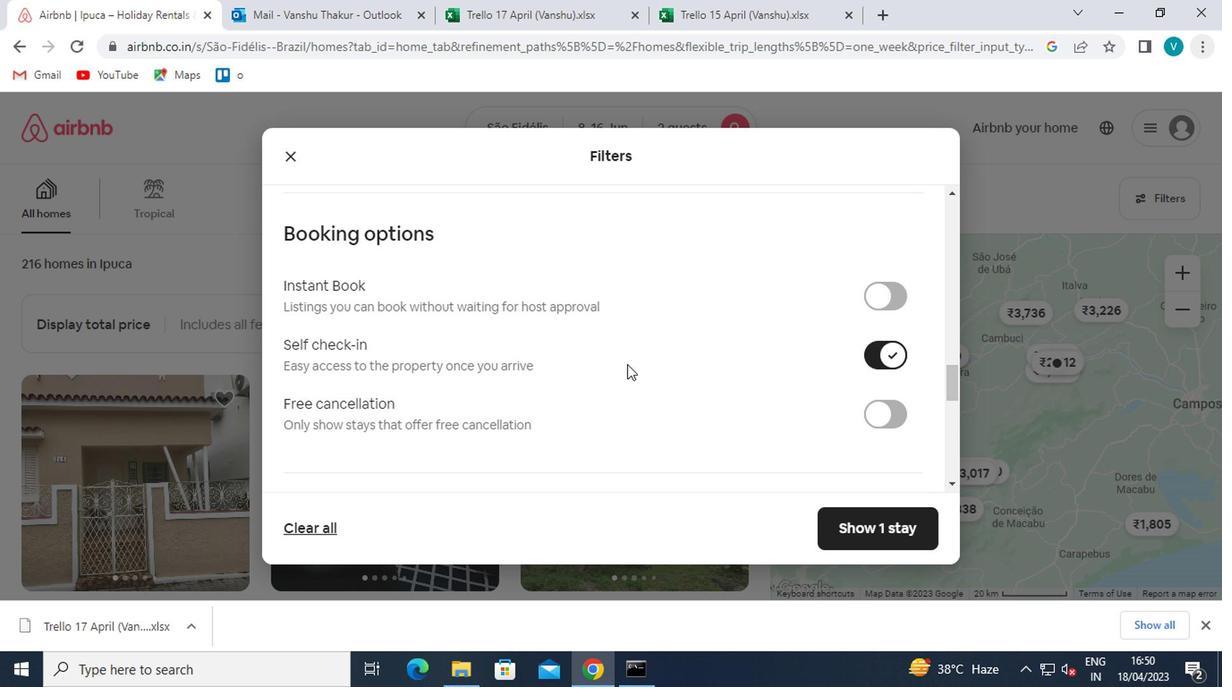 
Action: Mouse scrolled (573, 357) with delta (0, -1)
Screenshot: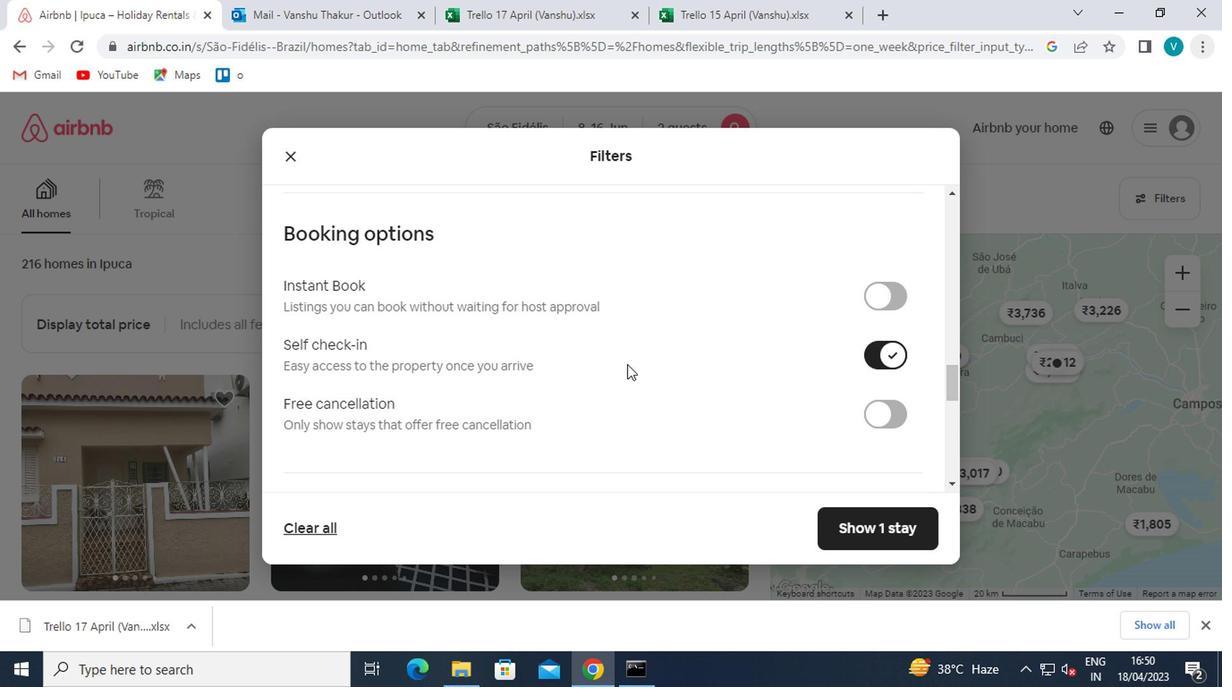 
Action: Mouse scrolled (573, 357) with delta (0, -1)
Screenshot: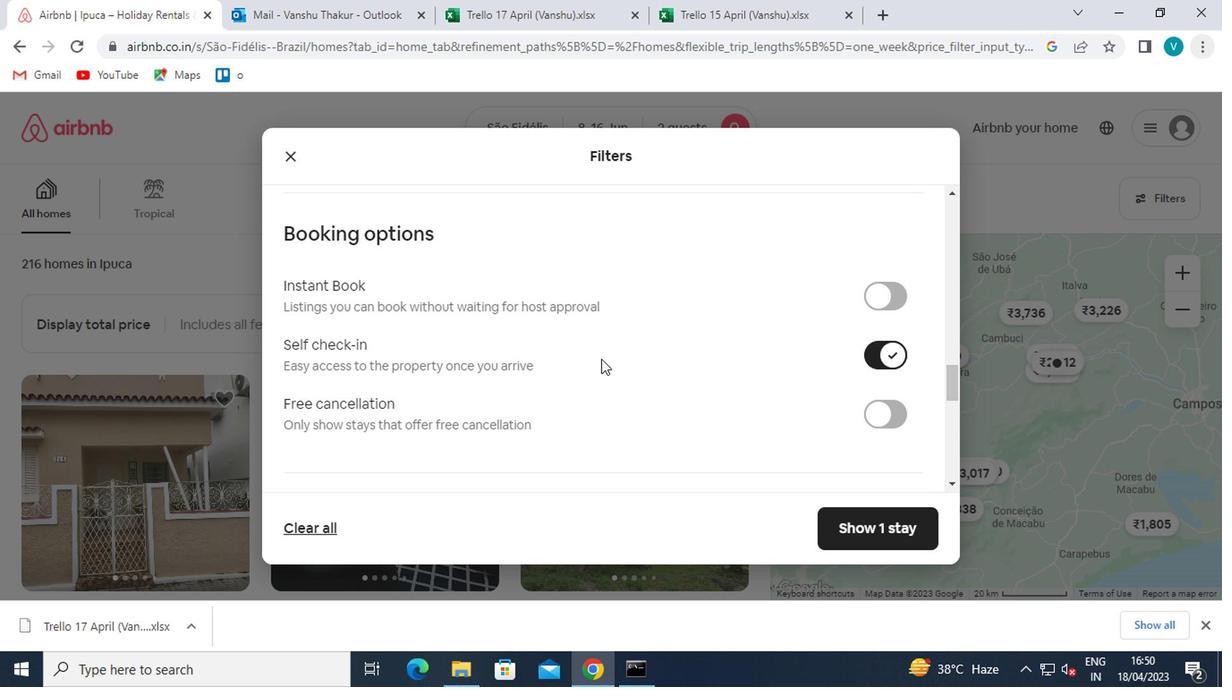 
Action: Mouse scrolled (573, 357) with delta (0, -1)
Screenshot: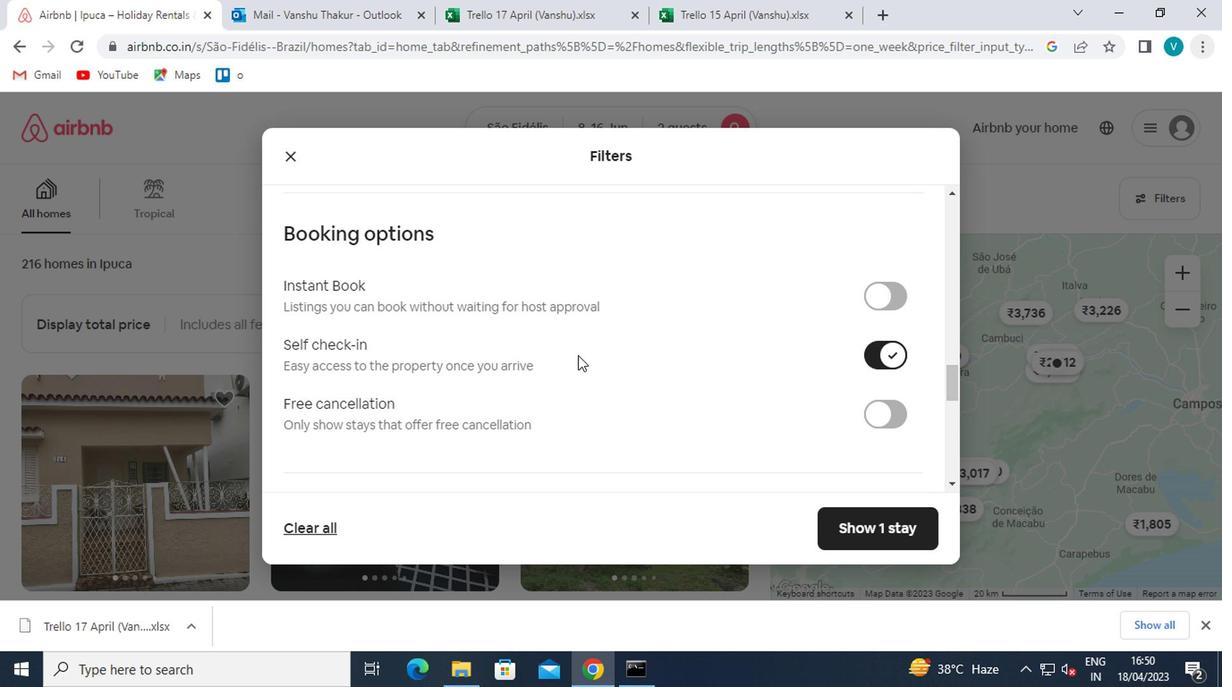 
Action: Mouse moved to (572, 358)
Screenshot: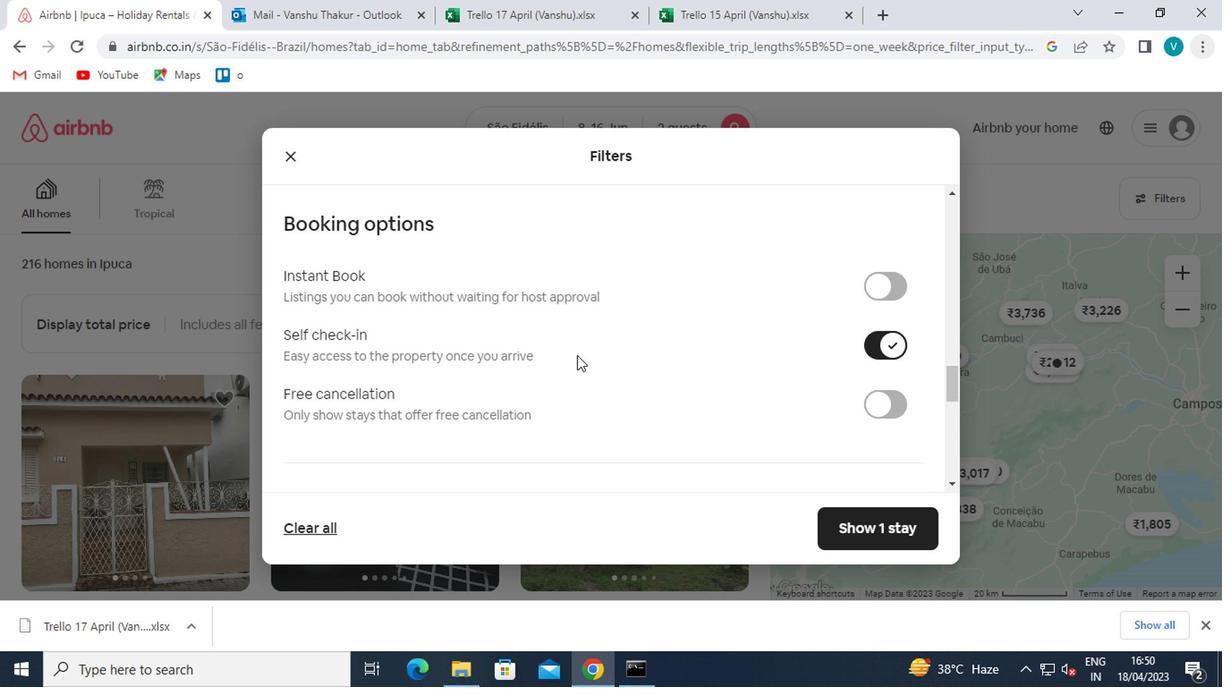 
Action: Mouse scrolled (572, 357) with delta (0, -1)
Screenshot: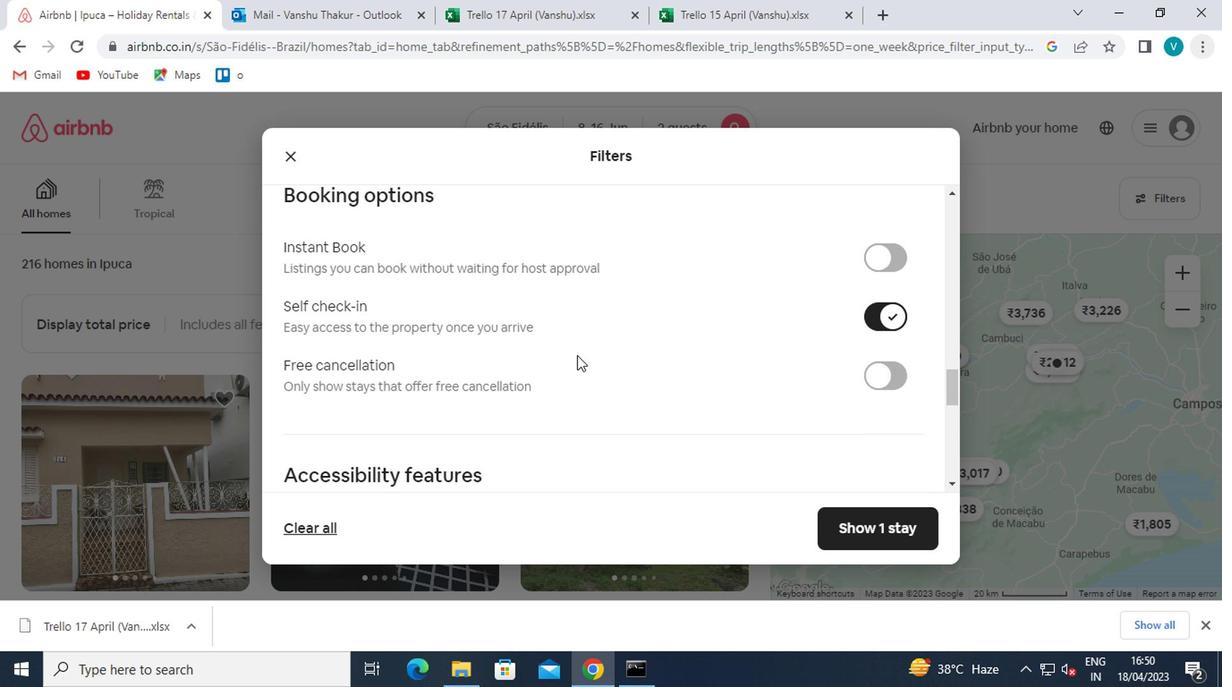 
Action: Mouse moved to (572, 359)
Screenshot: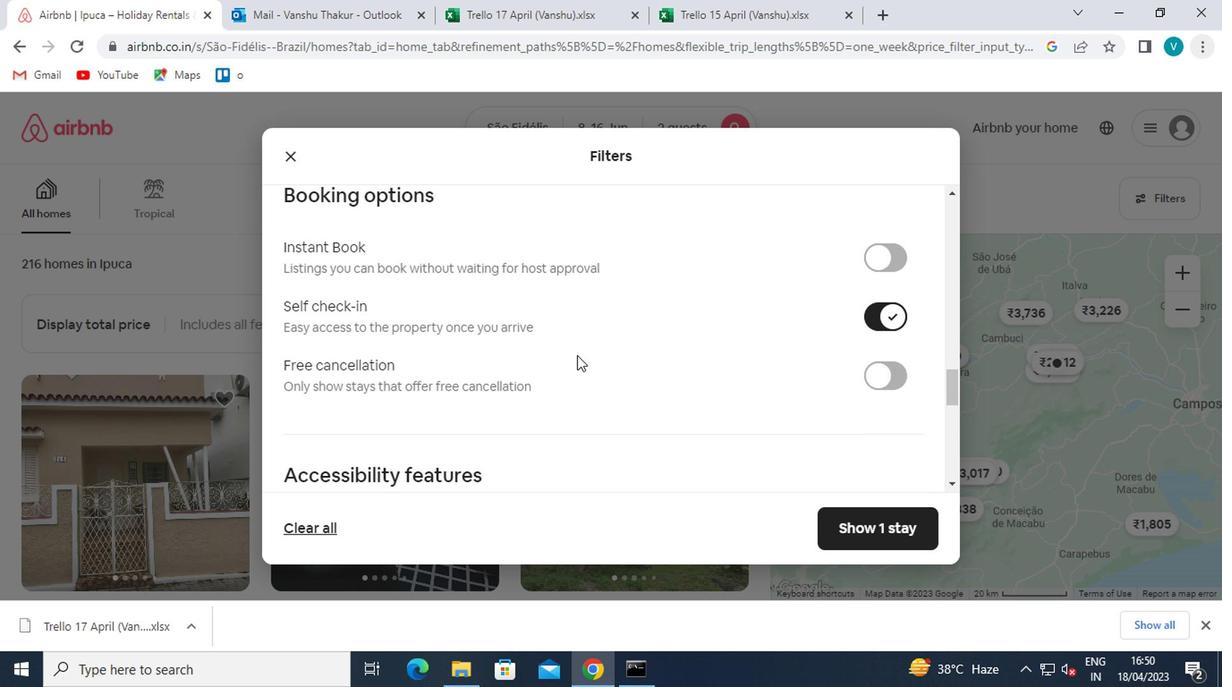 
Action: Mouse scrolled (572, 359) with delta (0, 0)
Screenshot: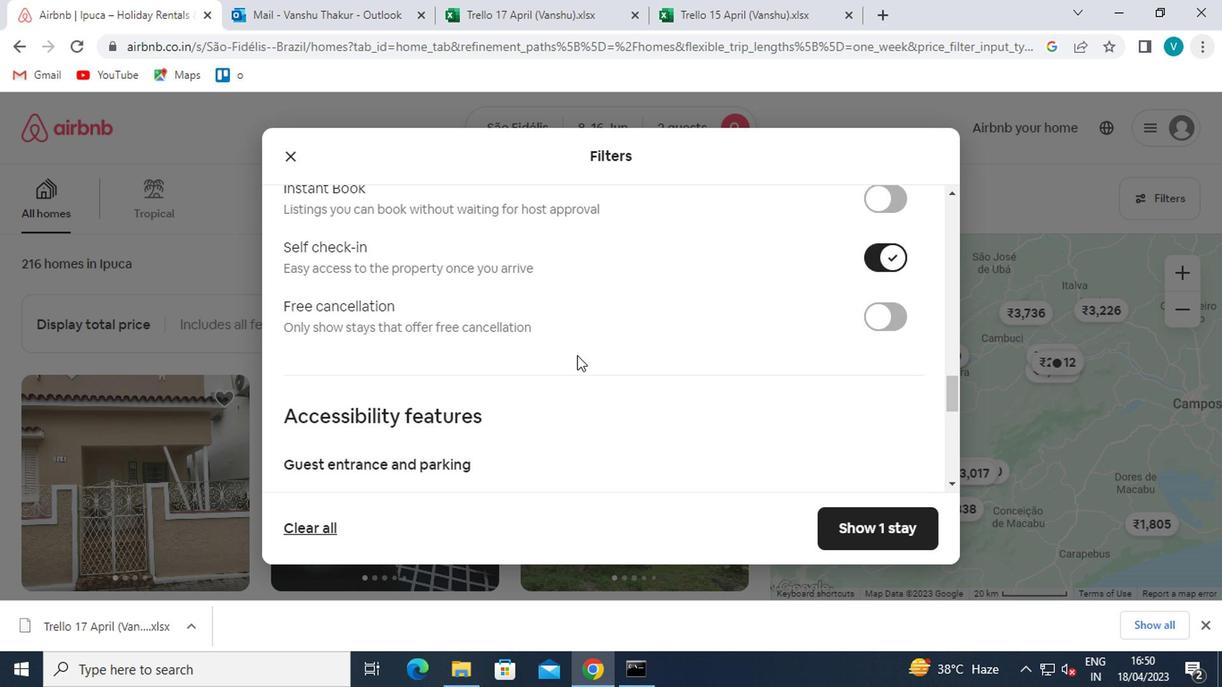 
Action: Mouse moved to (601, 442)
Screenshot: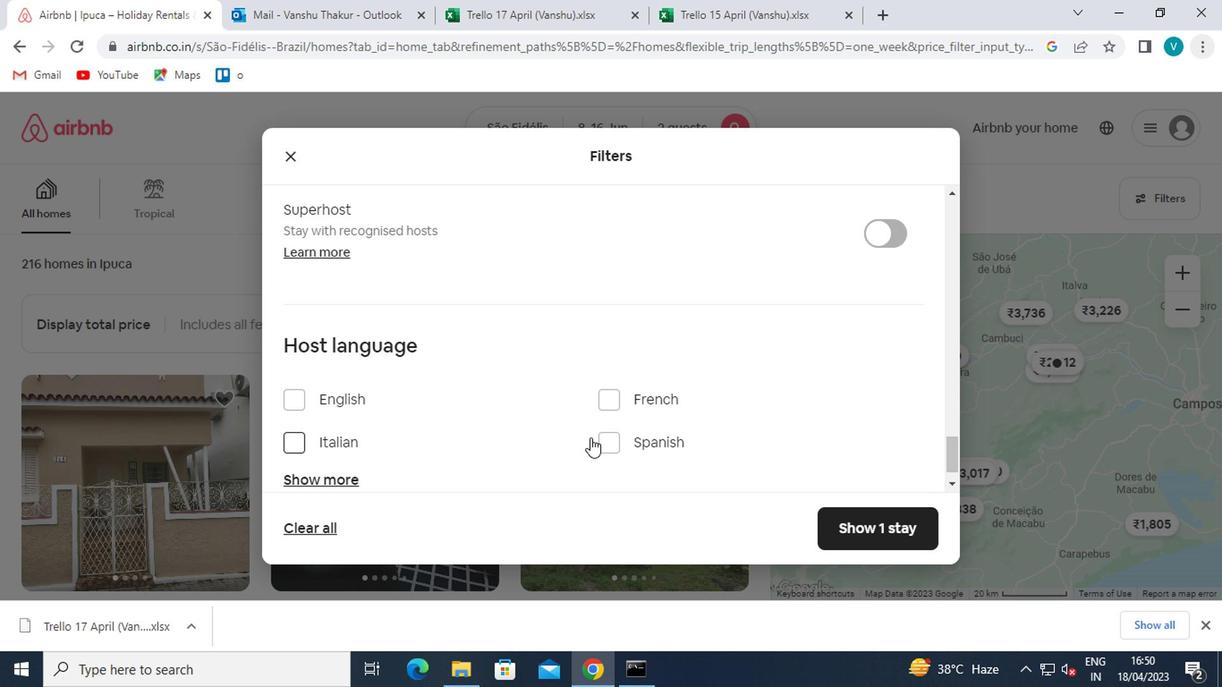 
Action: Mouse pressed left at (601, 442)
Screenshot: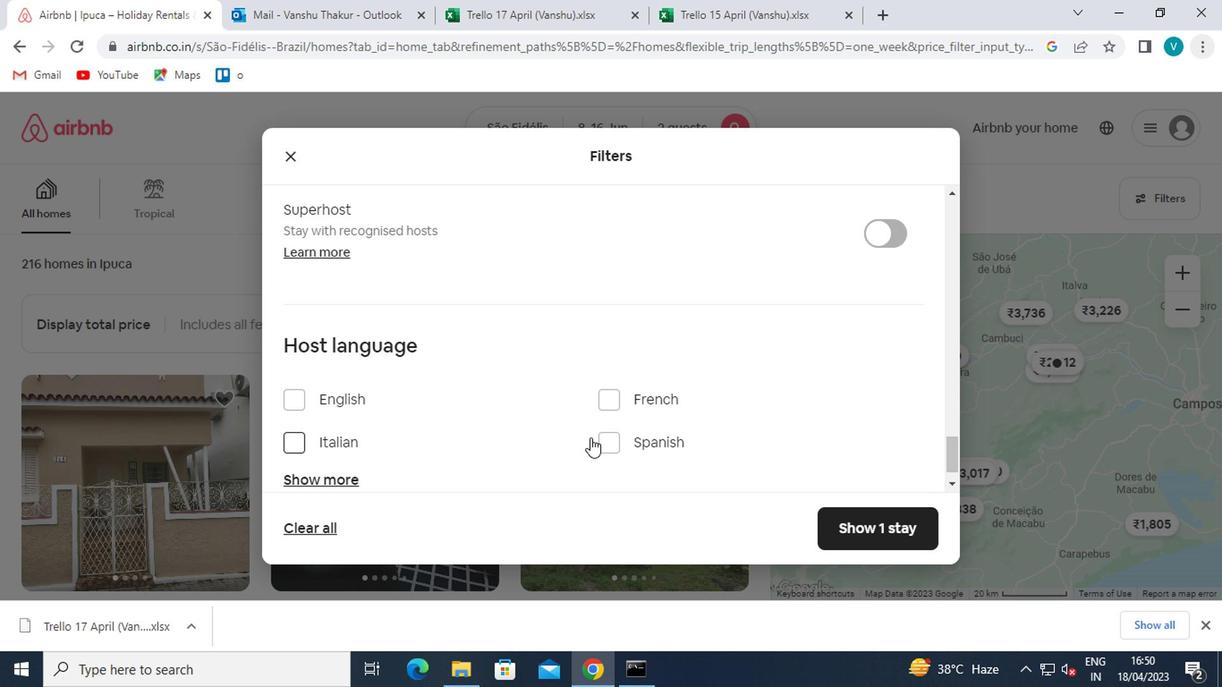 
Action: Mouse moved to (603, 445)
Screenshot: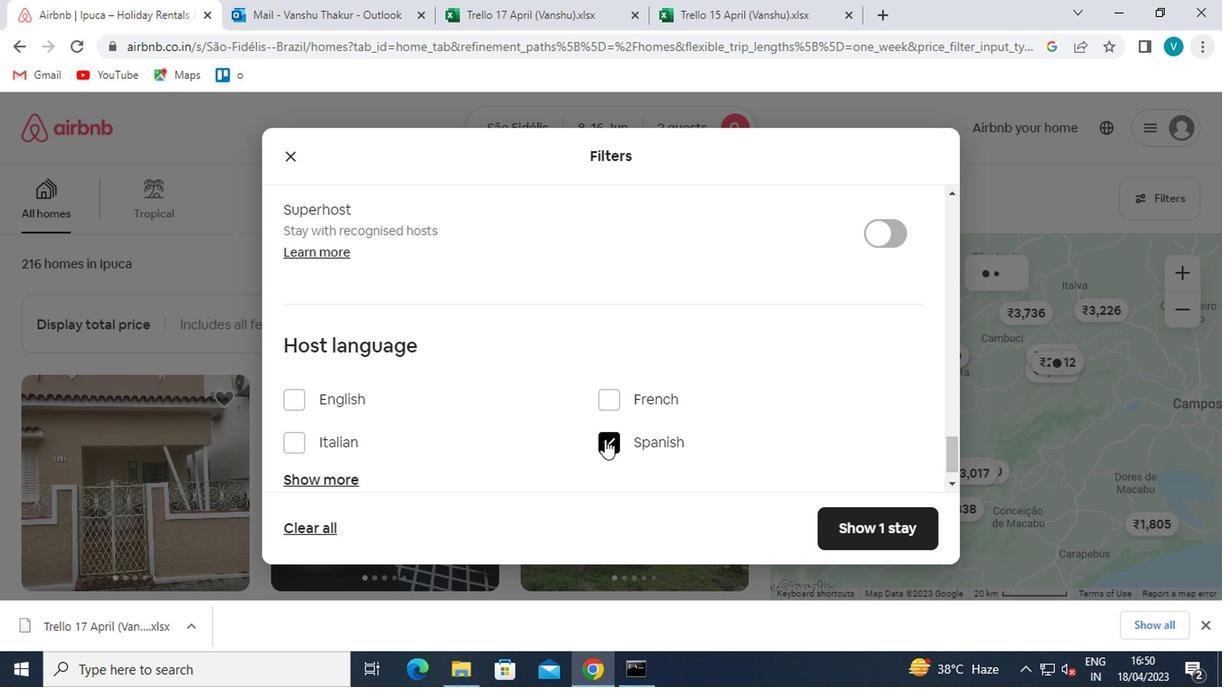 
Action: Mouse scrolled (603, 444) with delta (0, -1)
Screenshot: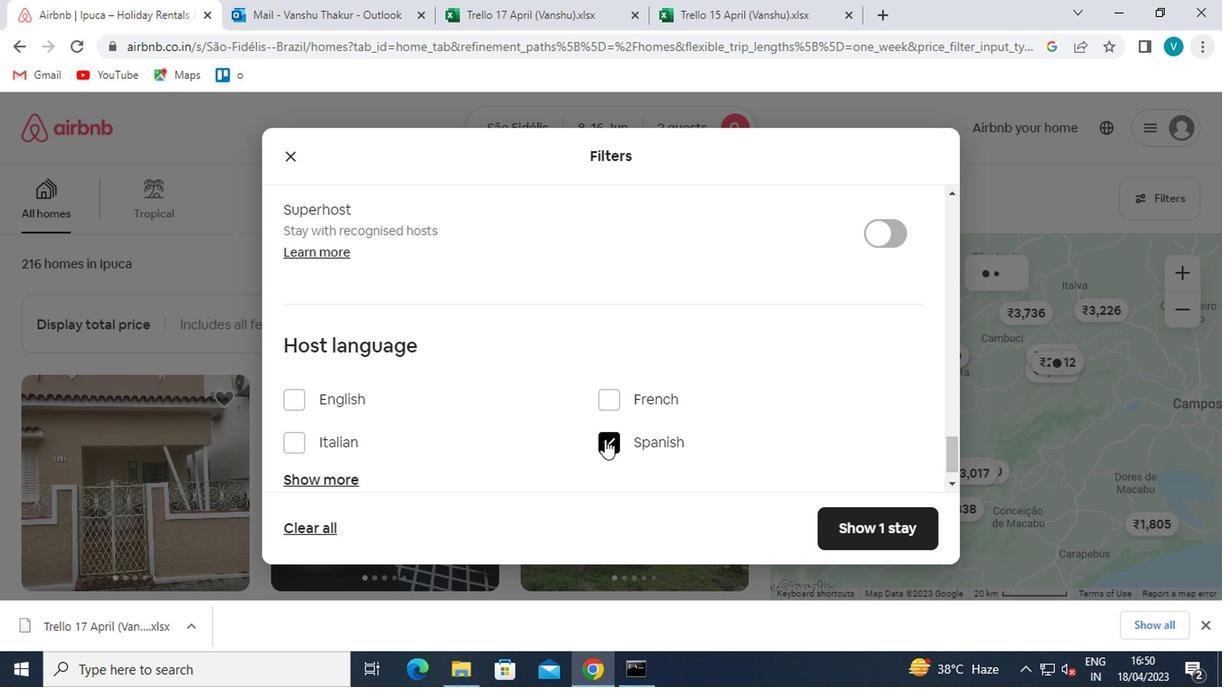 
Action: Mouse moved to (603, 446)
Screenshot: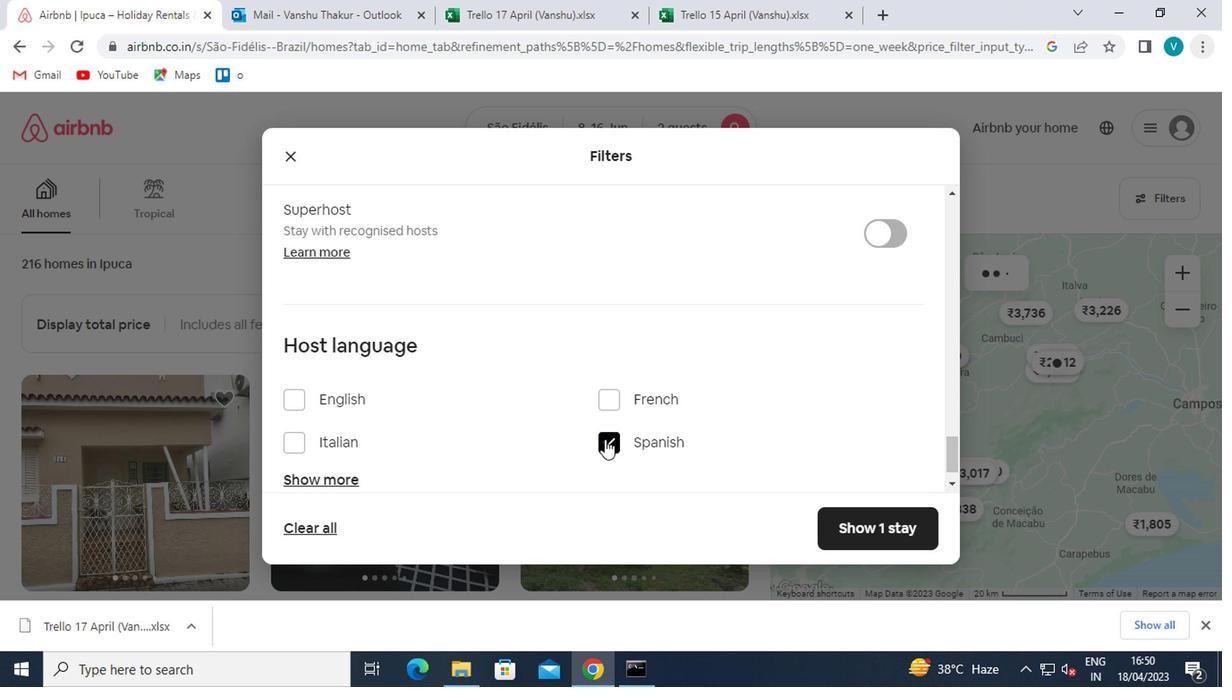 
Action: Mouse scrolled (603, 445) with delta (0, 0)
Screenshot: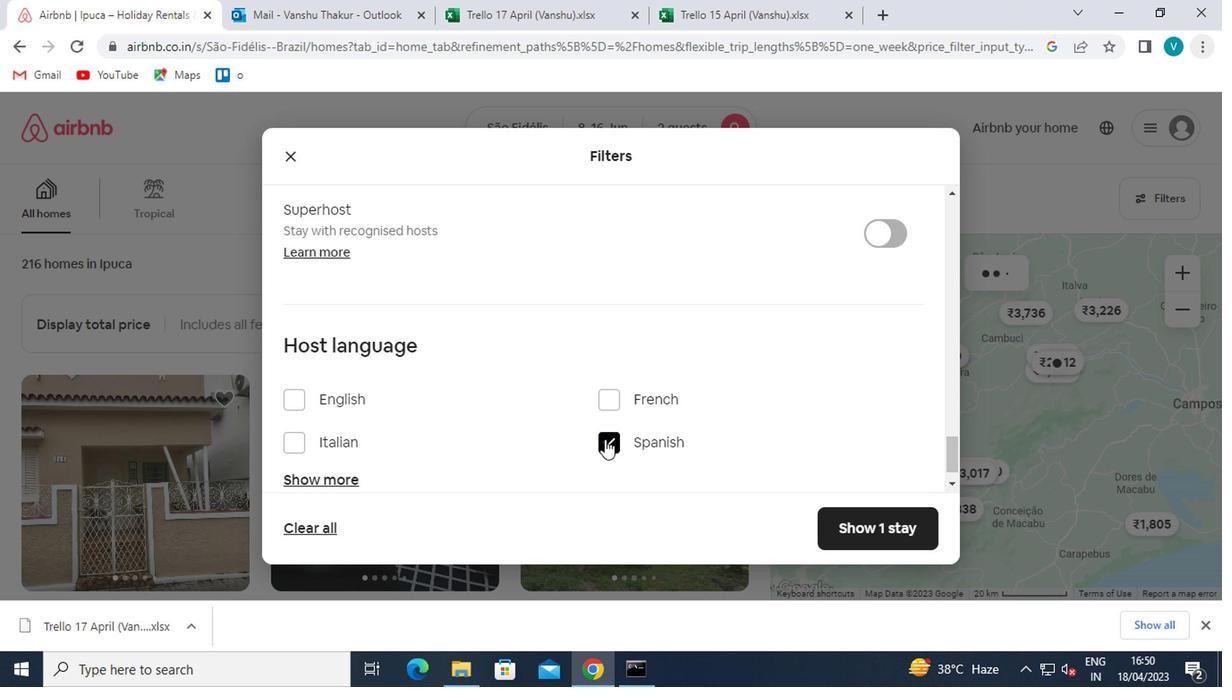 
Action: Mouse scrolled (603, 445) with delta (0, 0)
Screenshot: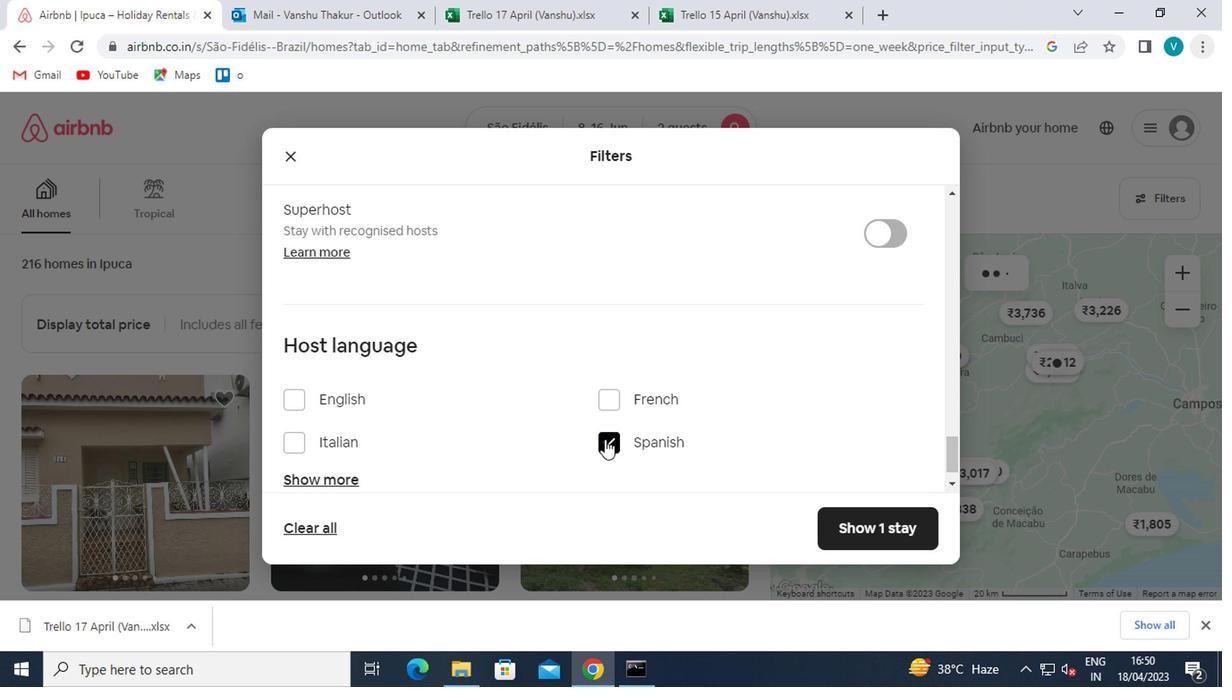 
Action: Mouse moved to (847, 520)
Screenshot: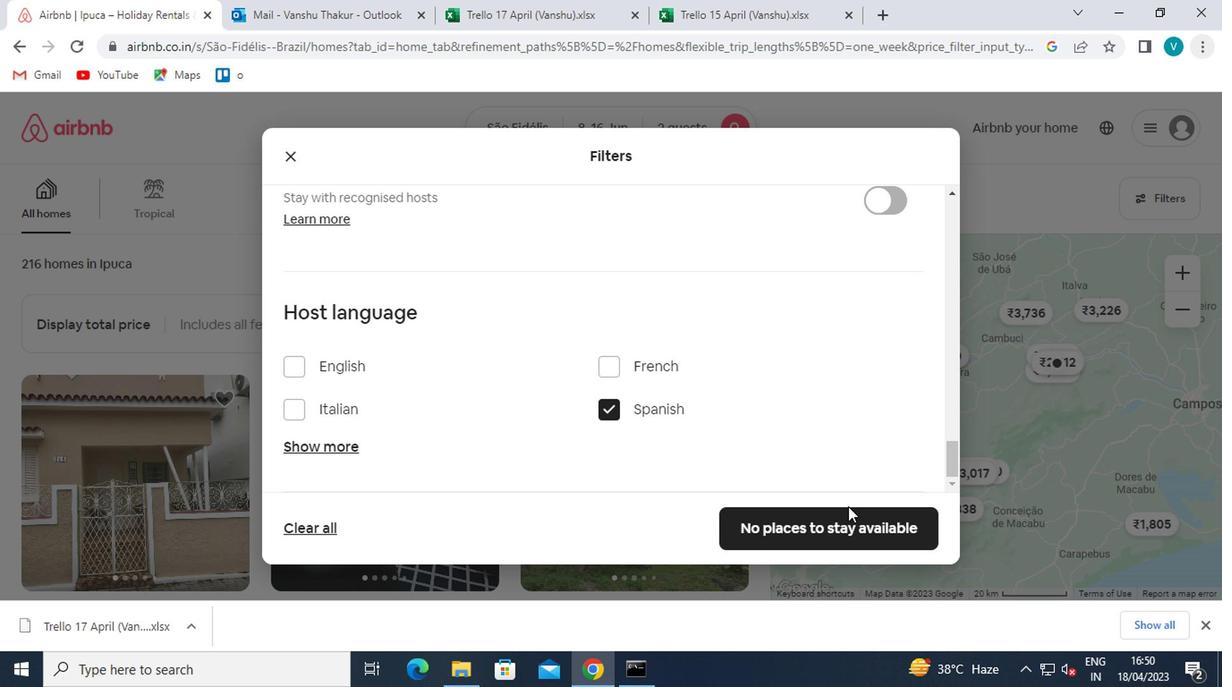 
Action: Mouse pressed left at (847, 520)
Screenshot: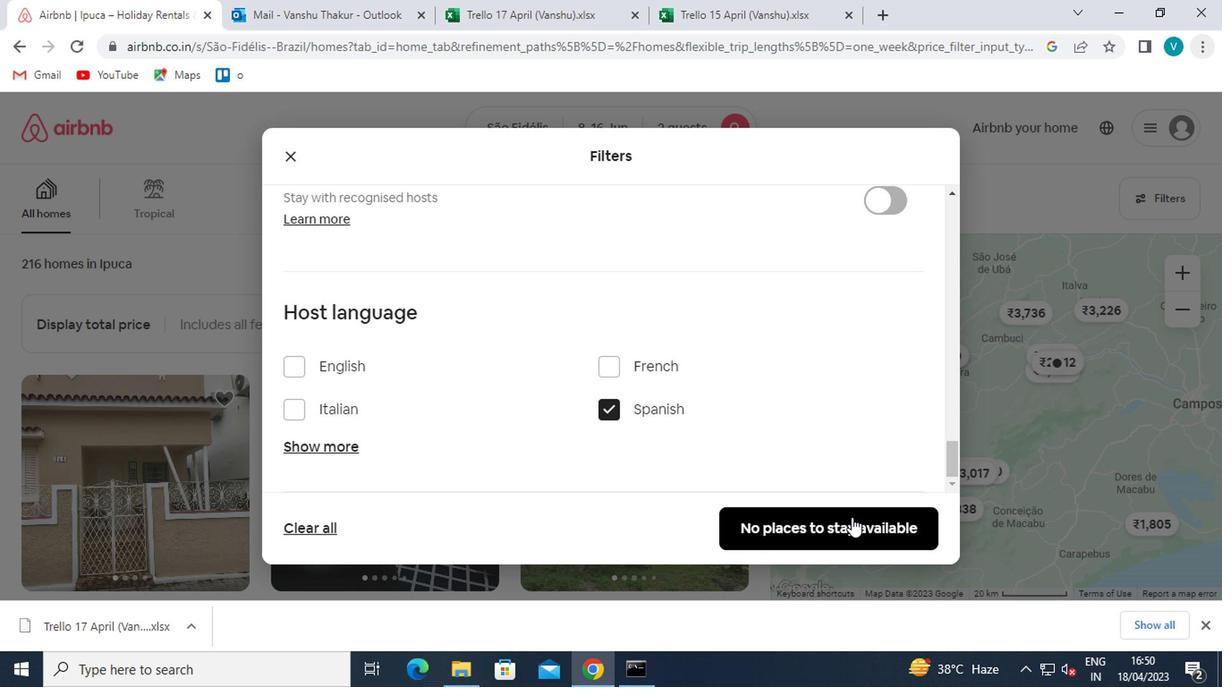 
Action: Mouse moved to (716, 434)
Screenshot: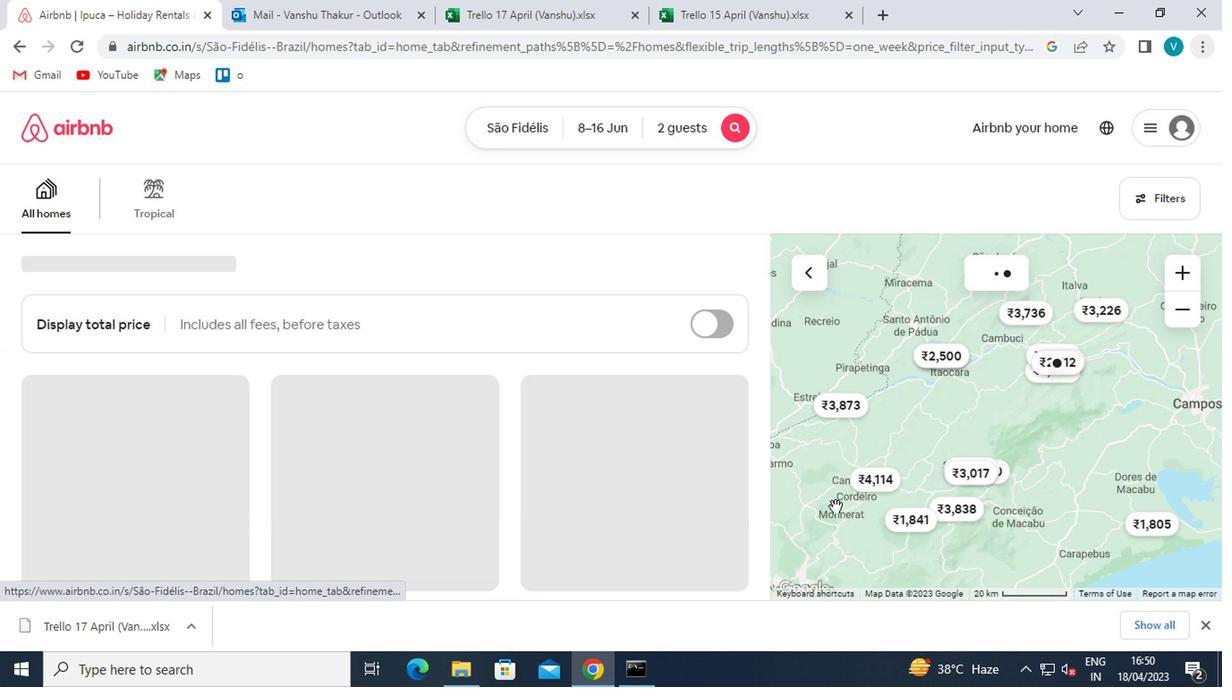 
